 Task: Search one way flight ticket for 3 adults in first from Santa Barbara: Santa Barbara Municipal Airport (santa Barbara Airport) to Indianapolis: Indianapolis International Airport on 8-5-2023. Choice of flights is JetBlue. Number of bags: 1 carry on bag. Price is upto 100000. Outbound departure time preference is 16:15.
Action: Mouse moved to (401, 168)
Screenshot: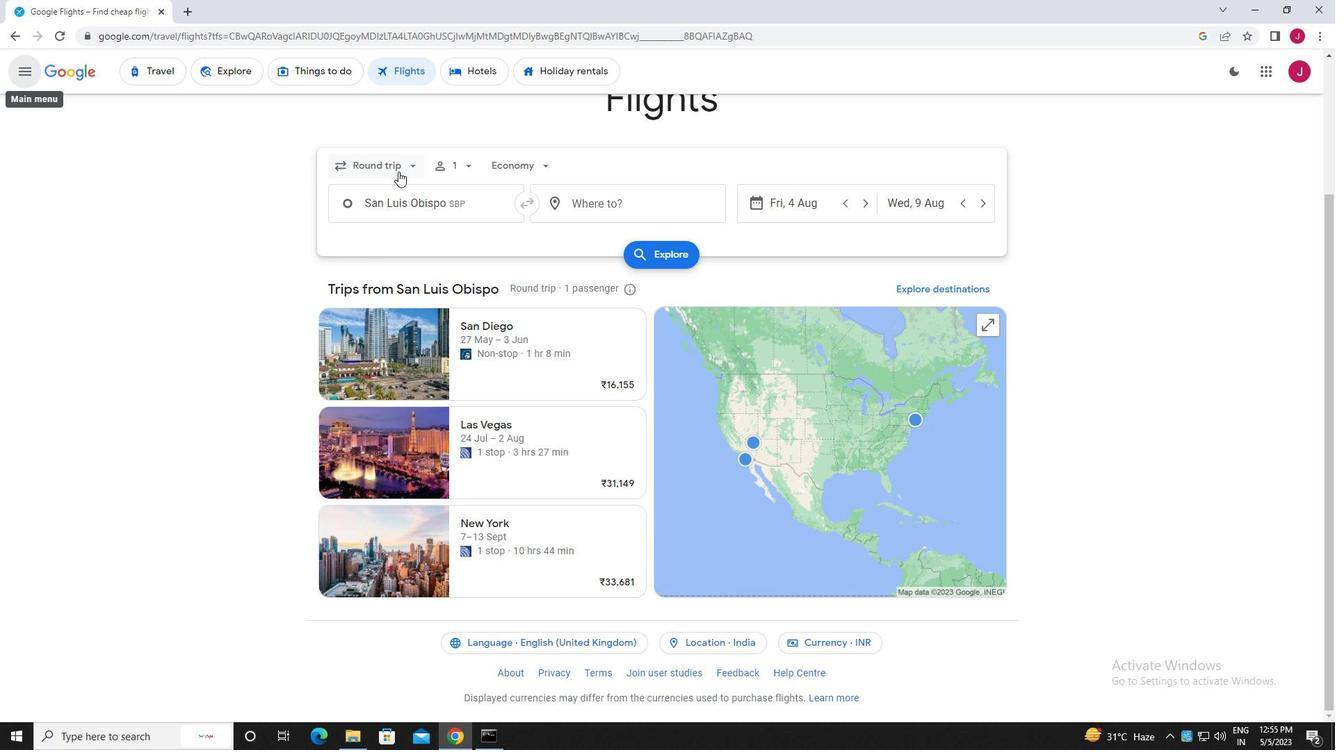 
Action: Mouse pressed left at (401, 168)
Screenshot: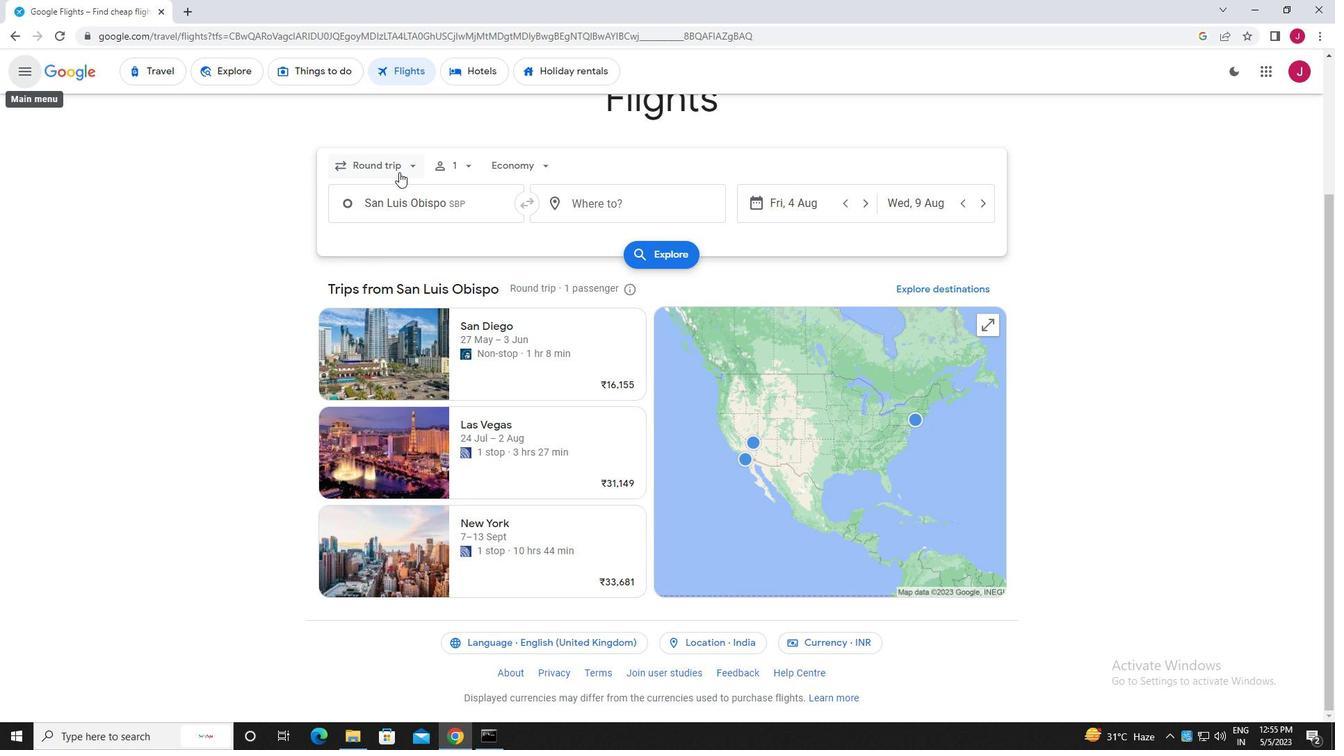 
Action: Mouse moved to (399, 225)
Screenshot: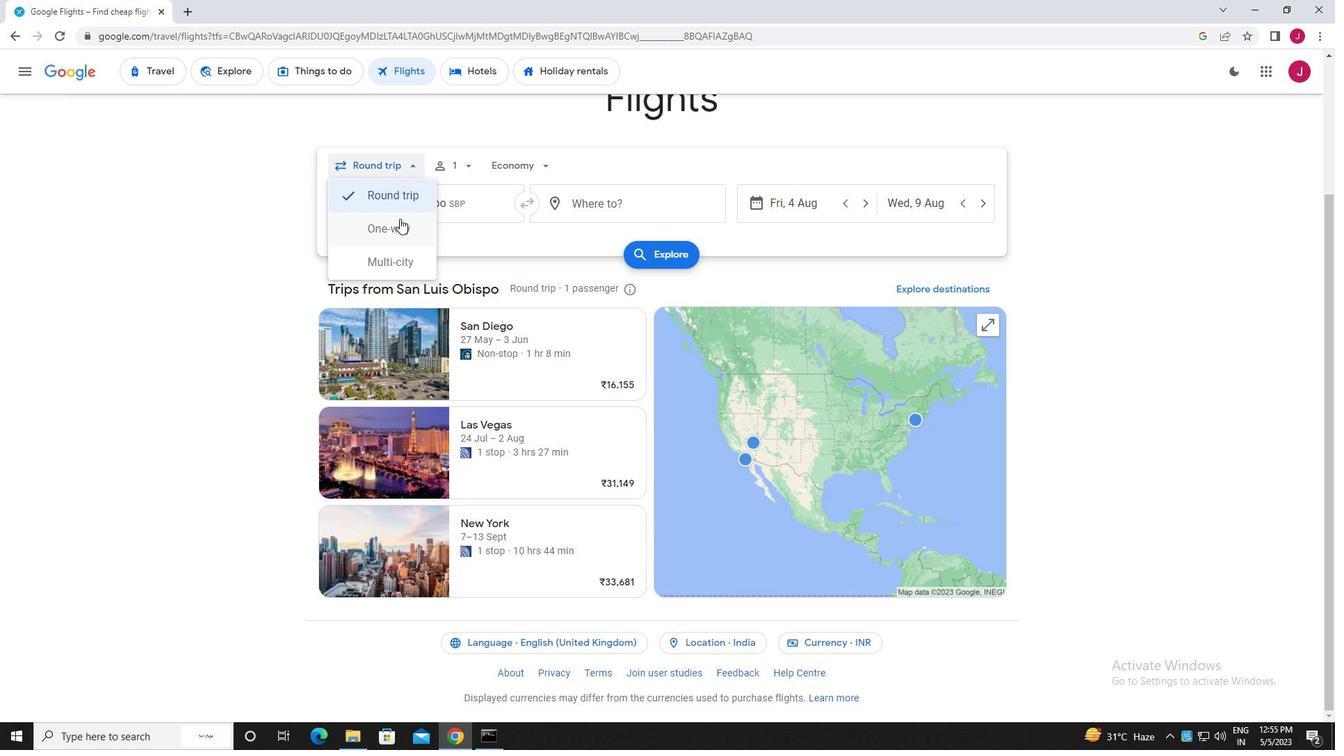 
Action: Mouse pressed left at (399, 225)
Screenshot: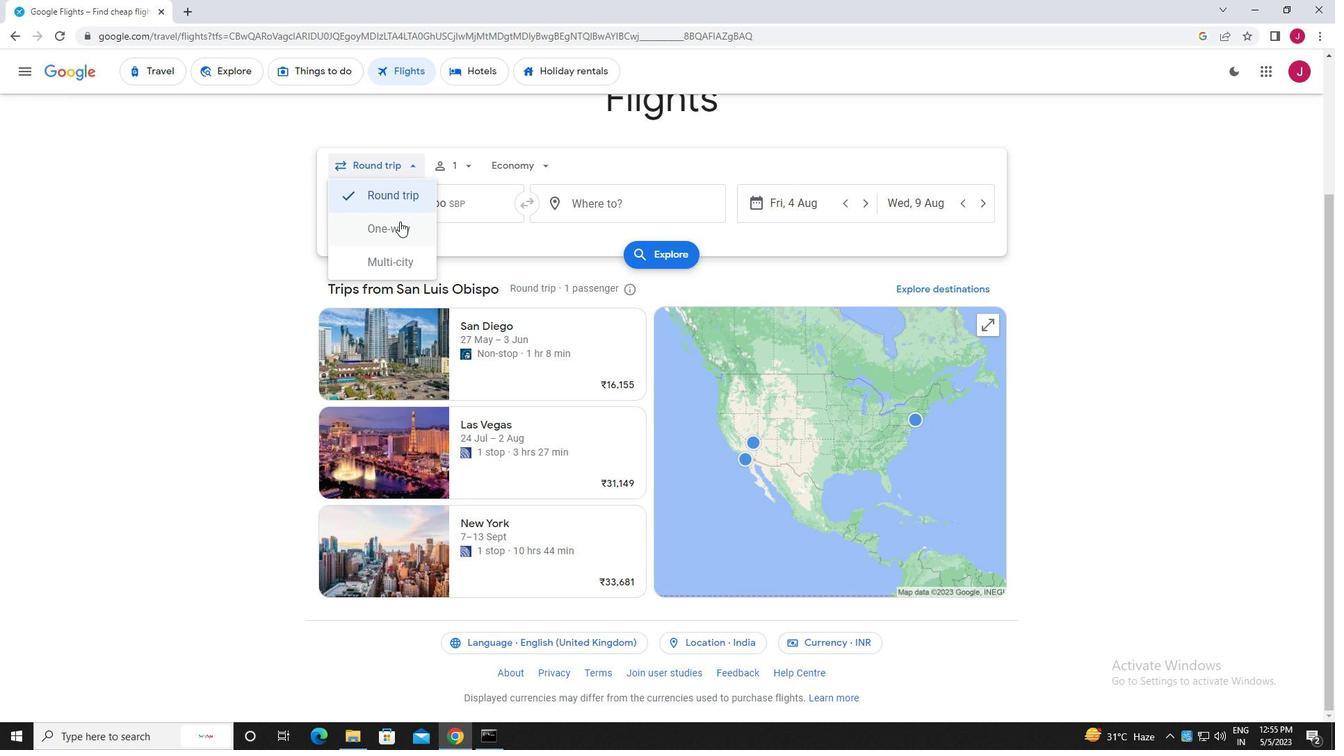 
Action: Mouse moved to (454, 166)
Screenshot: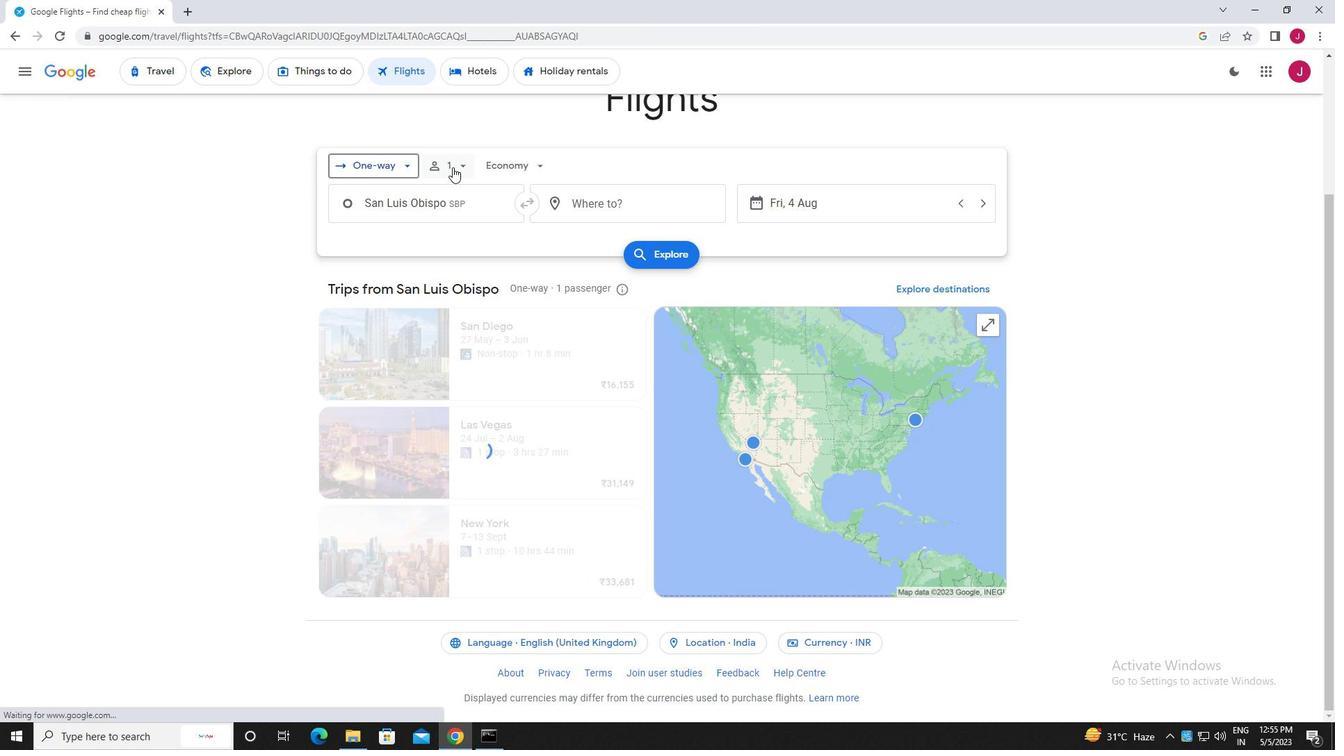 
Action: Mouse pressed left at (454, 166)
Screenshot: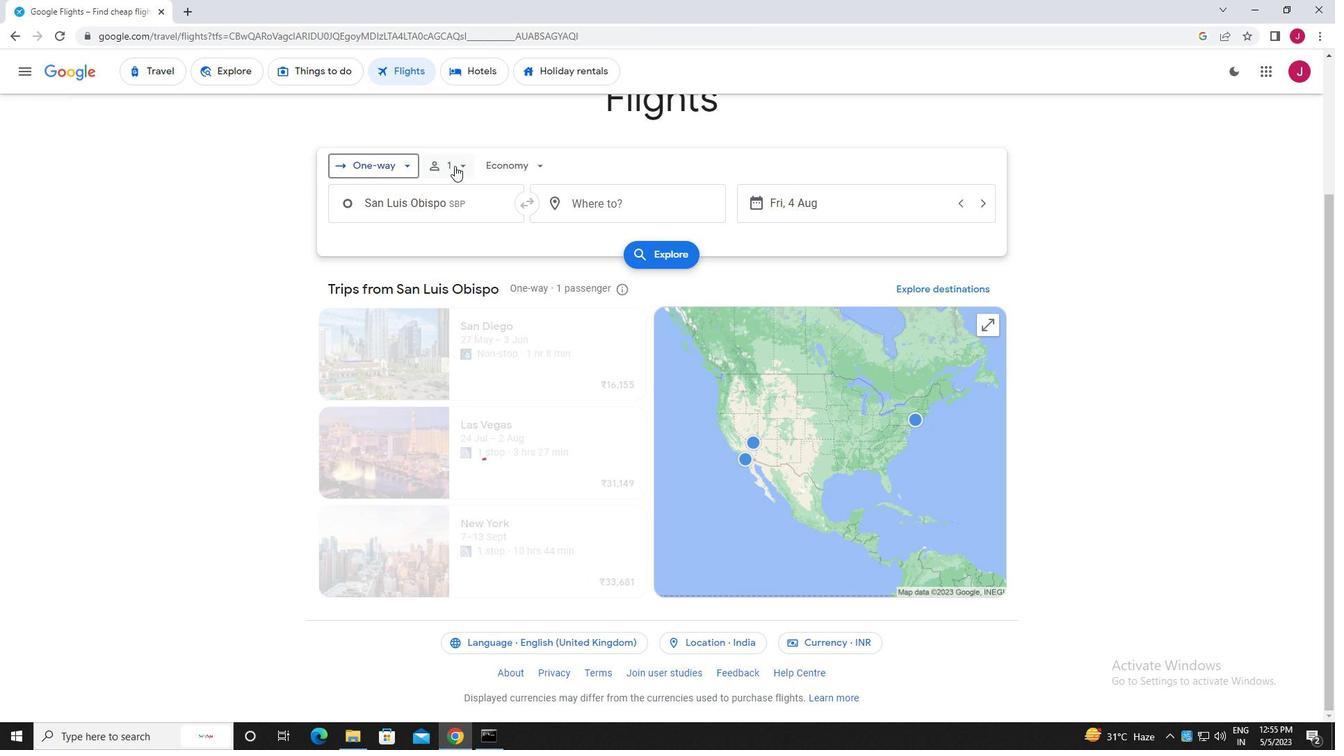 
Action: Mouse moved to (571, 201)
Screenshot: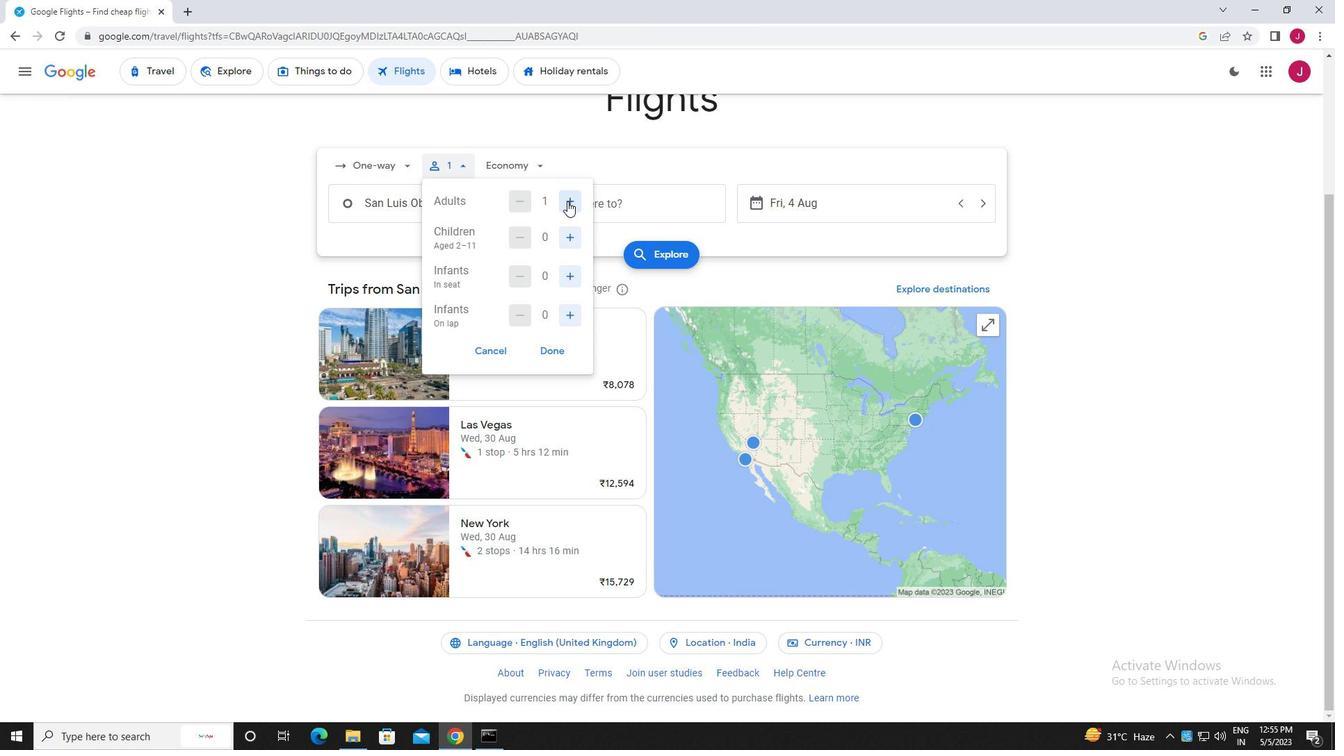 
Action: Mouse pressed left at (571, 201)
Screenshot: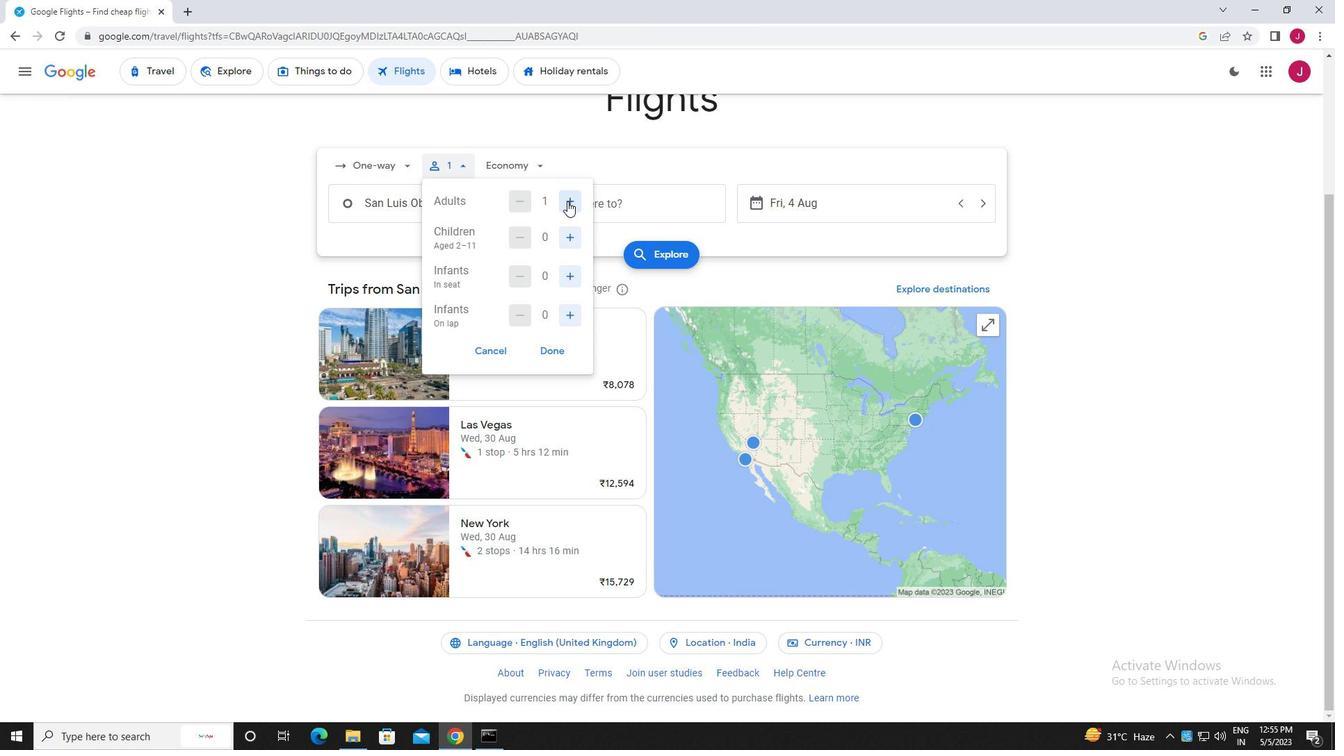 
Action: Mouse pressed left at (571, 201)
Screenshot: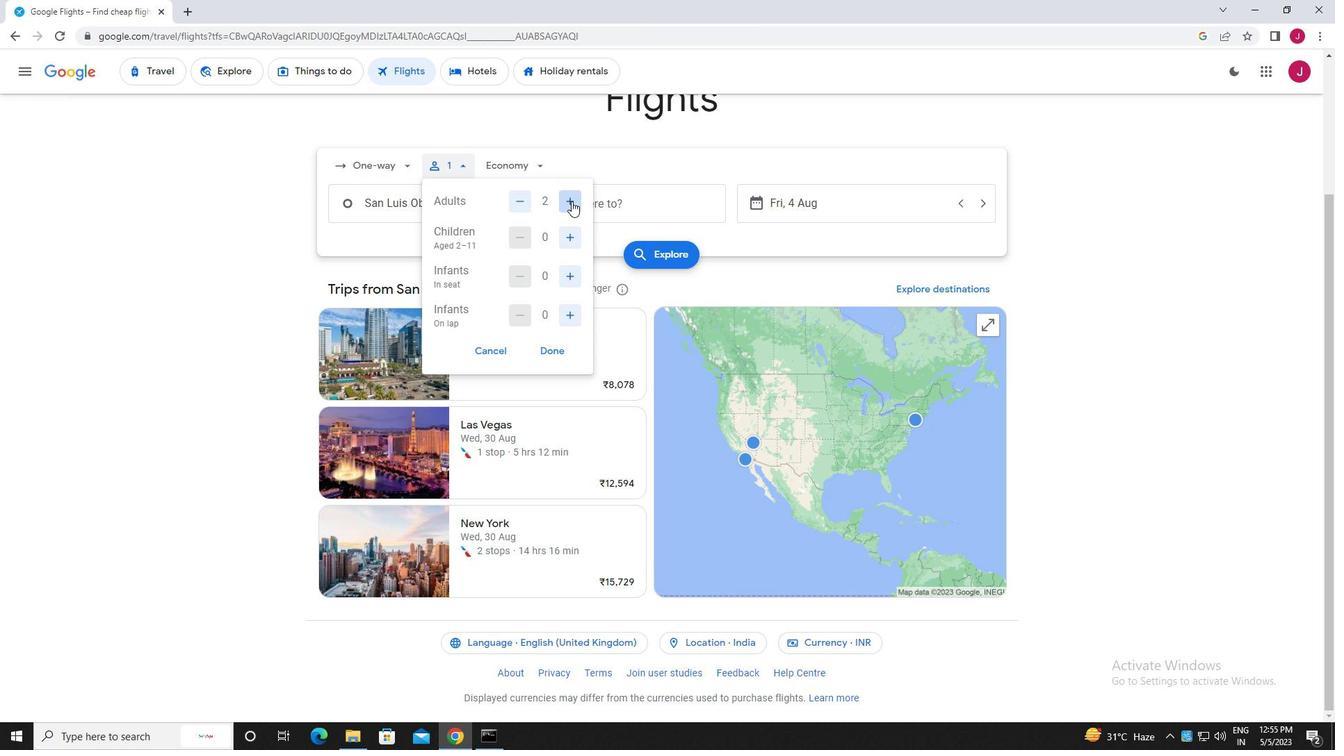 
Action: Mouse moved to (552, 348)
Screenshot: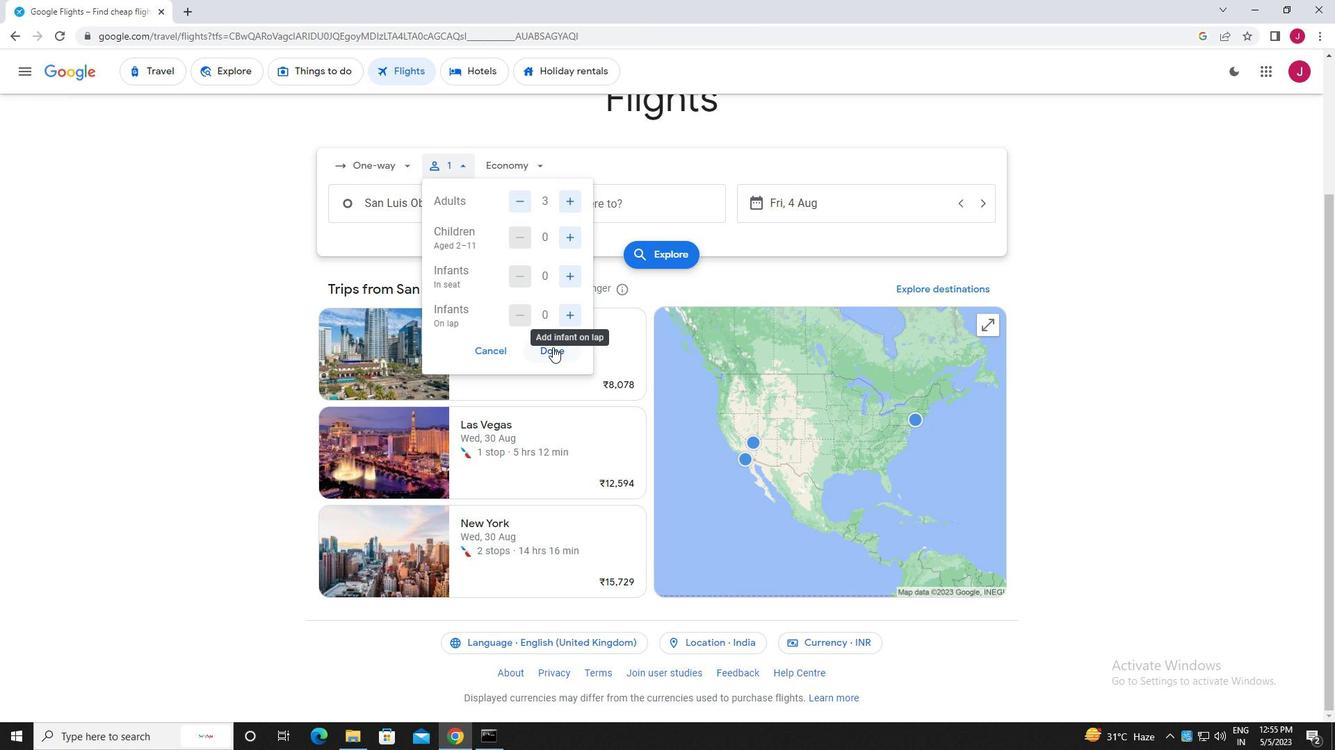 
Action: Mouse pressed left at (552, 348)
Screenshot: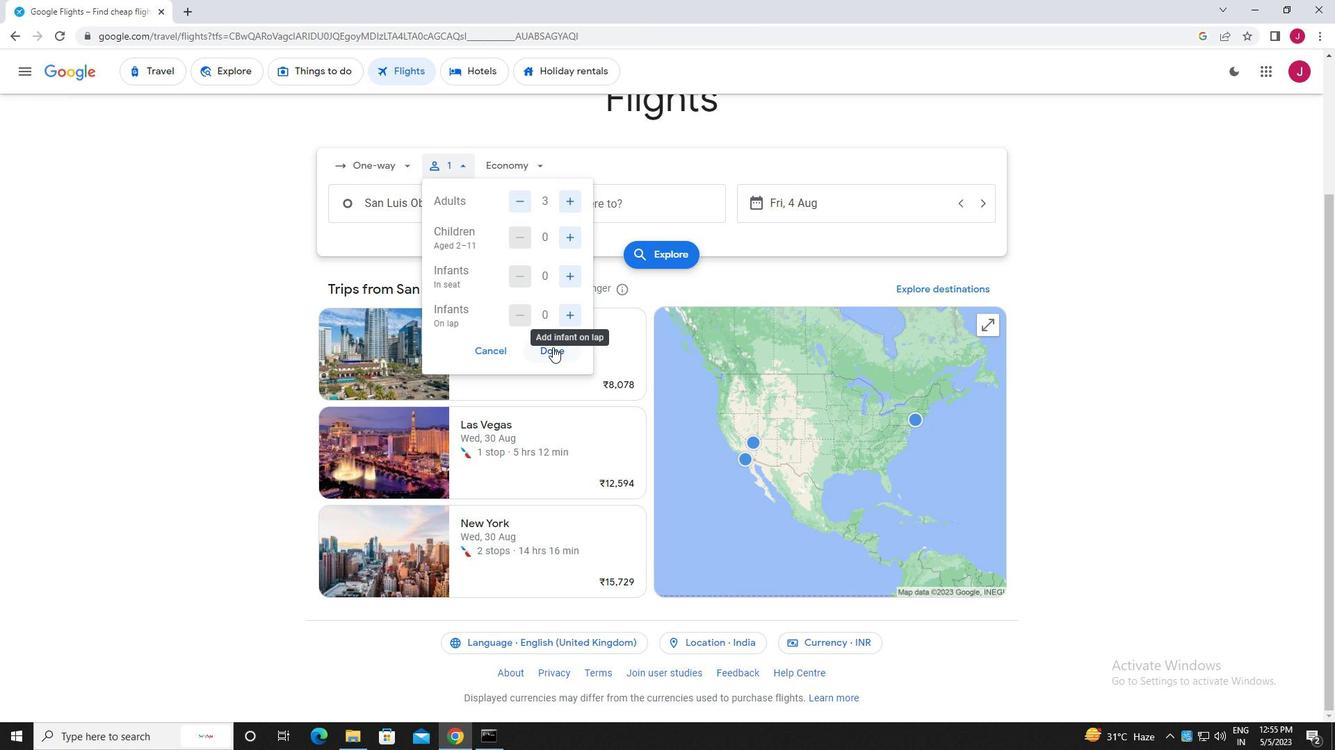 
Action: Mouse moved to (529, 168)
Screenshot: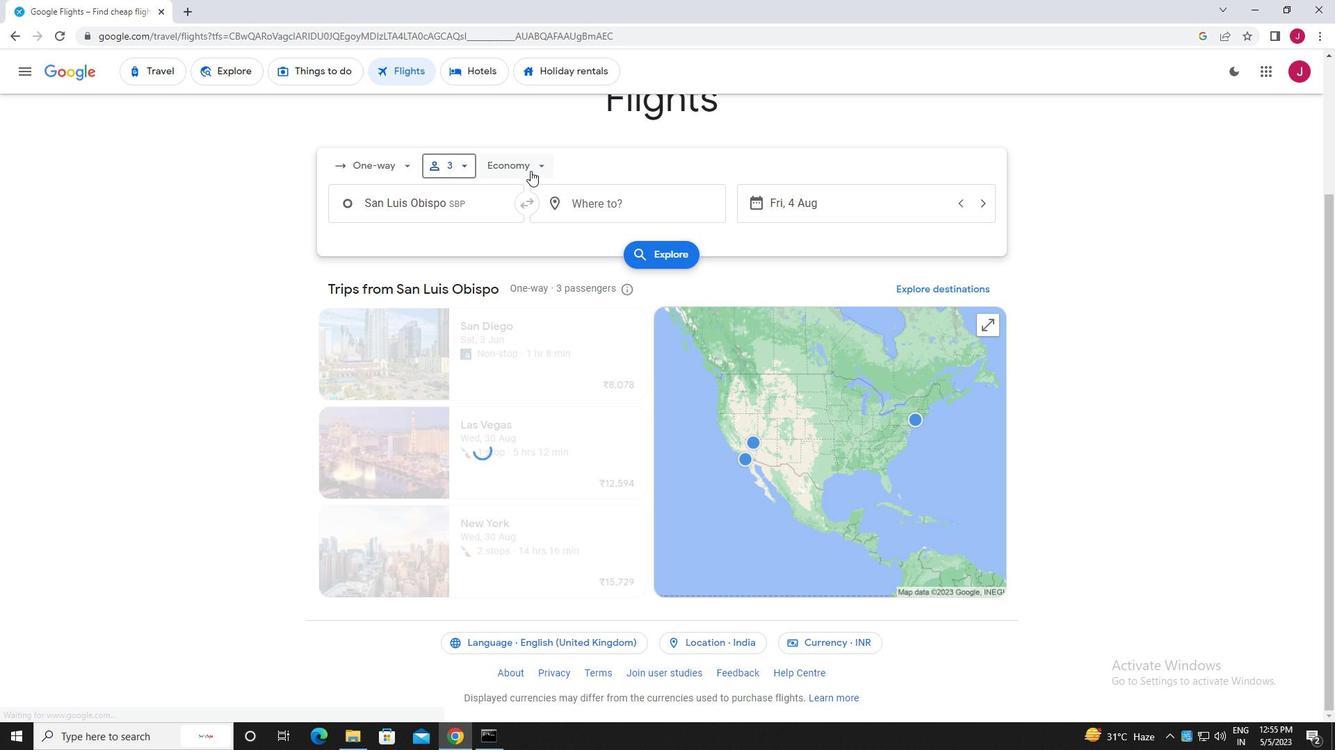 
Action: Mouse pressed left at (529, 168)
Screenshot: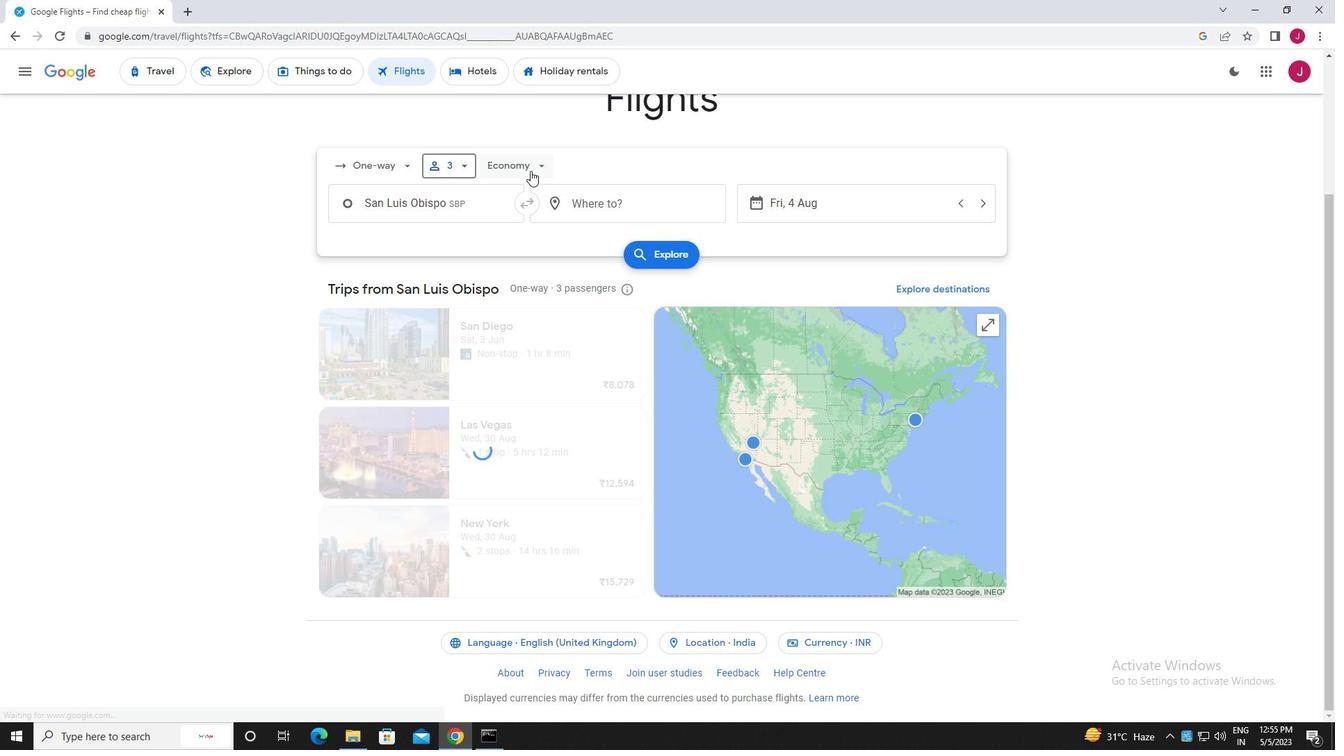 
Action: Mouse moved to (526, 294)
Screenshot: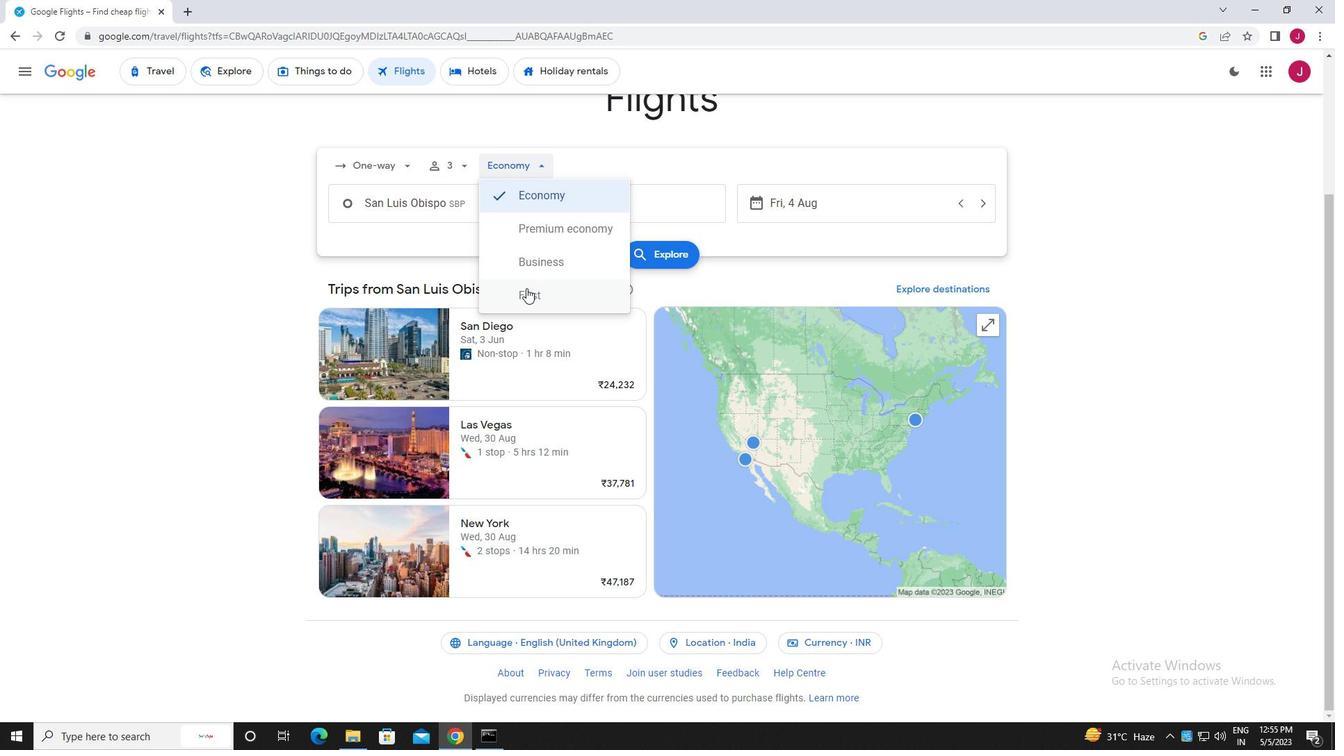
Action: Mouse pressed left at (526, 294)
Screenshot: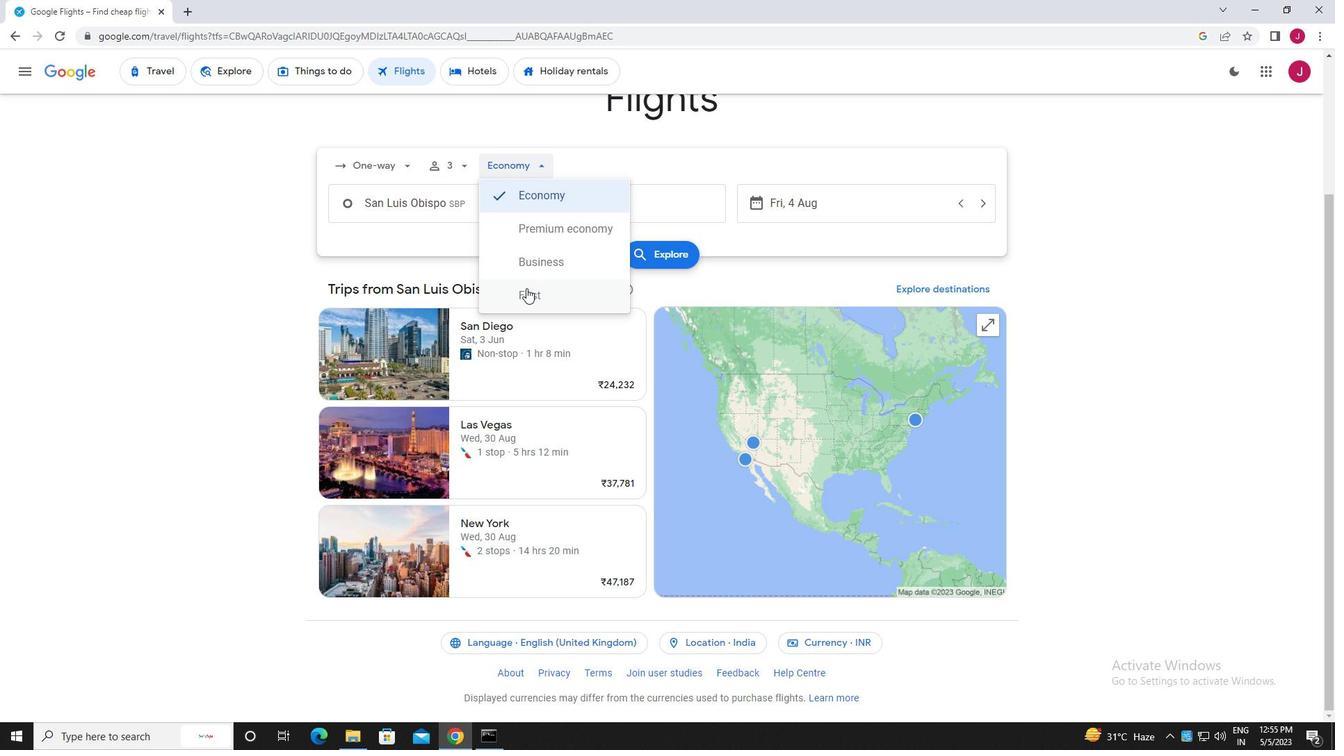 
Action: Mouse moved to (472, 207)
Screenshot: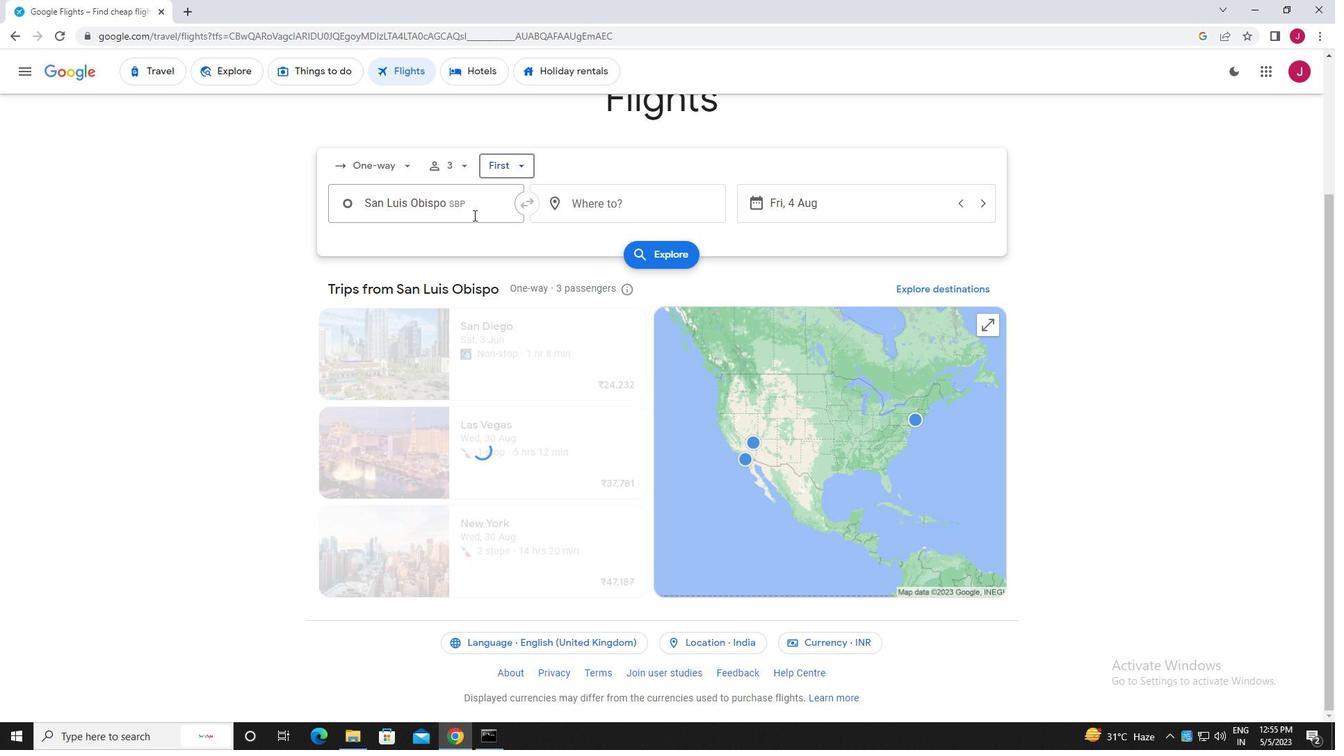 
Action: Mouse pressed left at (472, 207)
Screenshot: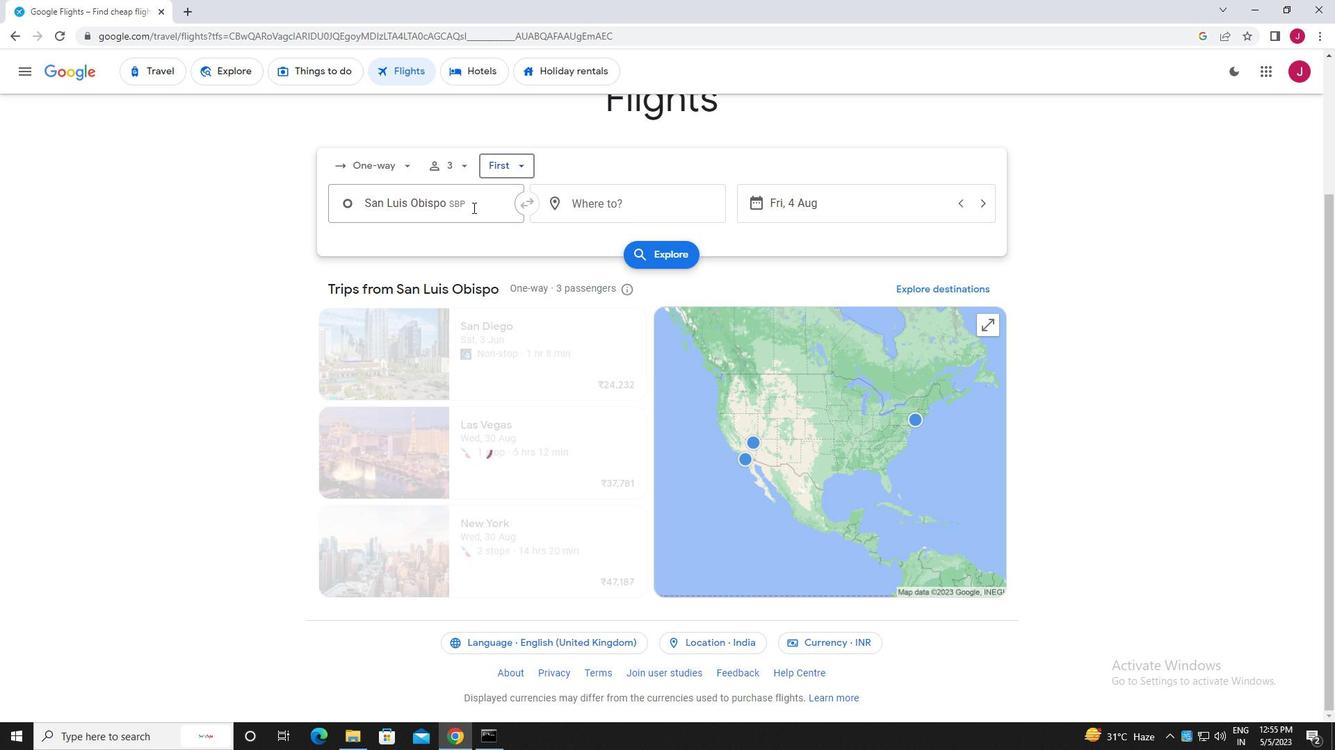 
Action: Key pressed santa<Key.space>barbara<Key.space>mu<Key.space><Key.backspace><Key.backspace><Key.backspace>
Screenshot: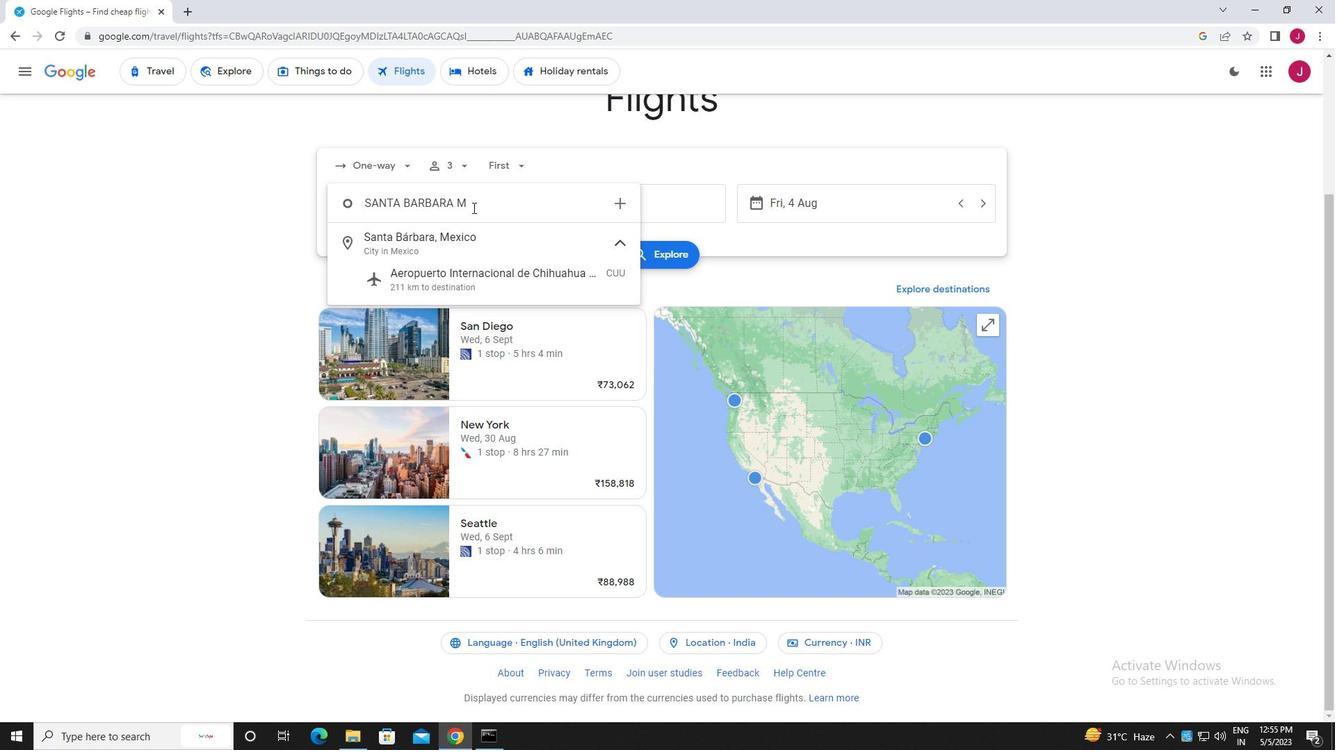 
Action: Mouse moved to (488, 316)
Screenshot: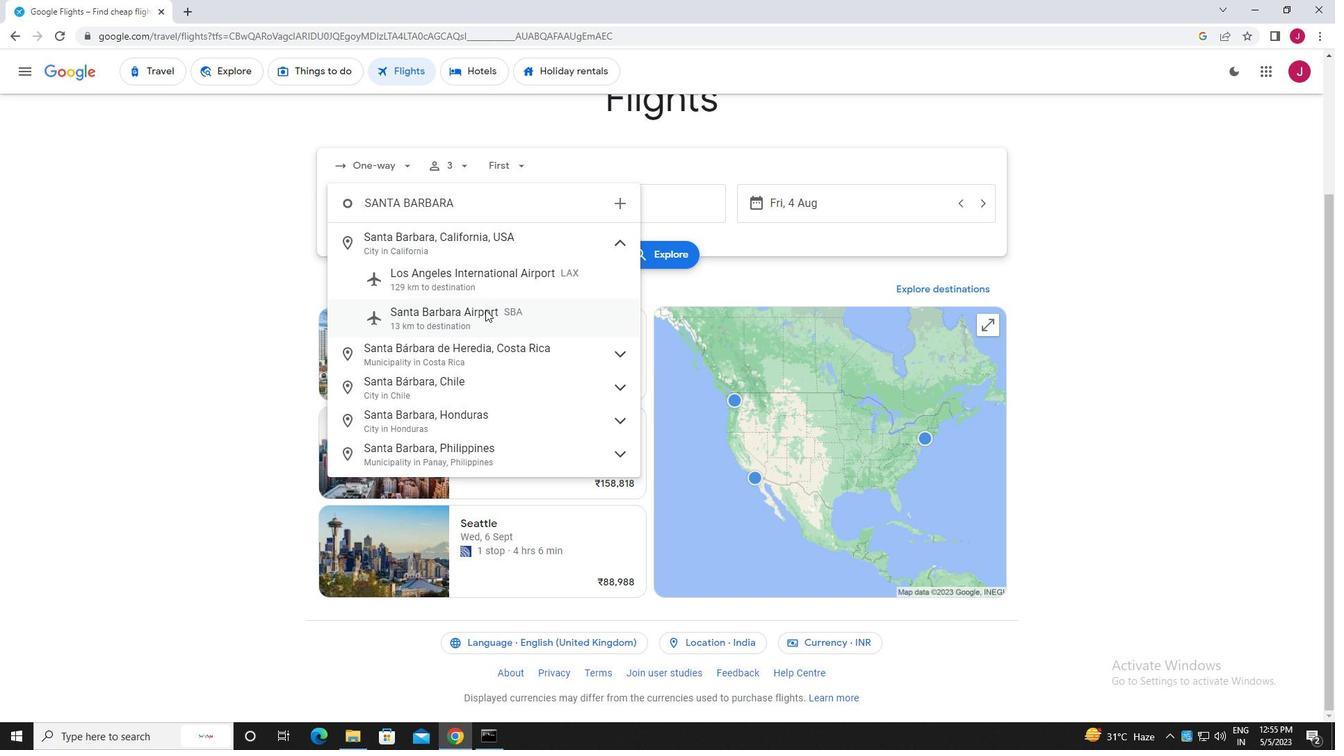 
Action: Mouse pressed left at (488, 316)
Screenshot: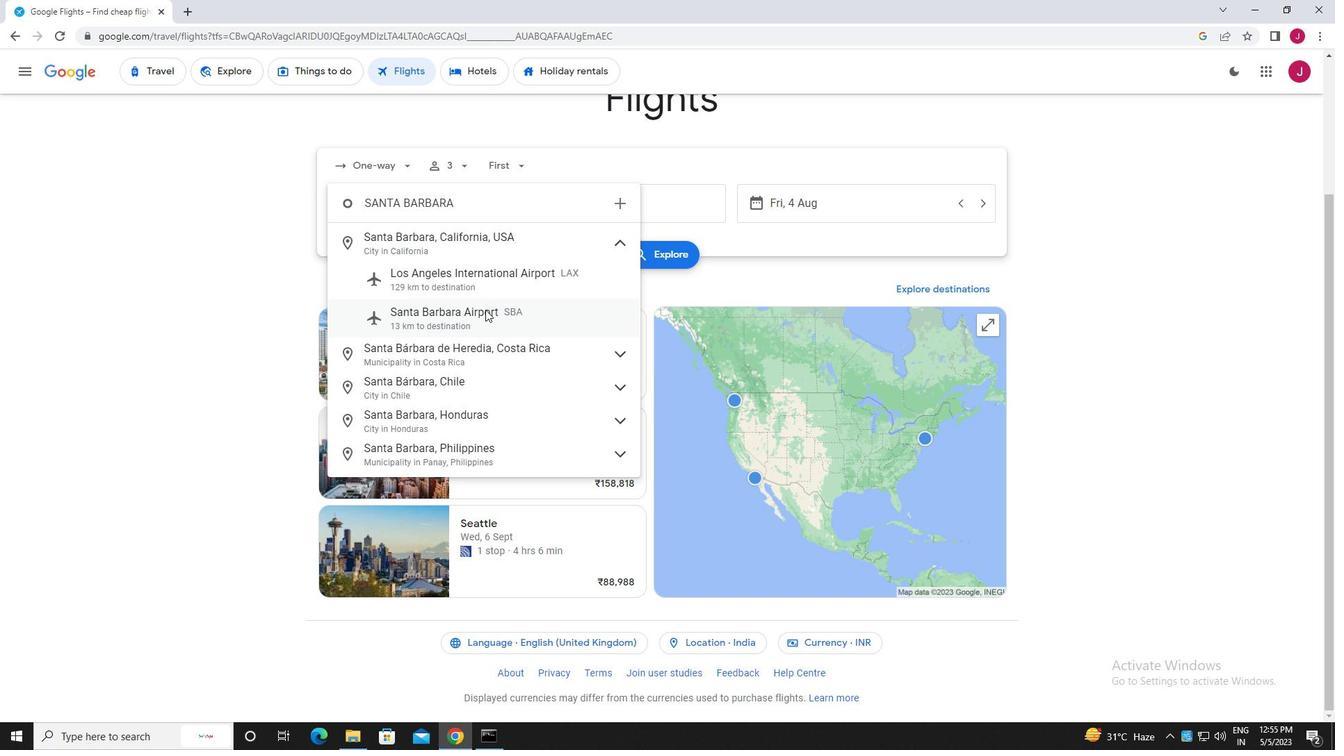 
Action: Mouse moved to (652, 207)
Screenshot: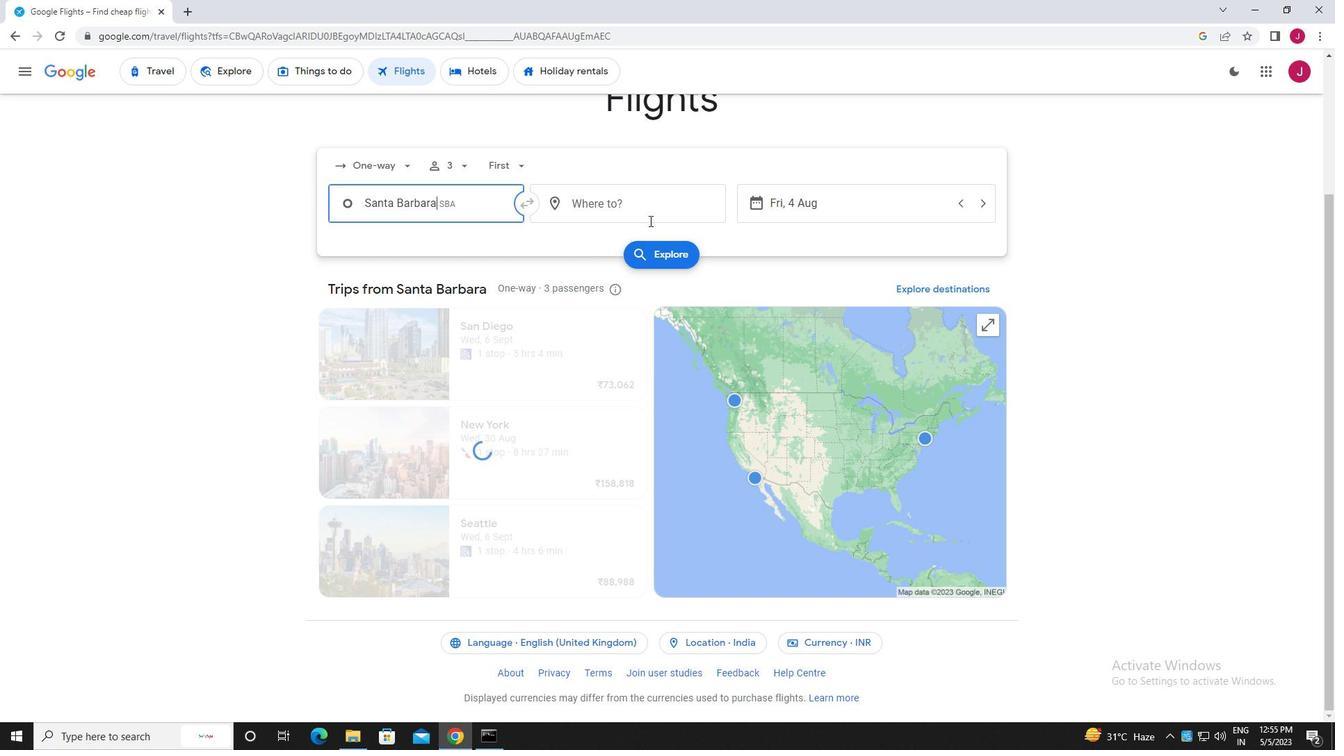 
Action: Mouse pressed left at (652, 207)
Screenshot: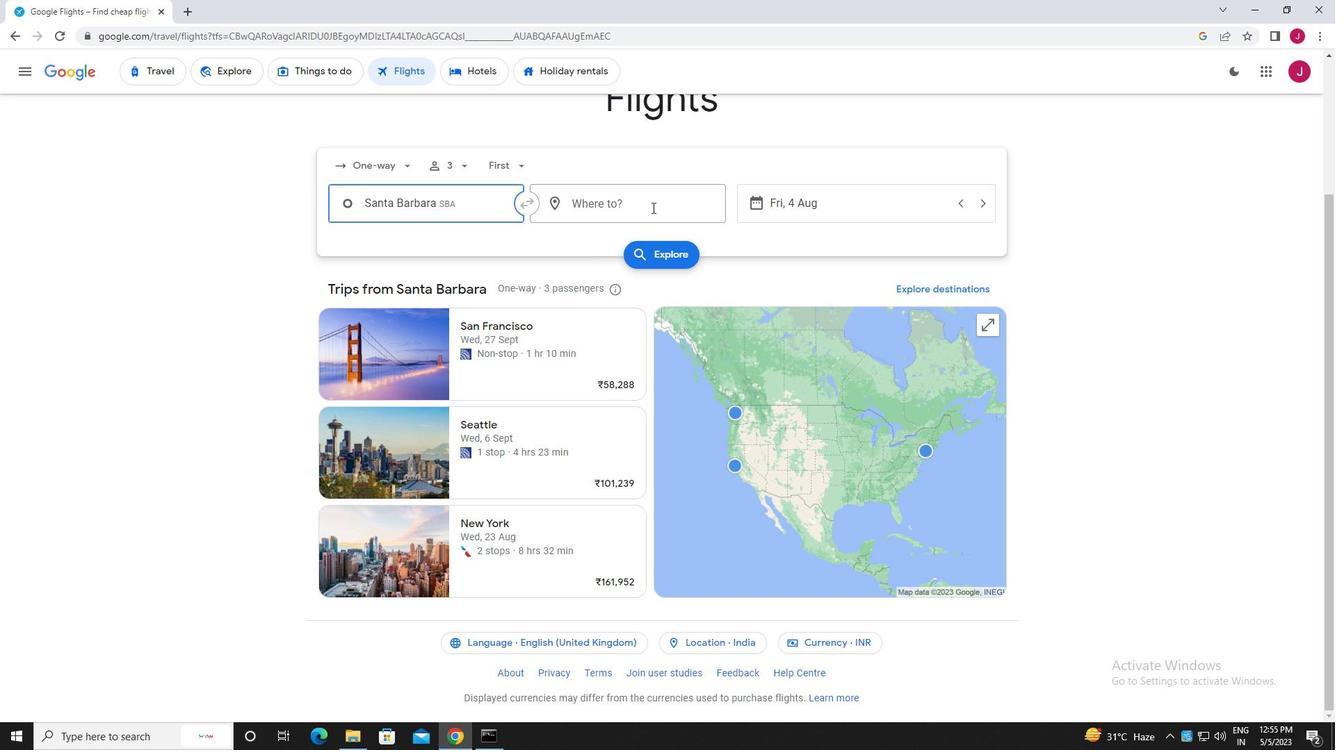 
Action: Mouse moved to (655, 204)
Screenshot: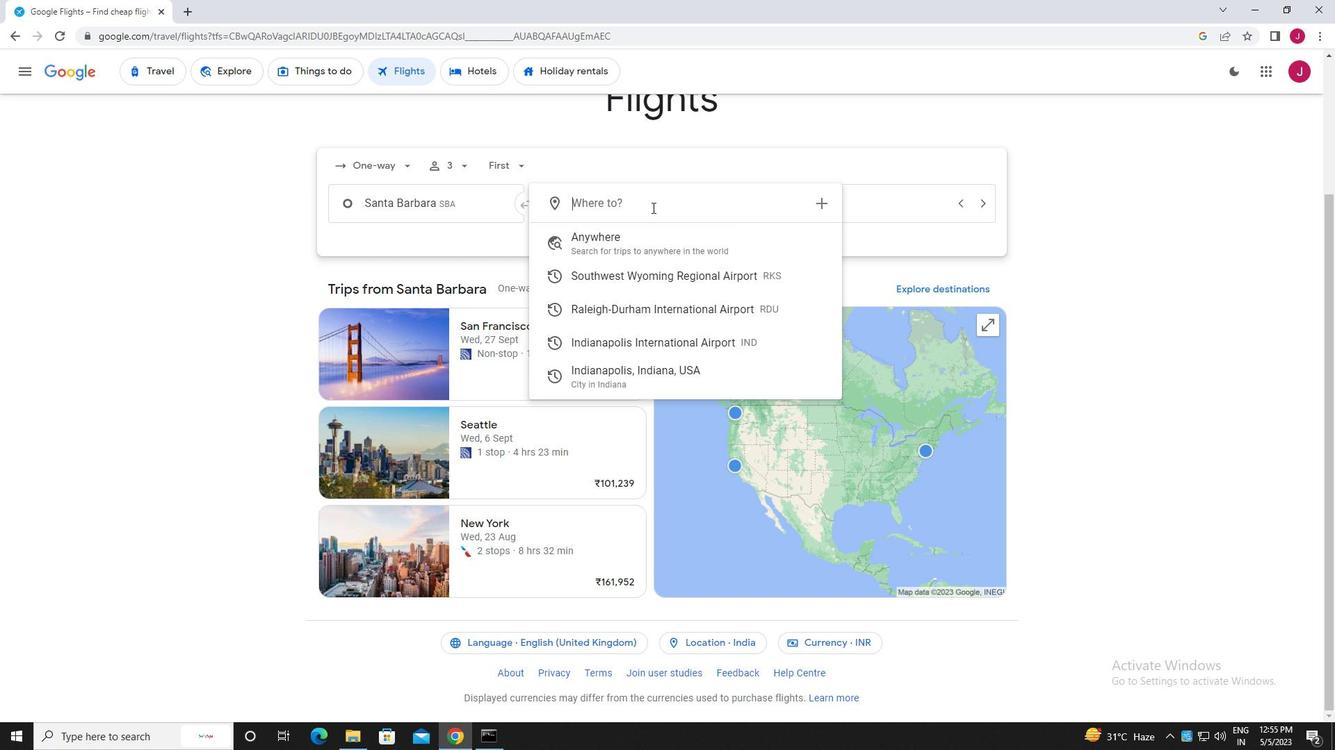 
Action: Key pressed indianalo<Key.backspace><Key.backspace>
Screenshot: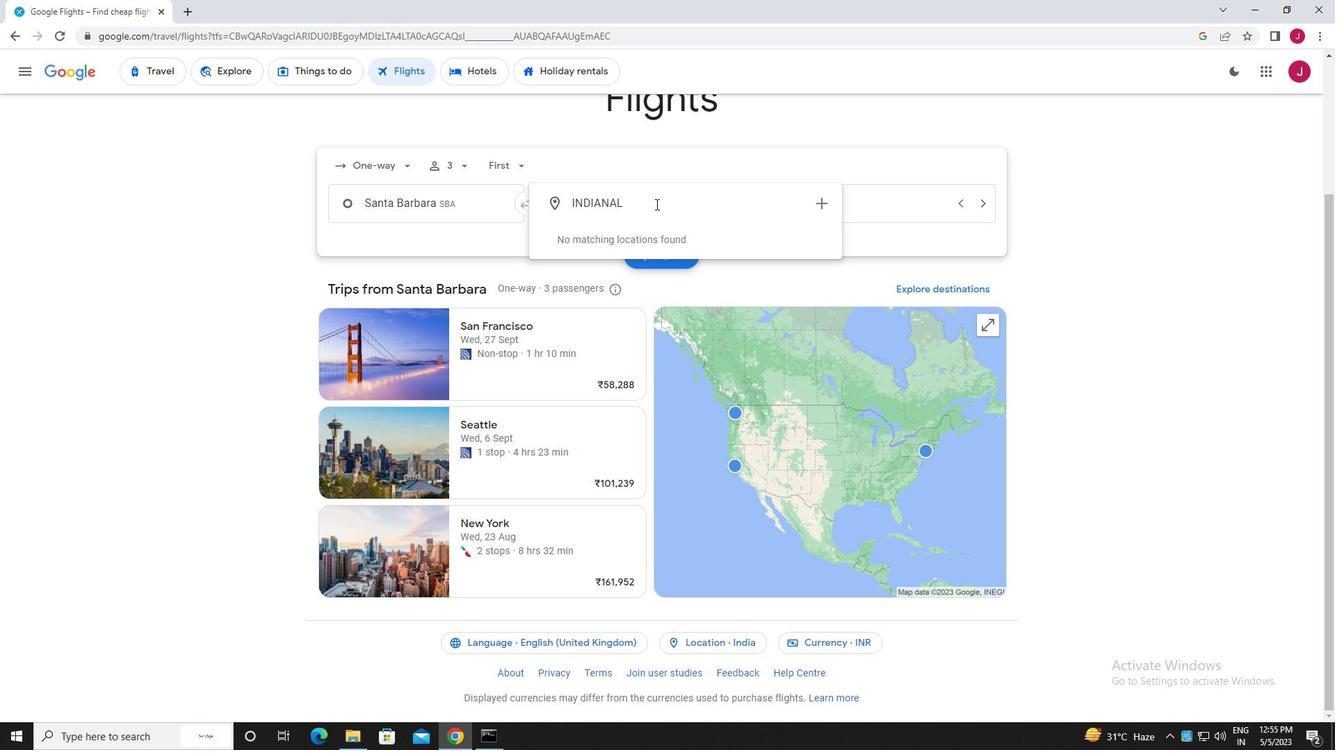 
Action: Mouse moved to (652, 202)
Screenshot: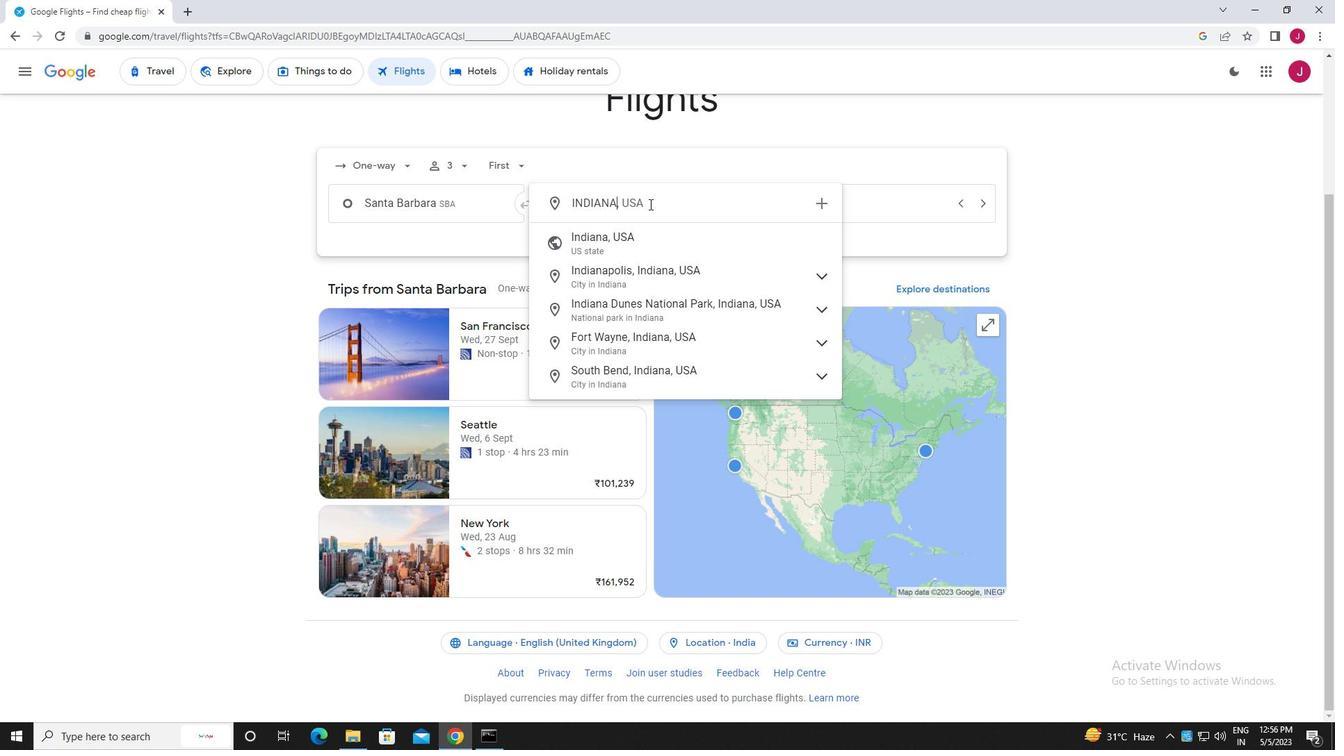 
Action: Key pressed pol
Screenshot: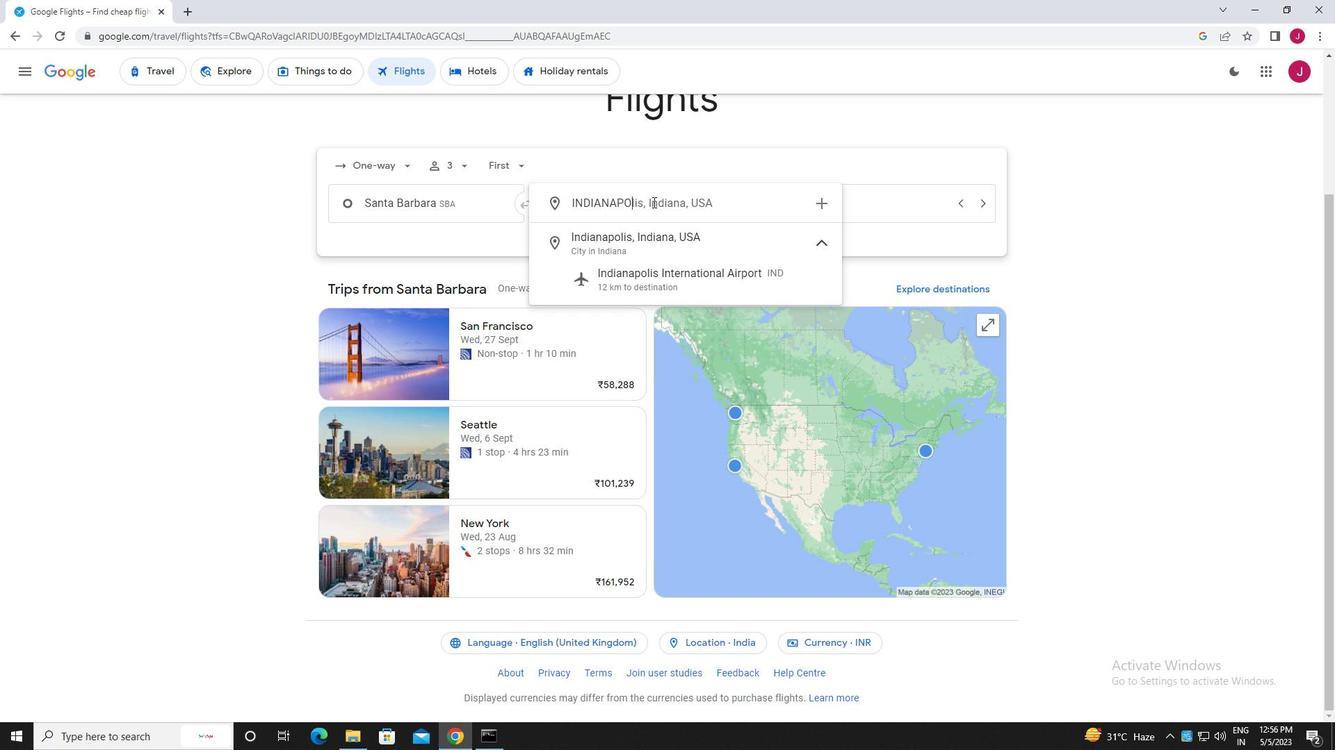 
Action: Mouse moved to (698, 272)
Screenshot: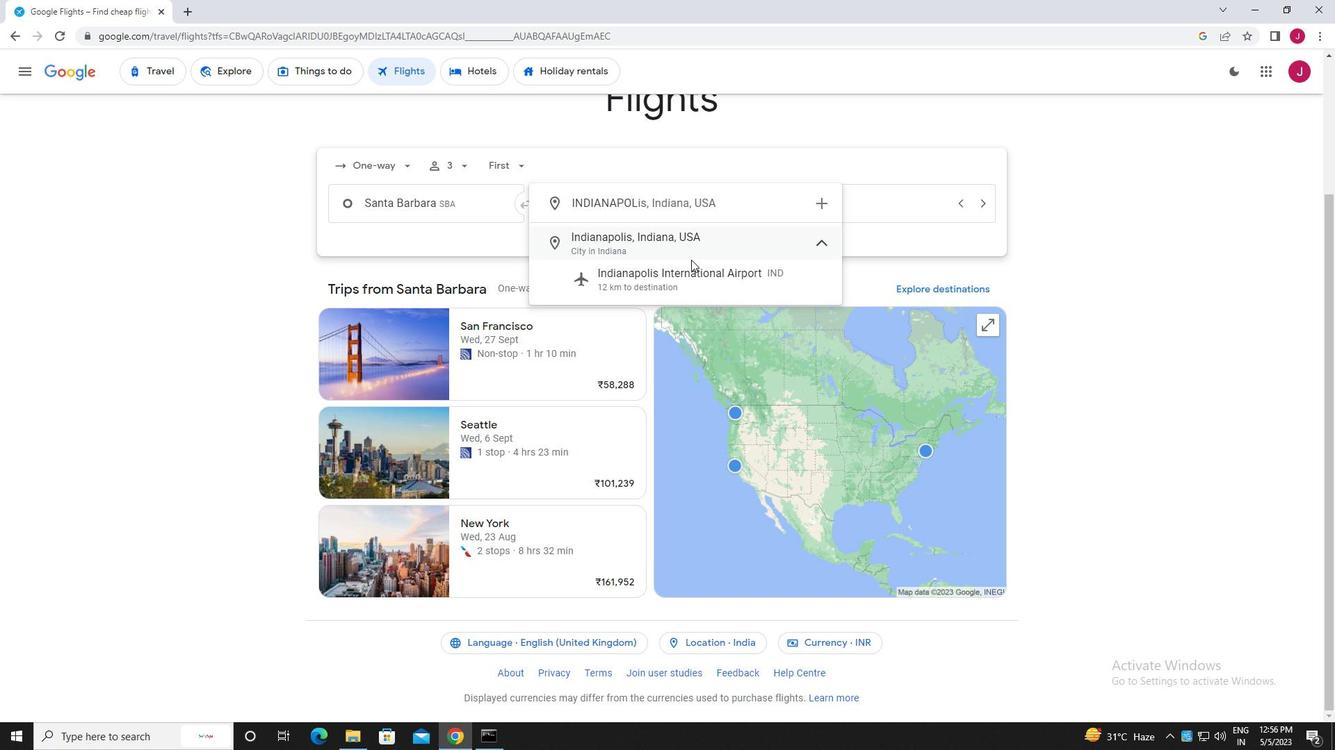 
Action: Mouse pressed left at (698, 272)
Screenshot: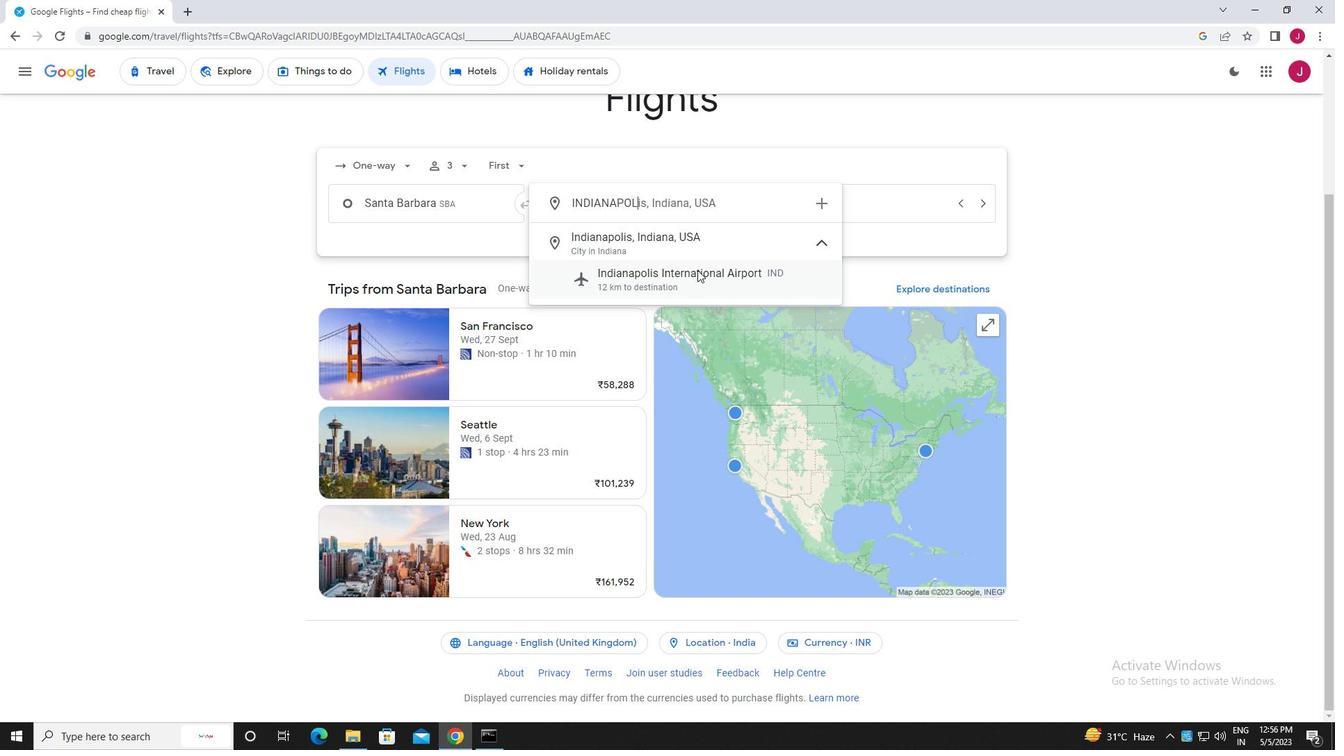 
Action: Mouse moved to (833, 207)
Screenshot: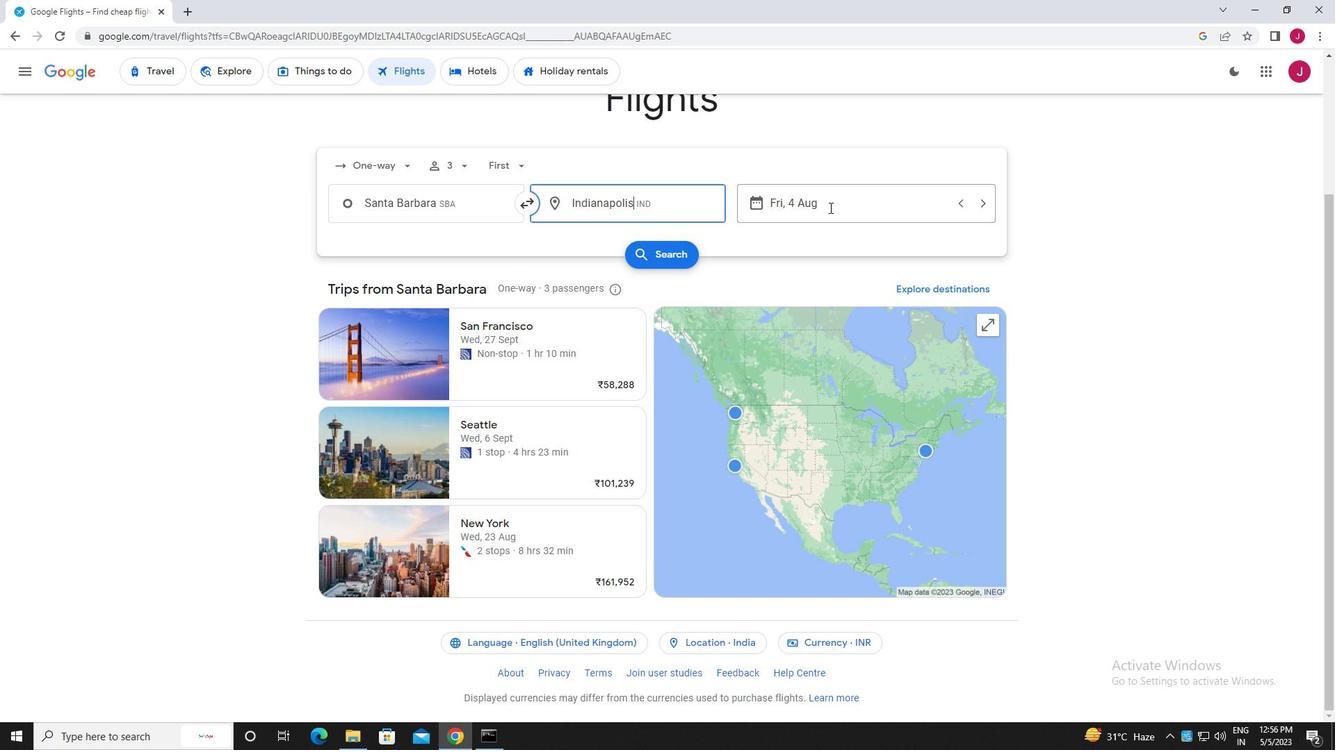 
Action: Mouse pressed left at (833, 207)
Screenshot: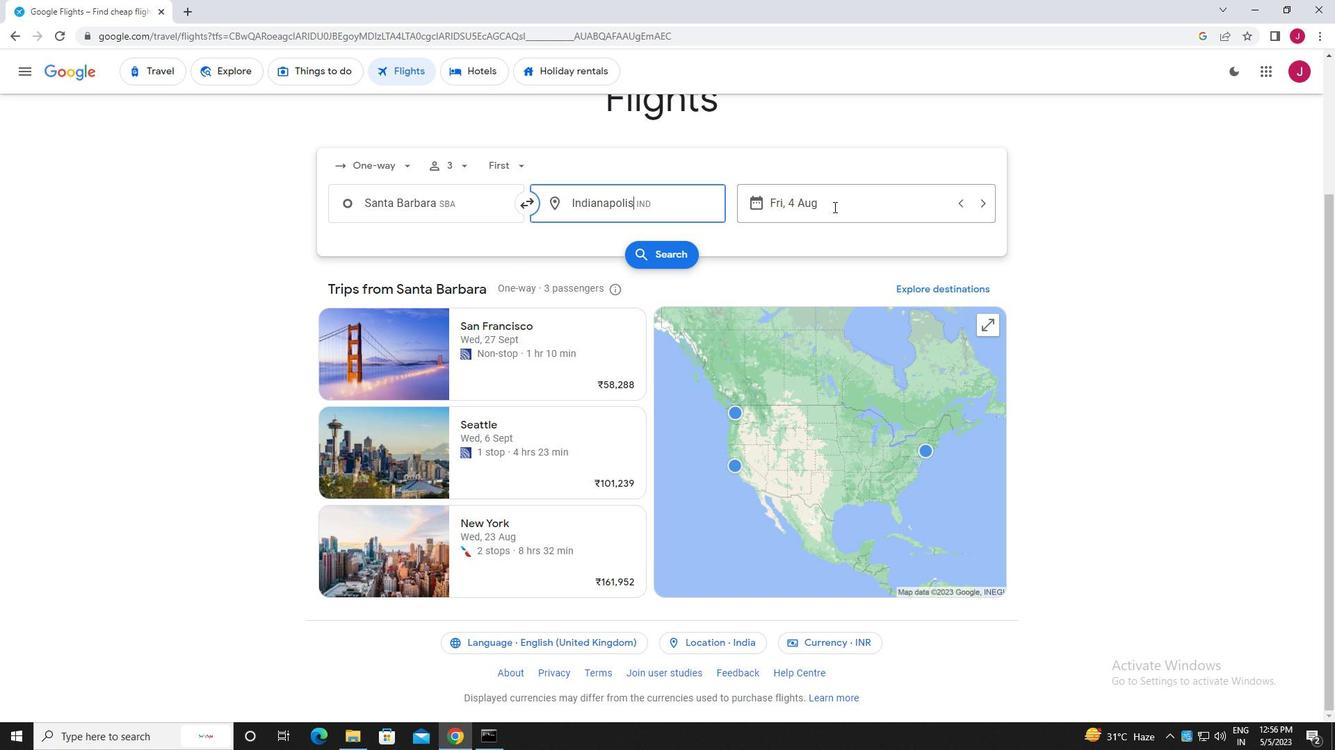 
Action: Mouse moved to (701, 312)
Screenshot: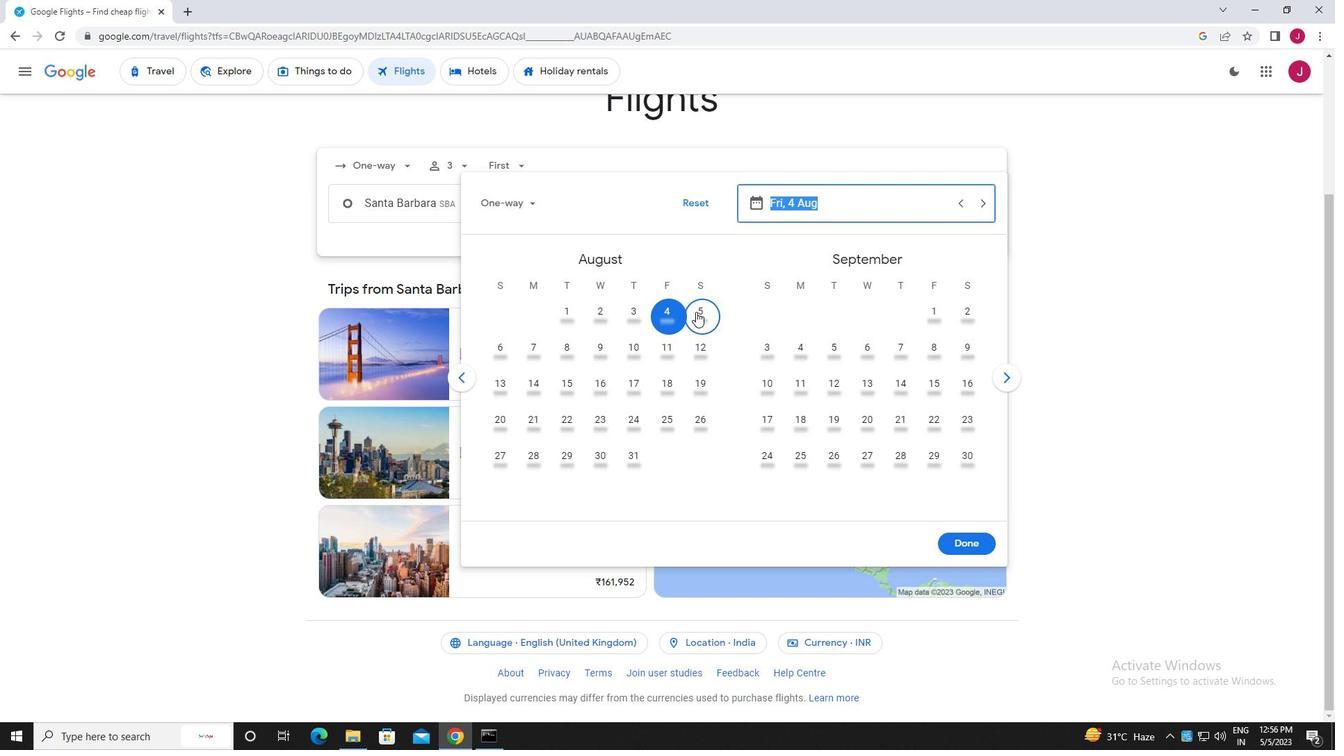 
Action: Mouse pressed left at (701, 312)
Screenshot: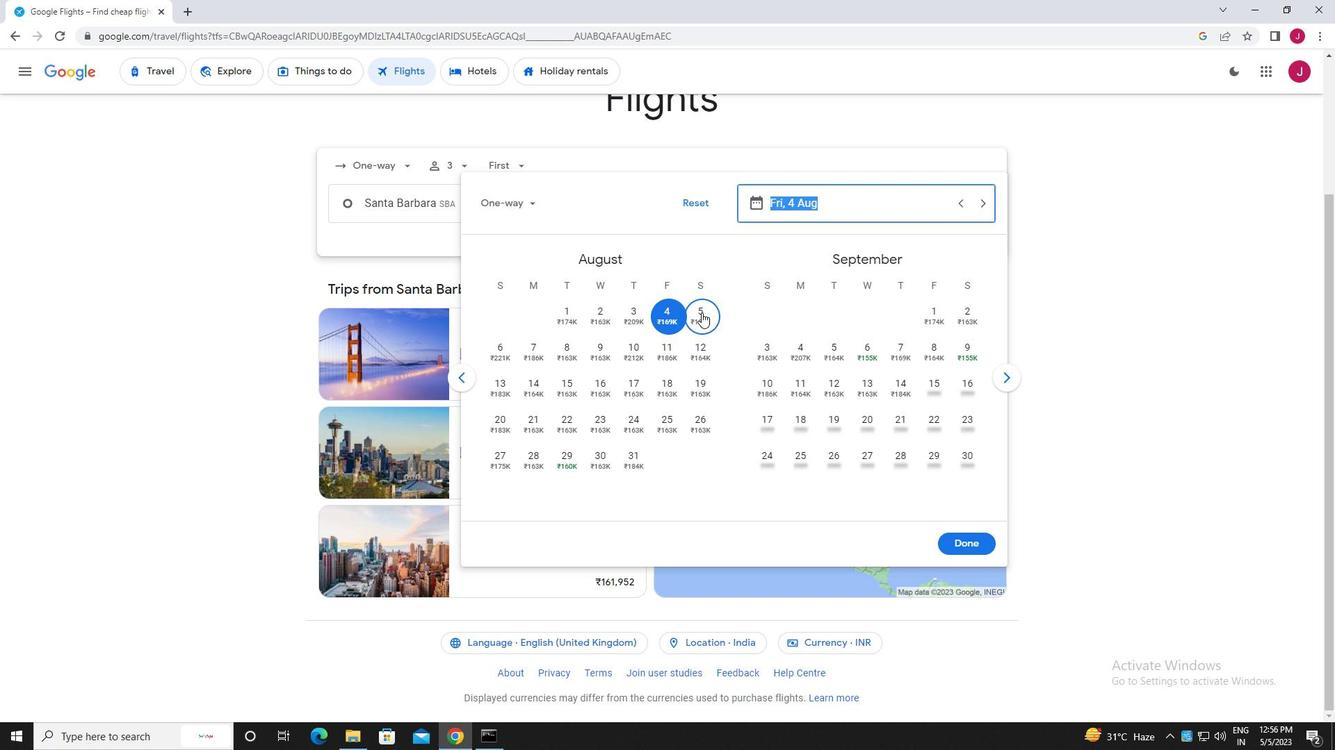 
Action: Mouse moved to (976, 538)
Screenshot: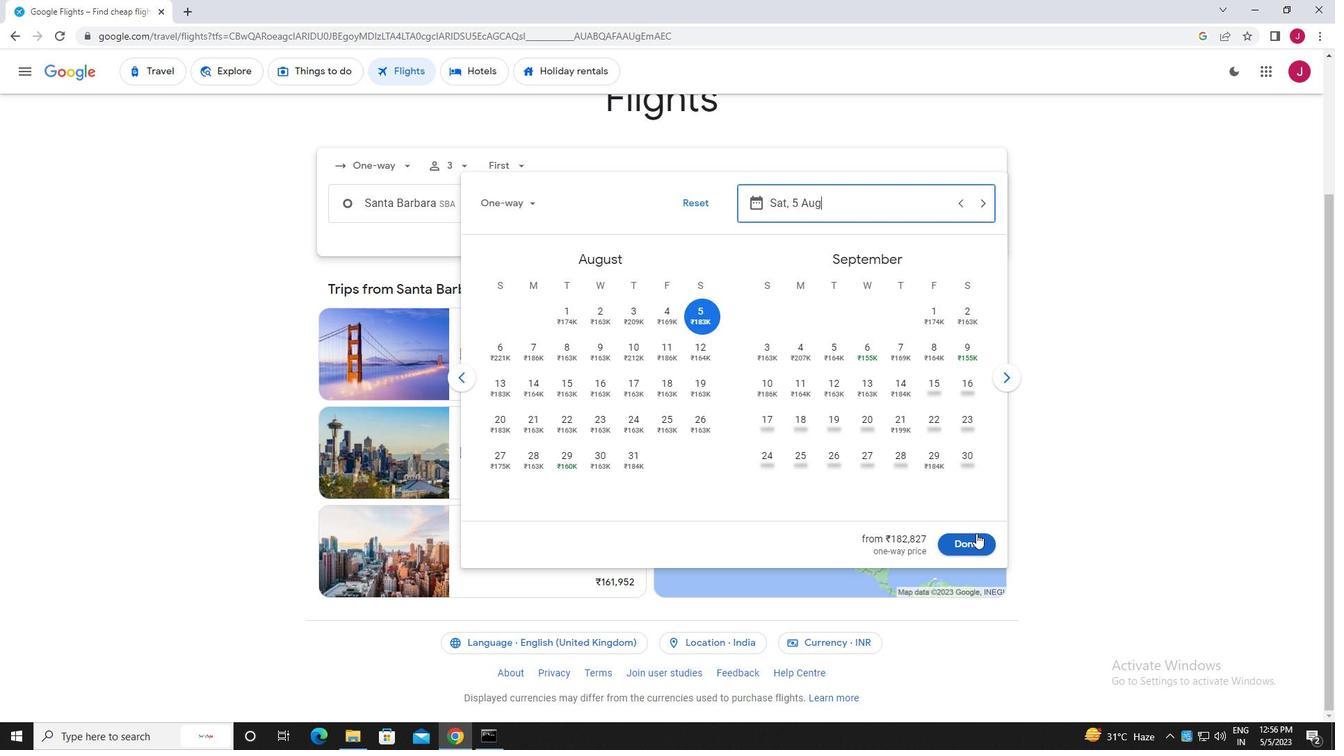 
Action: Mouse pressed left at (976, 538)
Screenshot: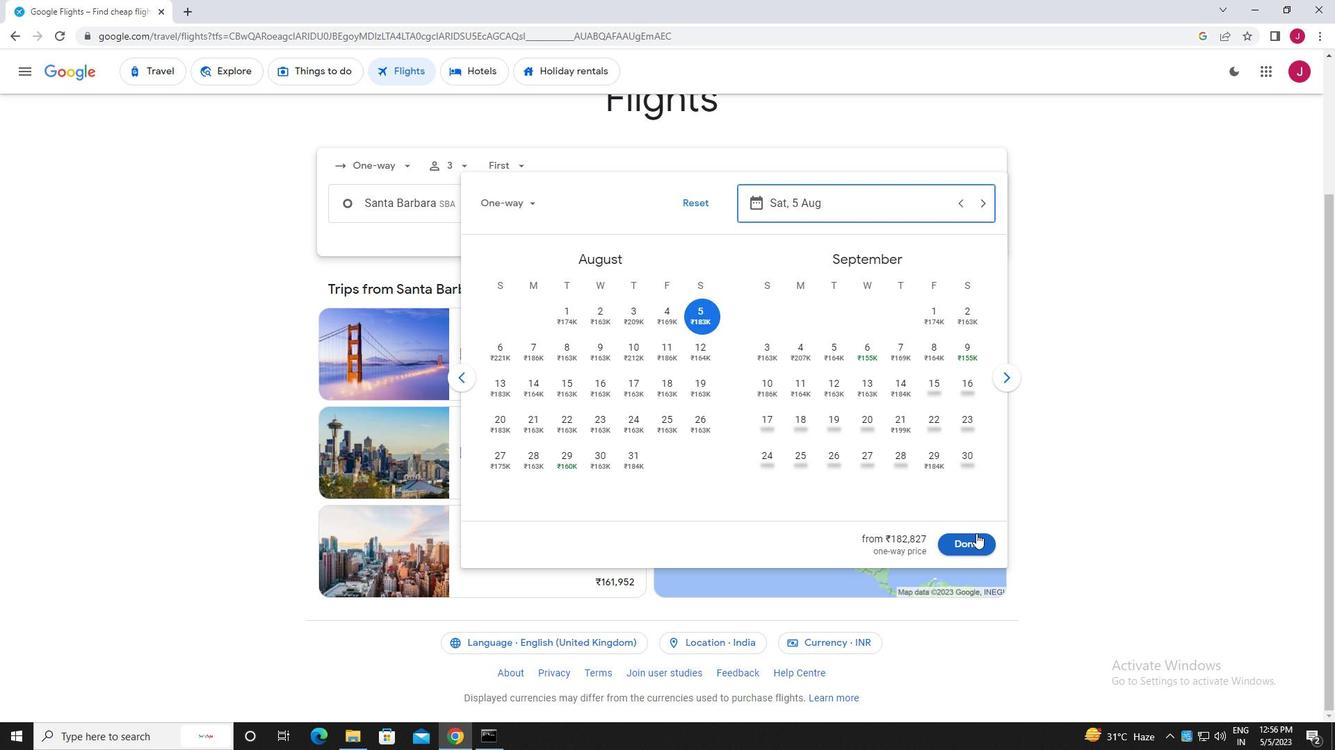 
Action: Mouse moved to (673, 255)
Screenshot: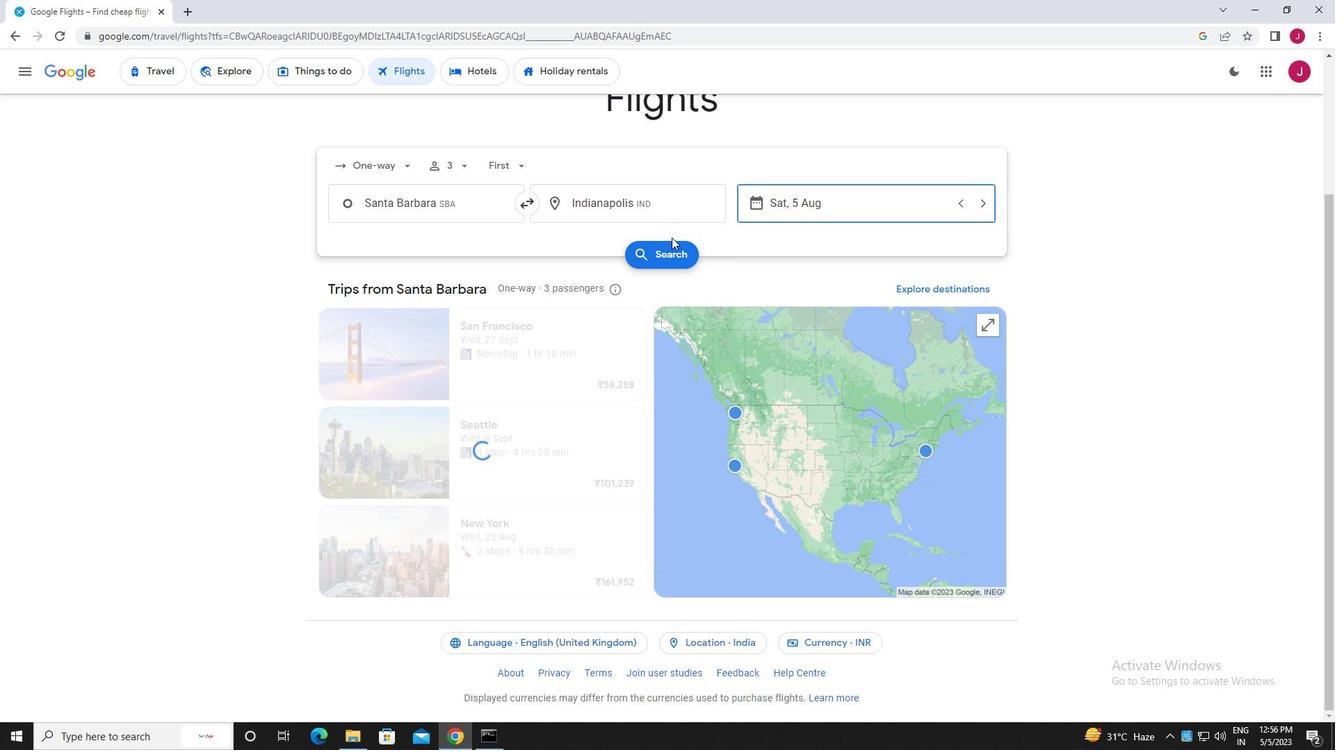 
Action: Mouse pressed left at (673, 255)
Screenshot: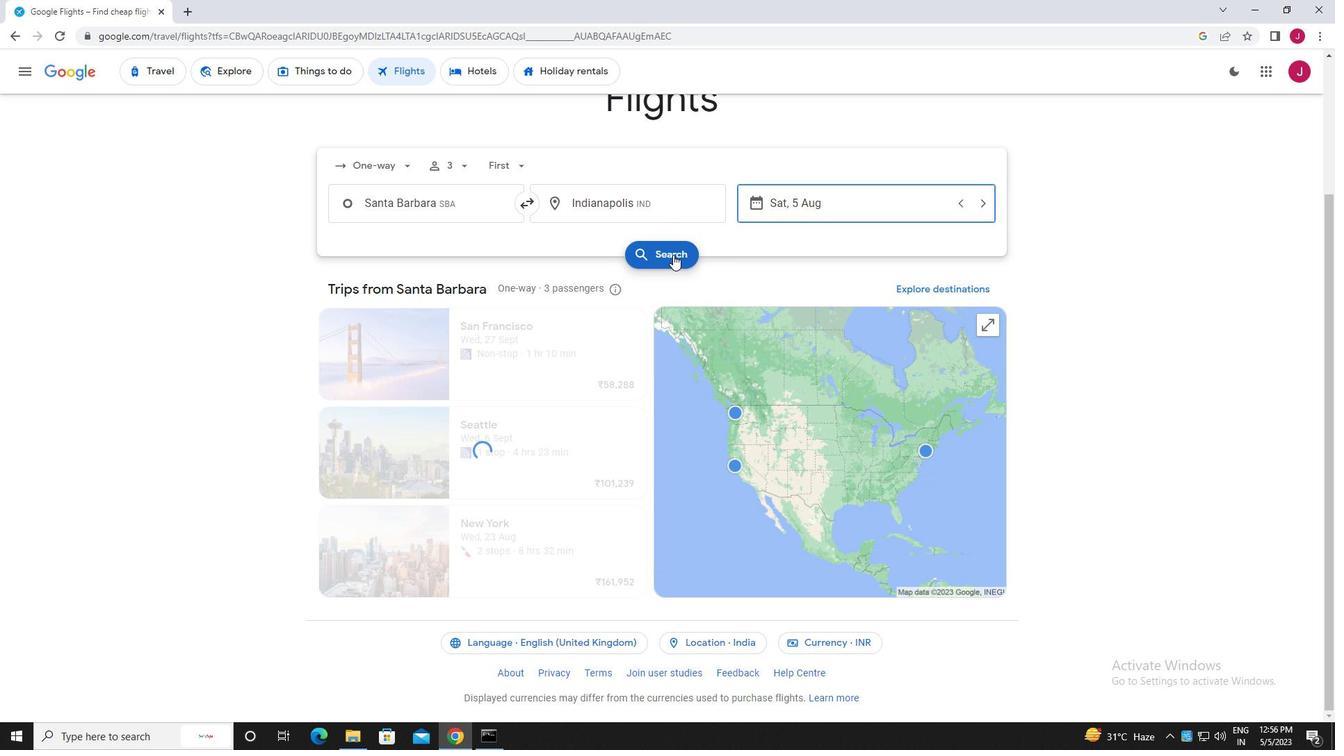 
Action: Mouse moved to (366, 200)
Screenshot: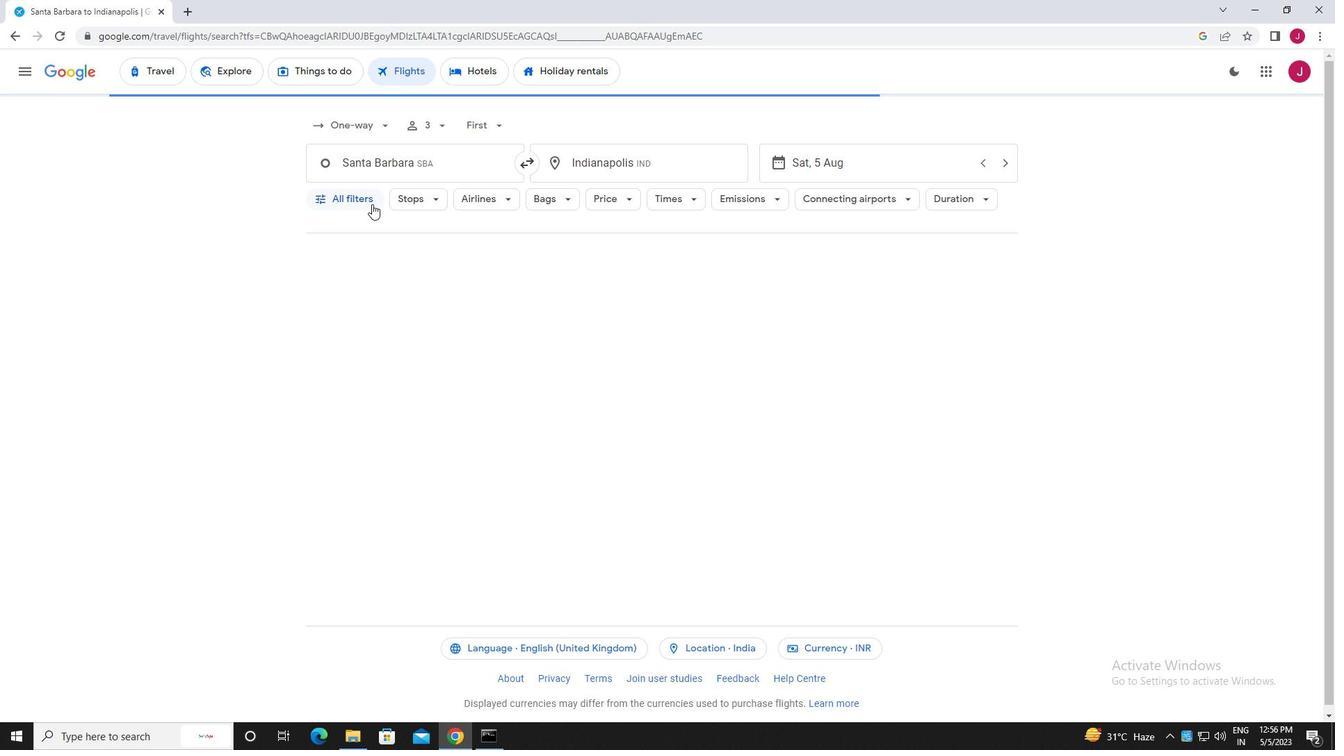 
Action: Mouse pressed left at (366, 200)
Screenshot: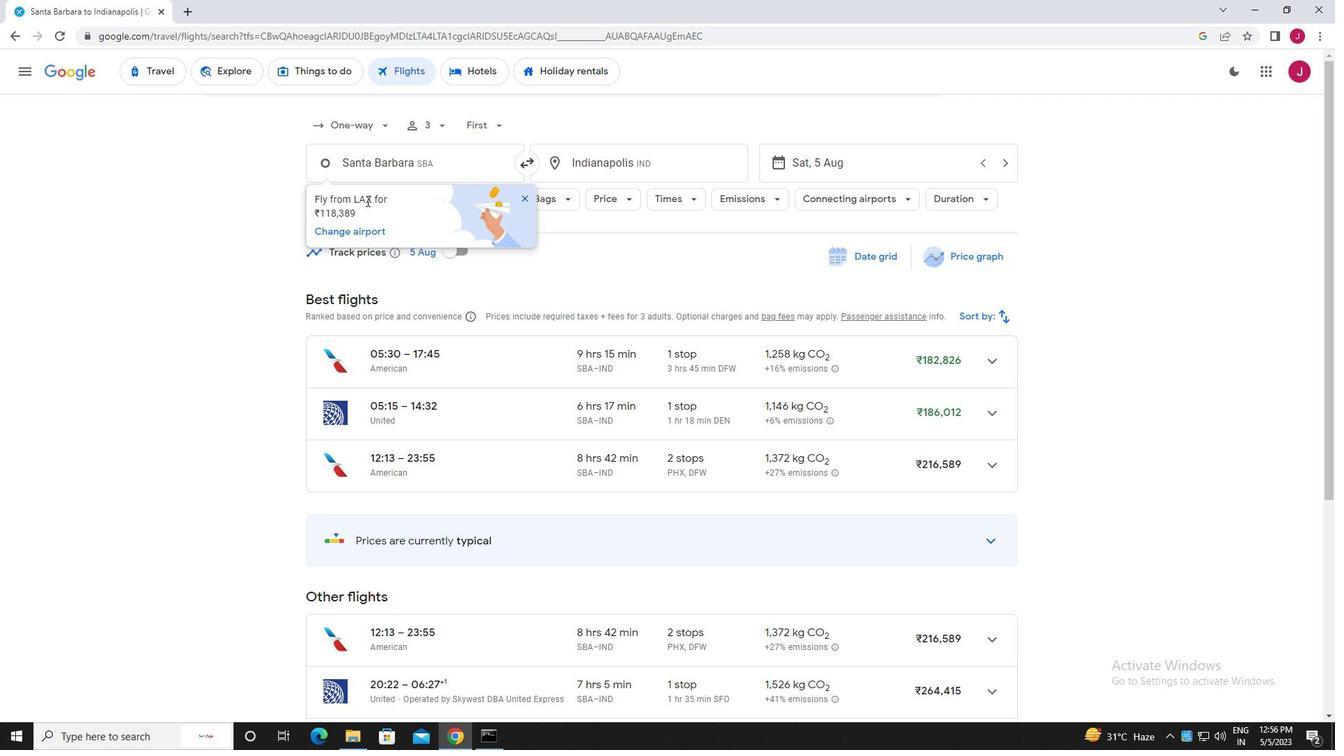 
Action: Mouse moved to (396, 318)
Screenshot: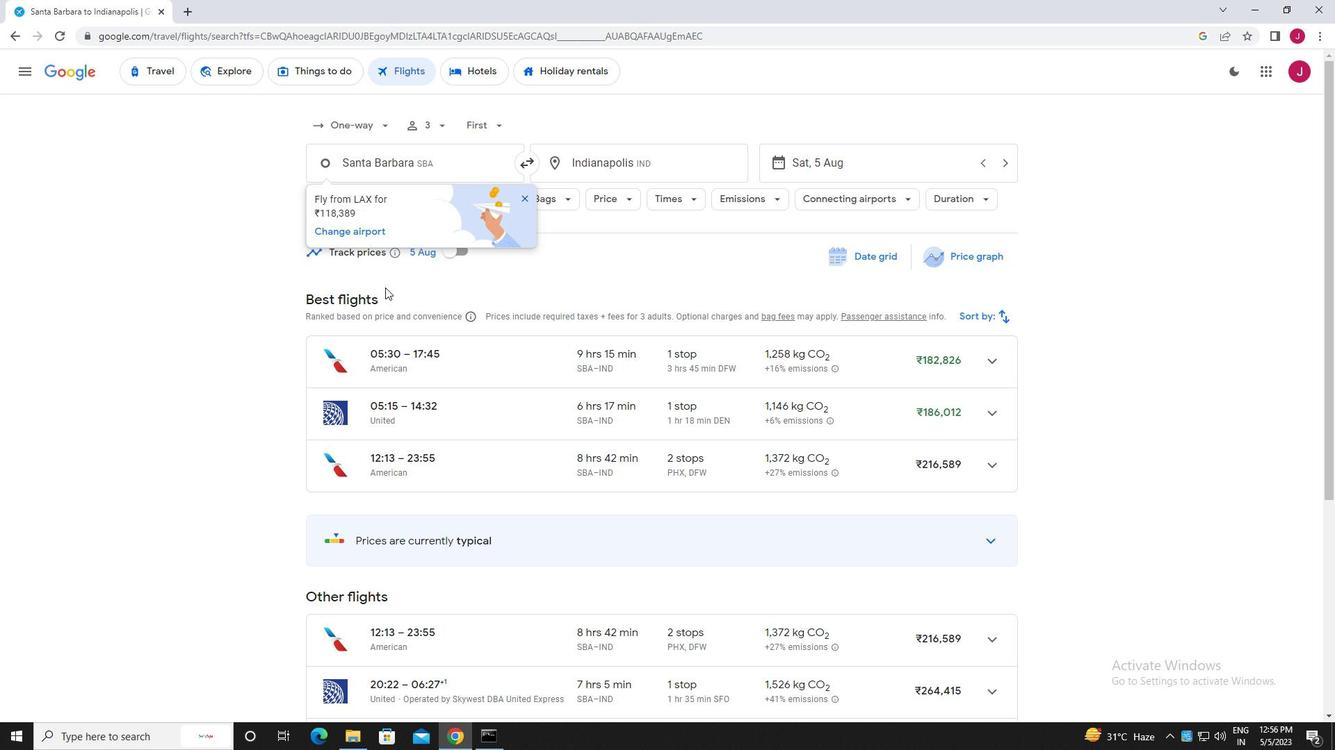 
Action: Mouse scrolled (396, 317) with delta (0, 0)
Screenshot: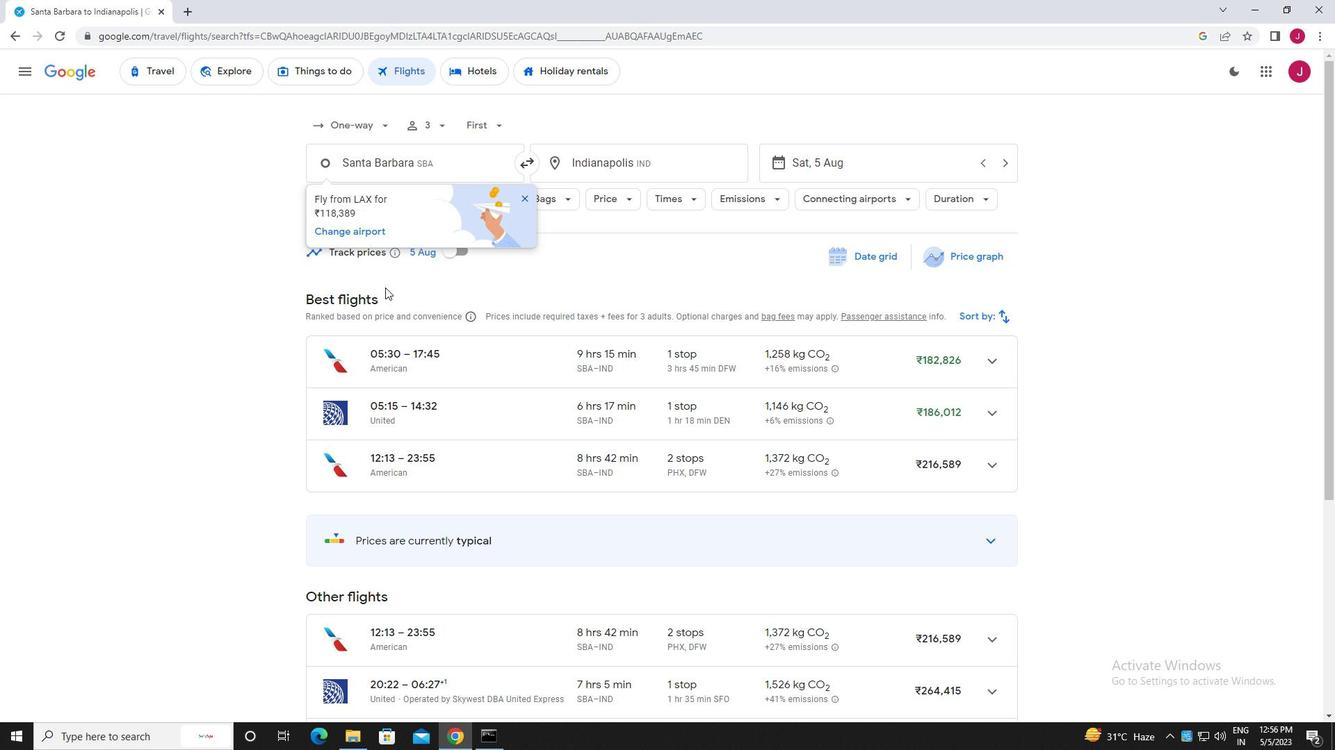
Action: Mouse moved to (397, 319)
Screenshot: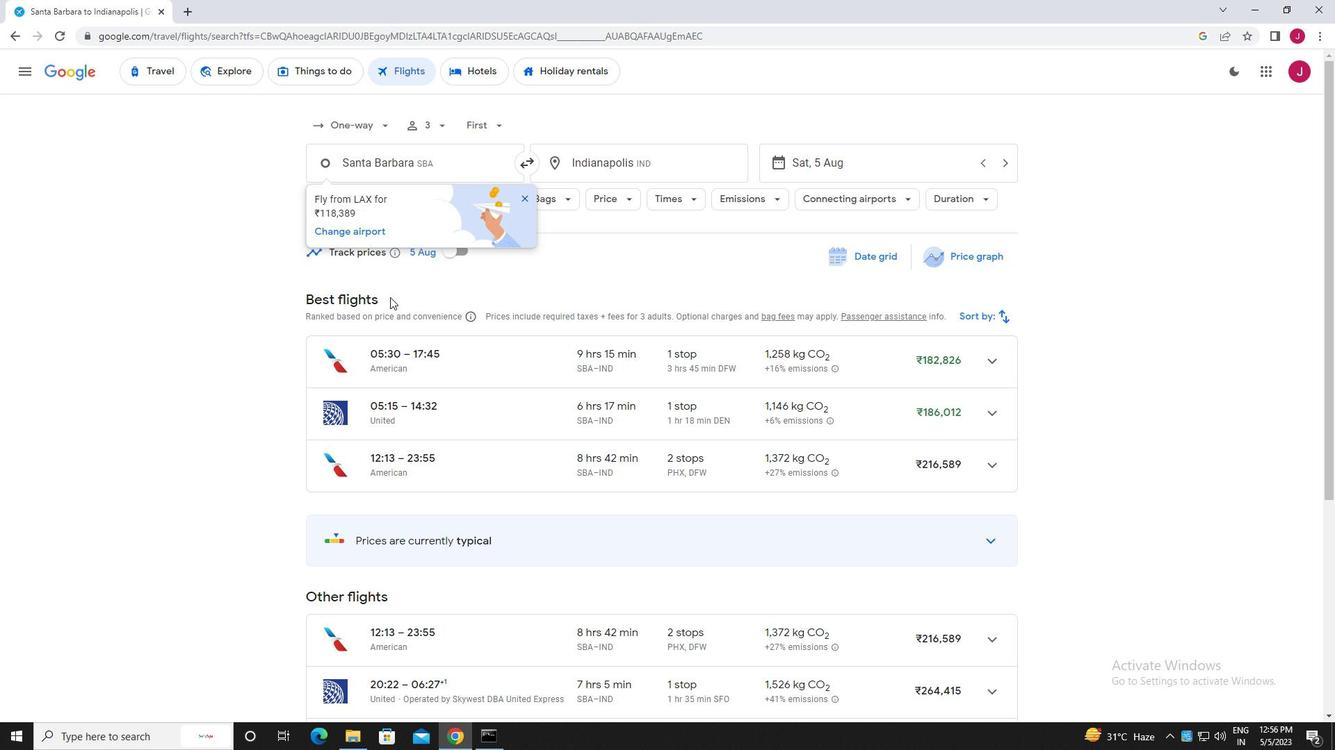 
Action: Mouse scrolled (397, 318) with delta (0, 0)
Screenshot: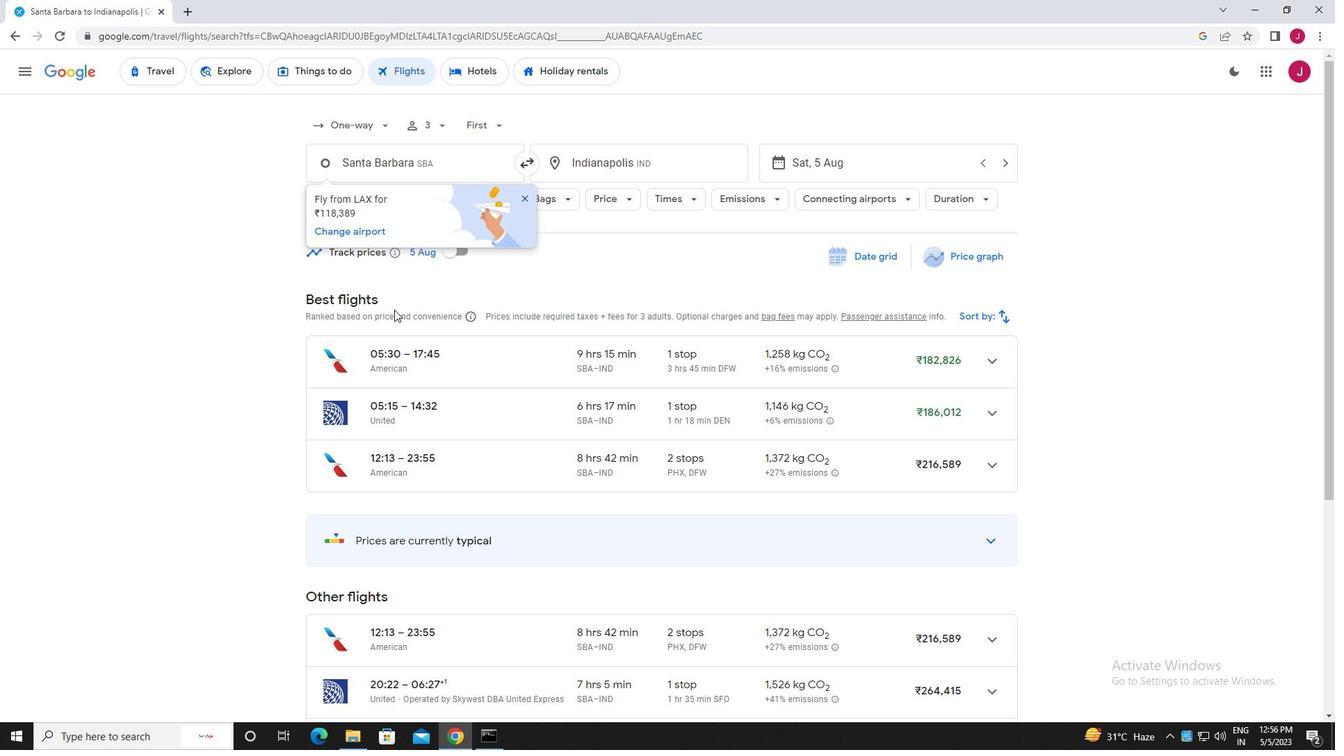 
Action: Mouse moved to (390, 156)
Screenshot: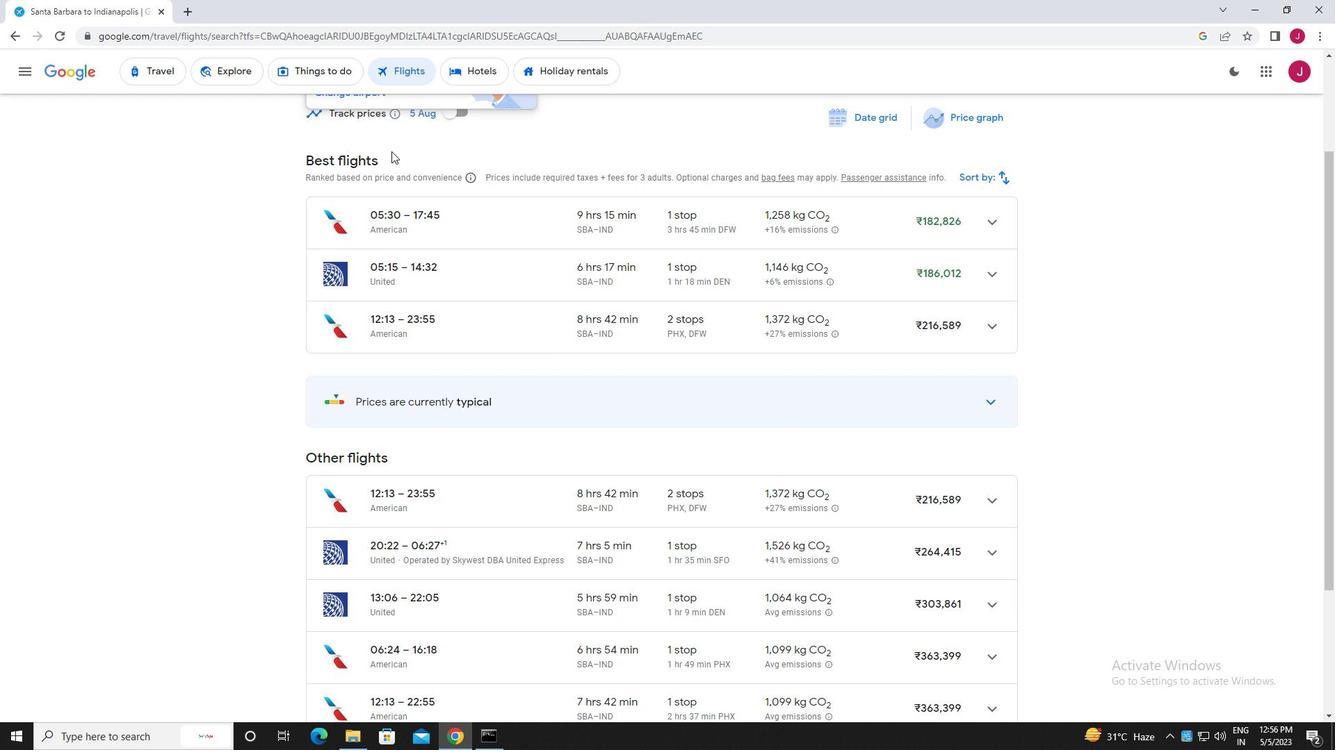 
Action: Mouse scrolled (390, 157) with delta (0, 0)
Screenshot: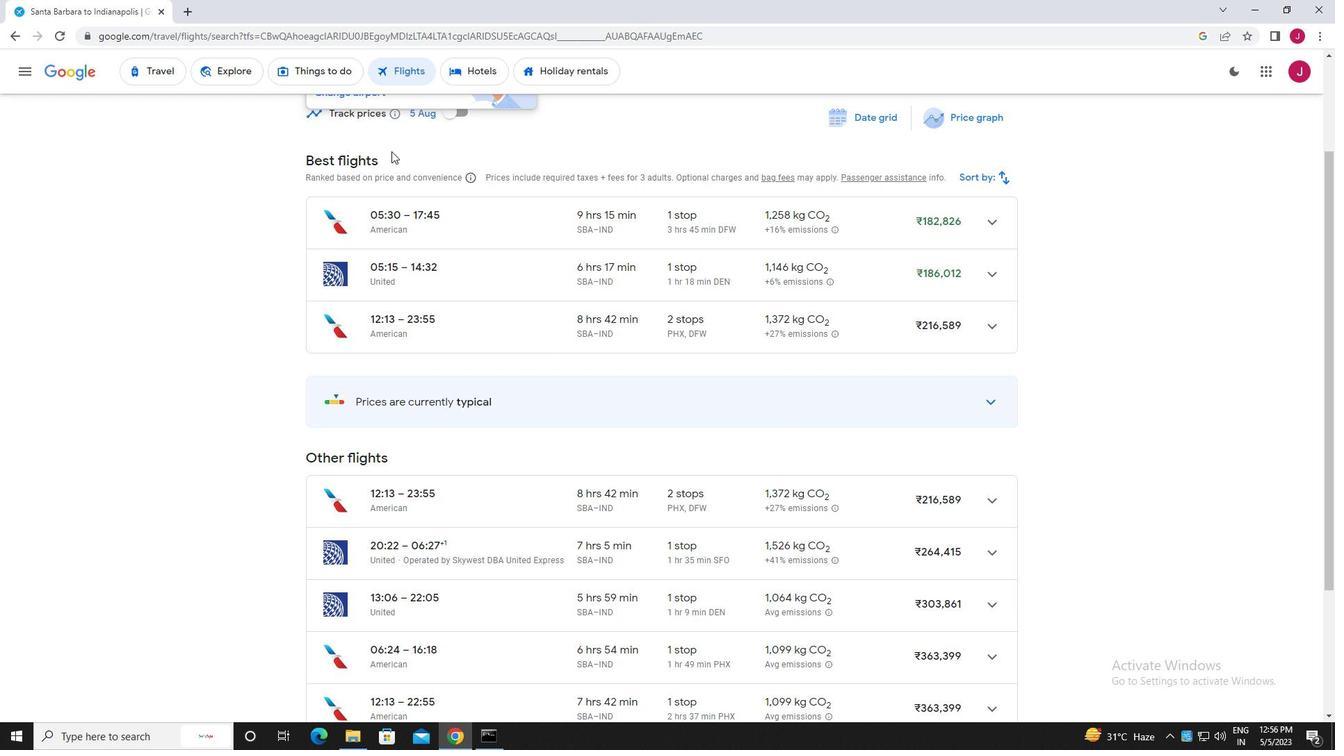 
Action: Mouse moved to (367, 216)
Screenshot: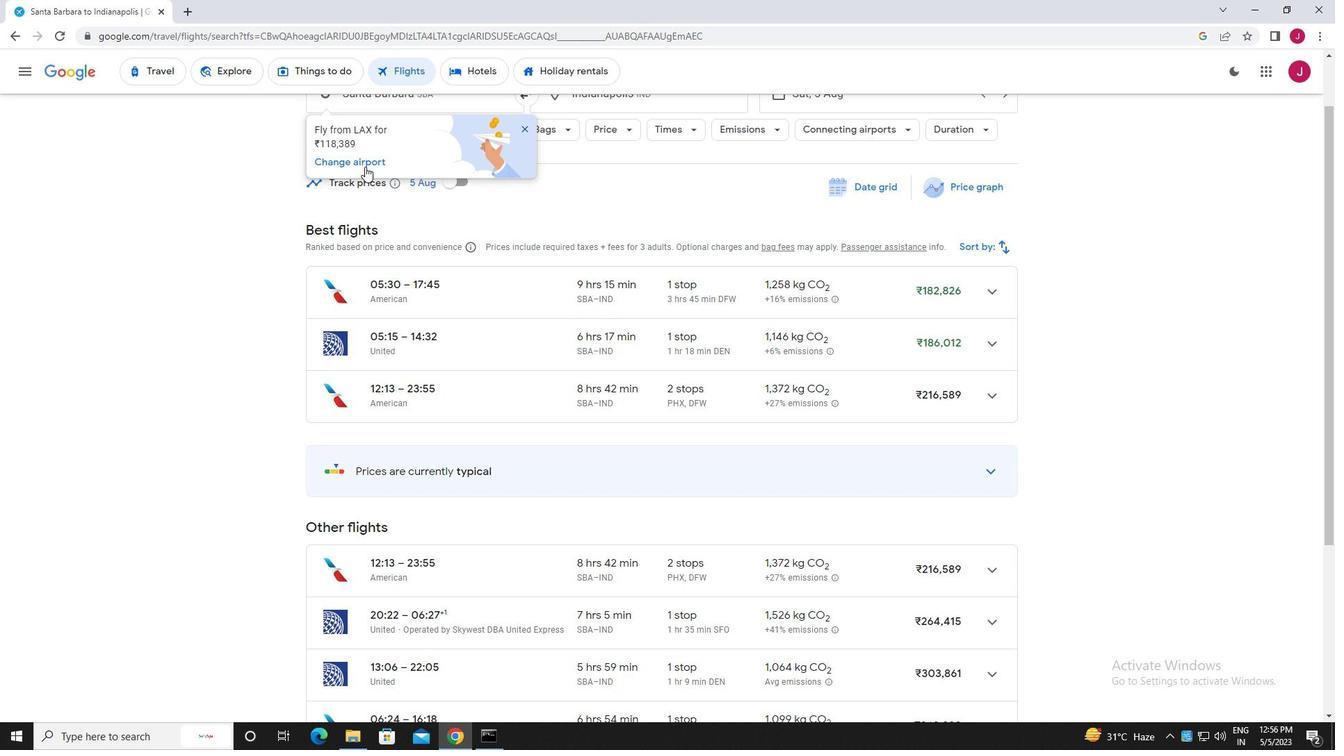 
Action: Mouse scrolled (367, 217) with delta (0, 0)
Screenshot: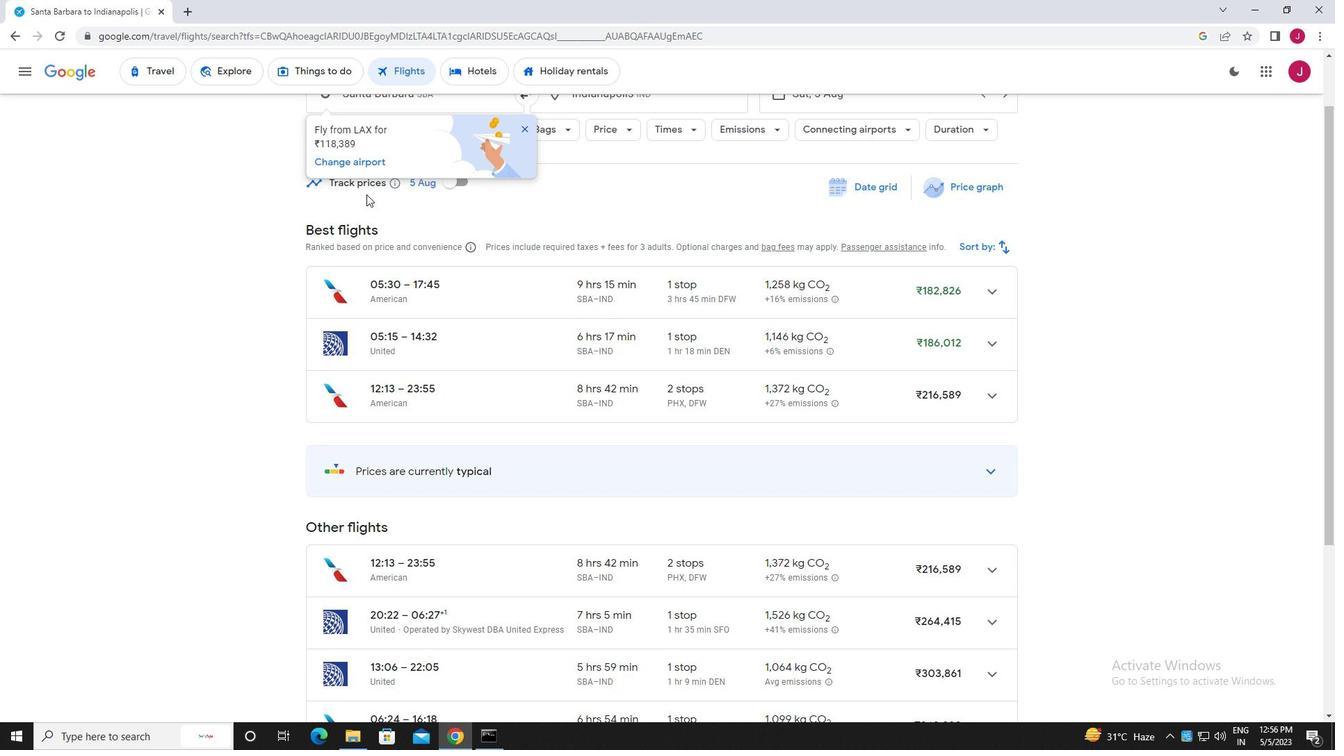 
Action: Mouse scrolled (367, 217) with delta (0, 0)
Screenshot: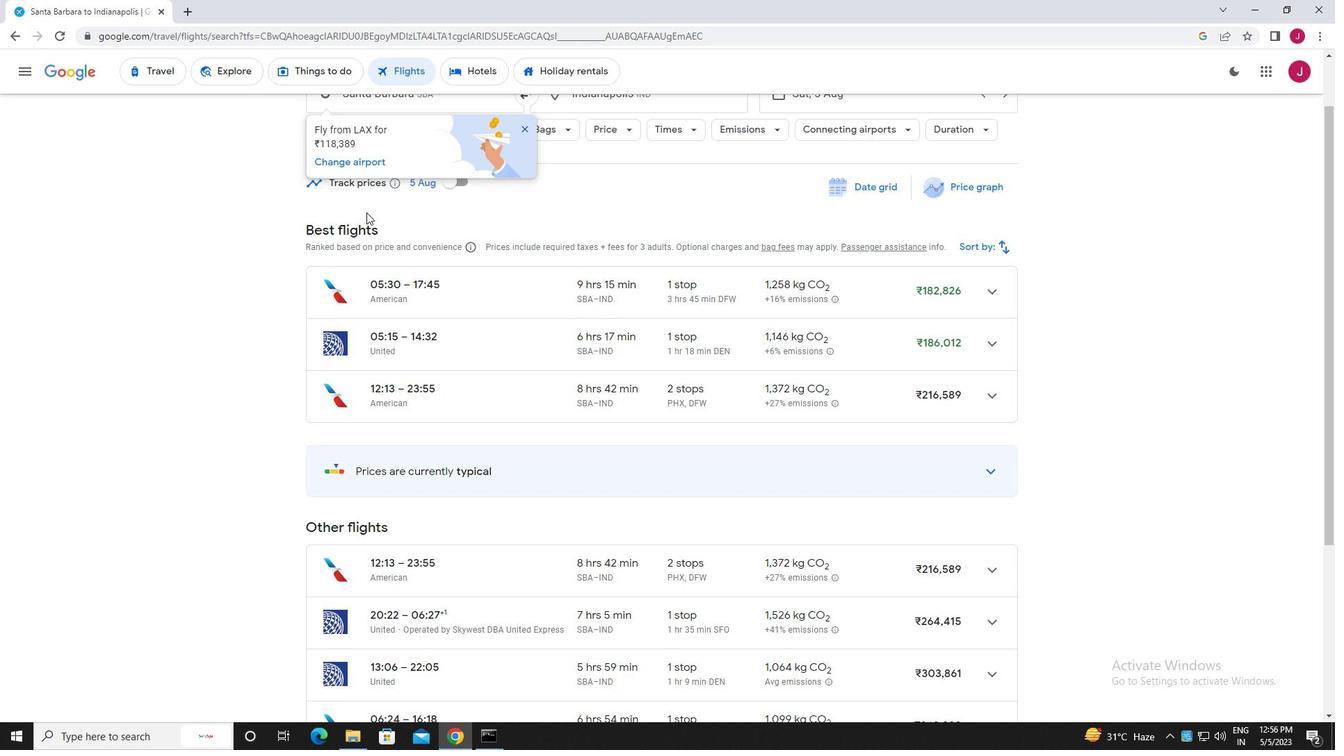 
Action: Mouse moved to (361, 182)
Screenshot: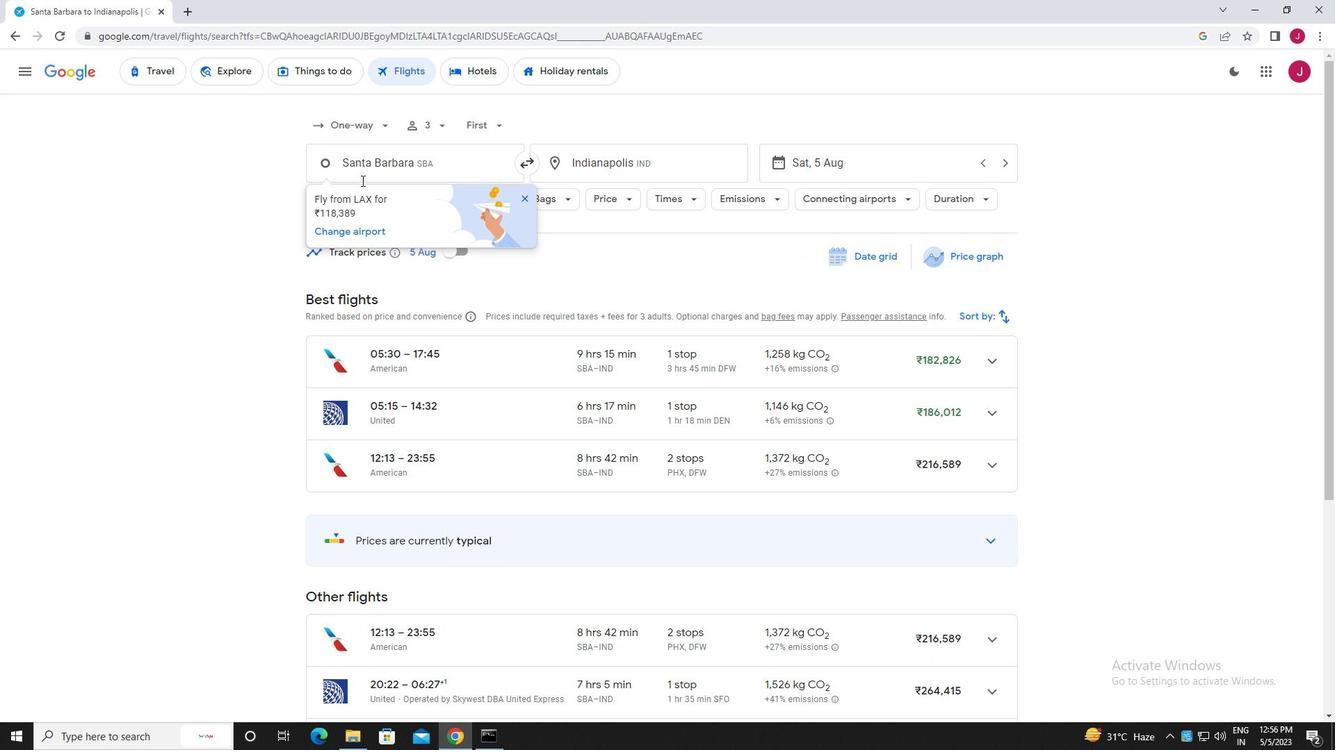 
Action: Mouse scrolled (361, 182) with delta (0, 0)
Screenshot: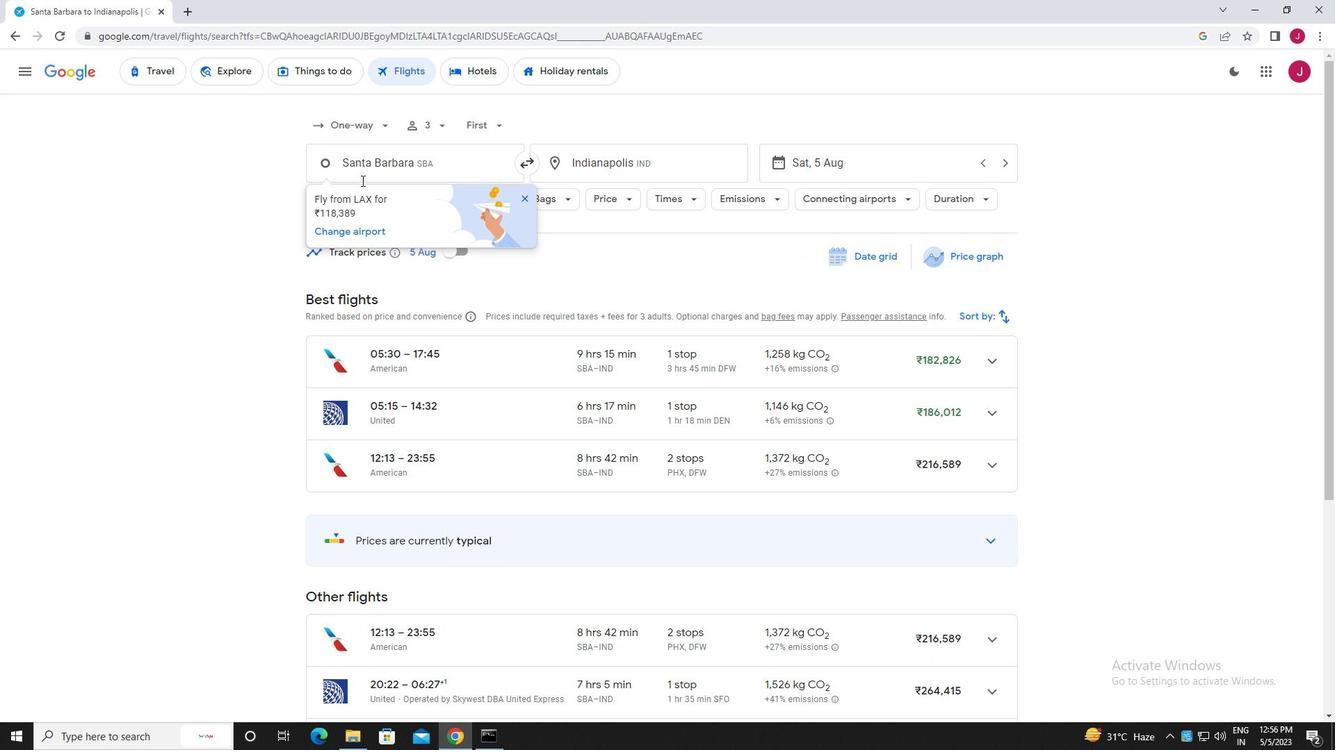 
Action: Mouse scrolled (361, 182) with delta (0, 0)
Screenshot: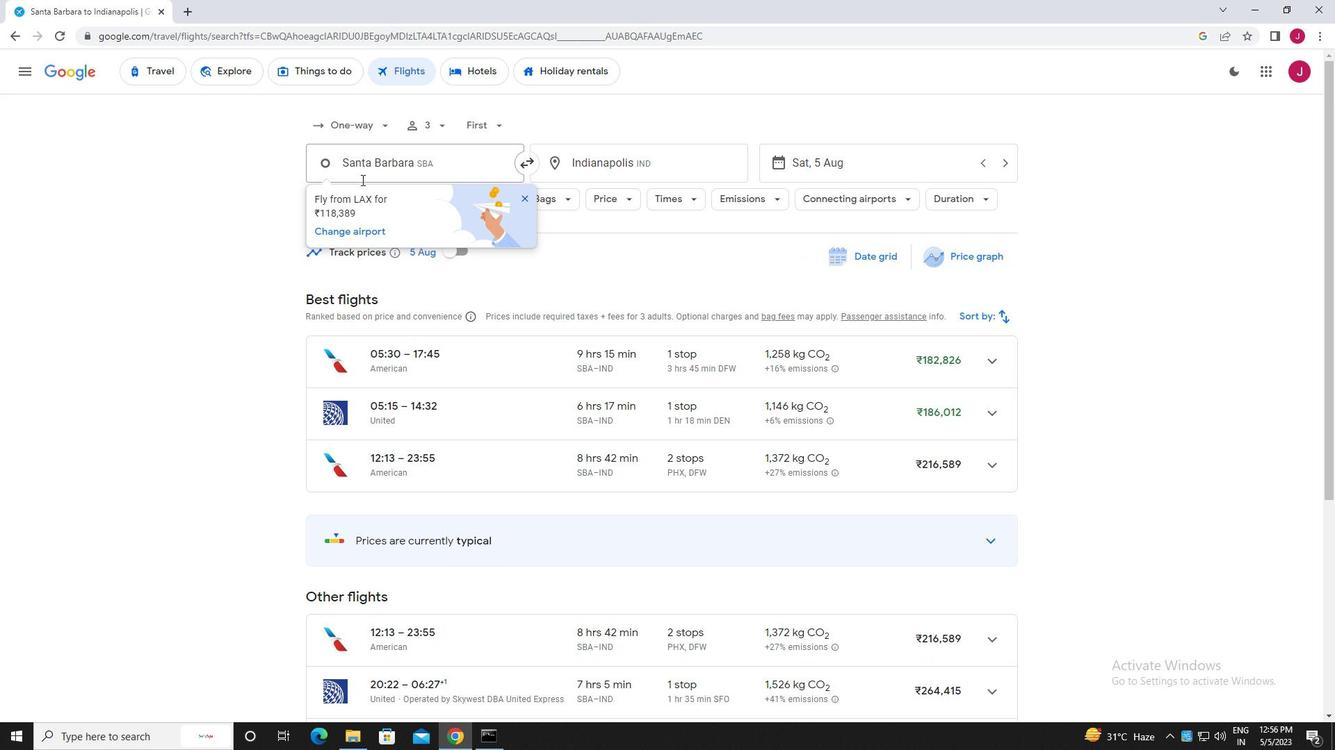 
Action: Mouse moved to (527, 196)
Screenshot: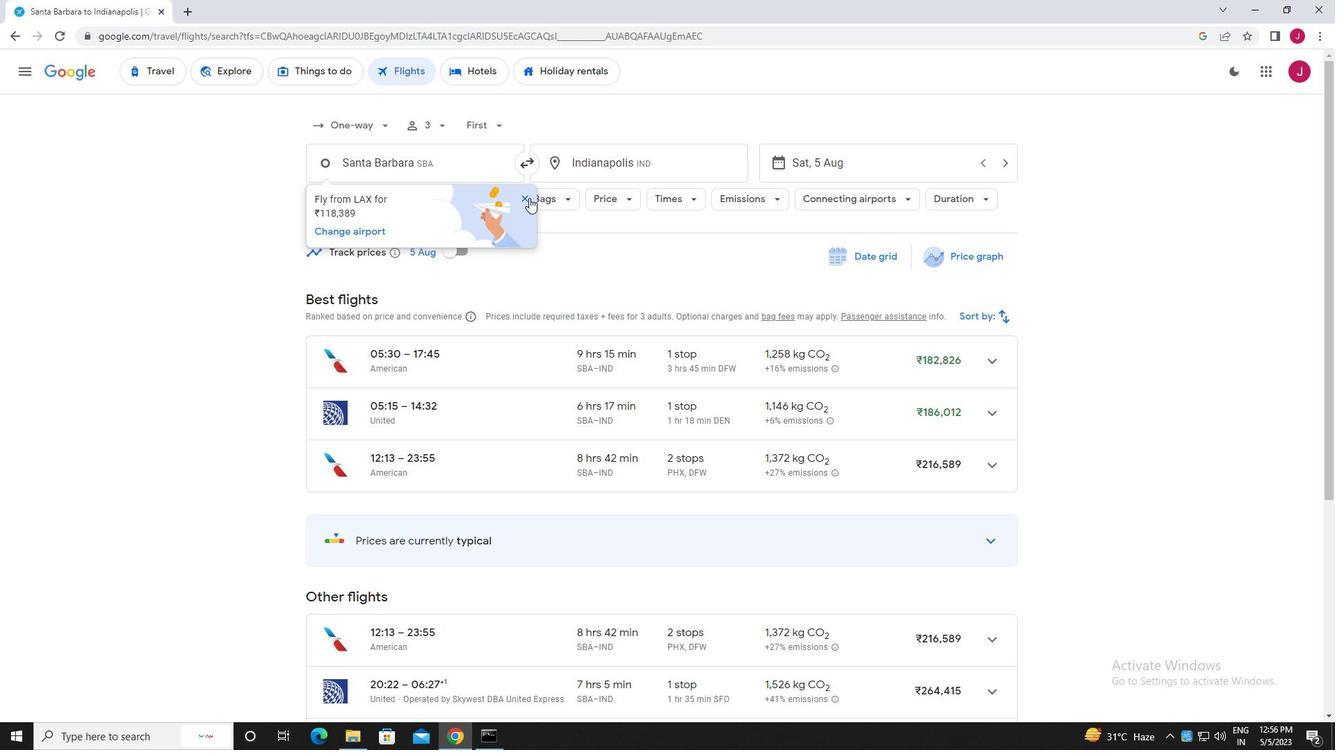
Action: Mouse pressed left at (527, 196)
Screenshot: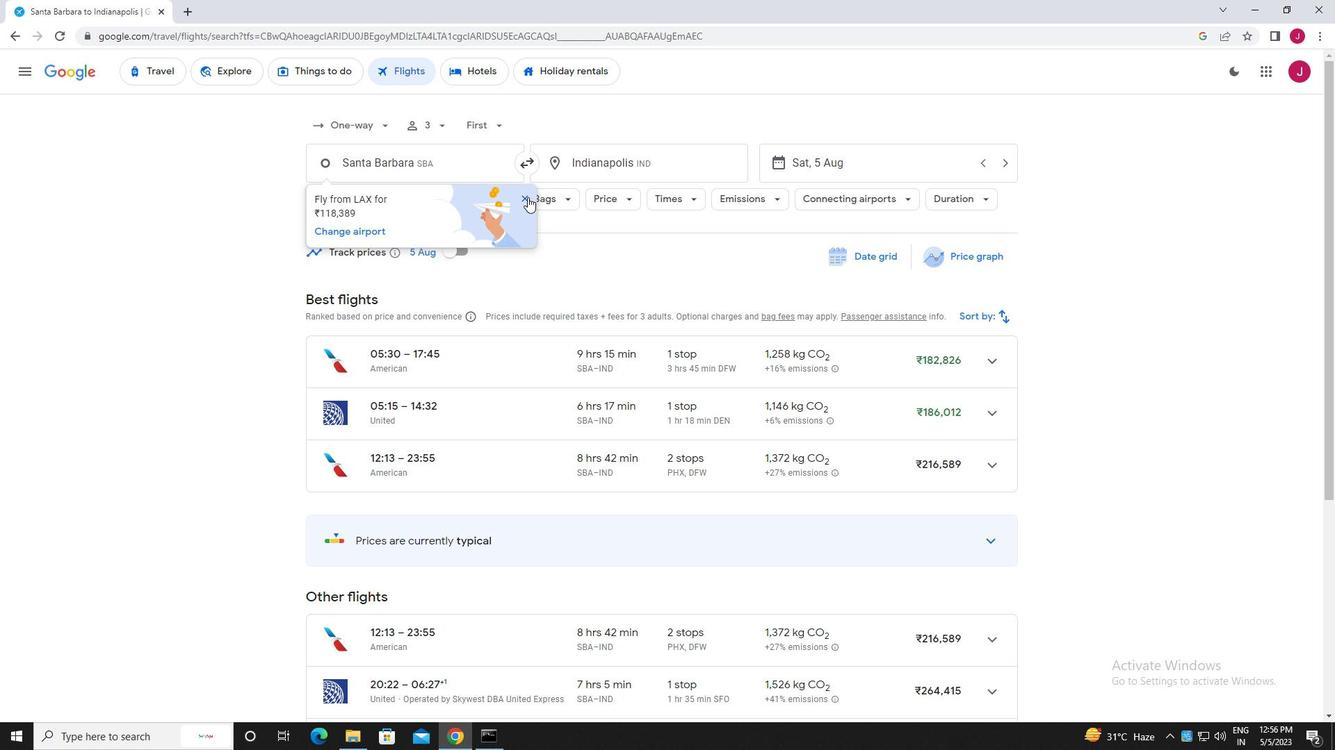 
Action: Mouse moved to (367, 198)
Screenshot: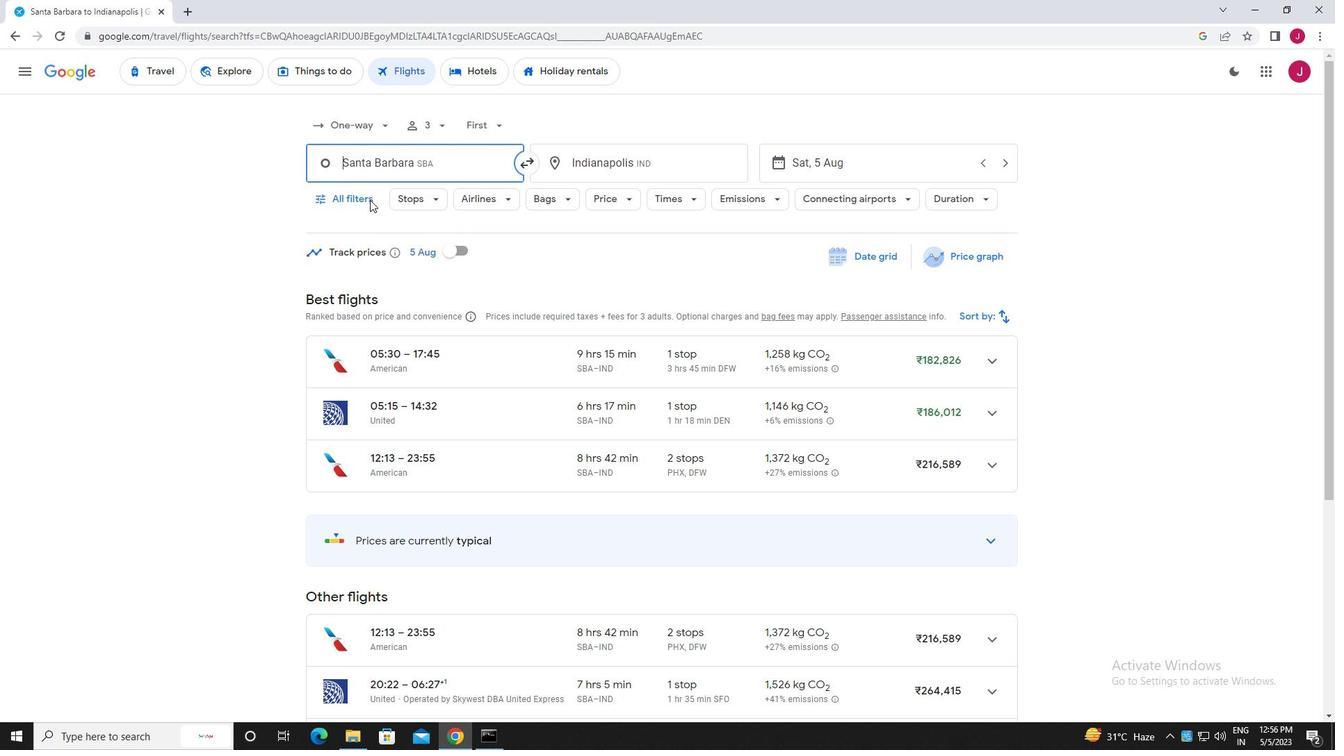 
Action: Mouse pressed left at (367, 198)
Screenshot: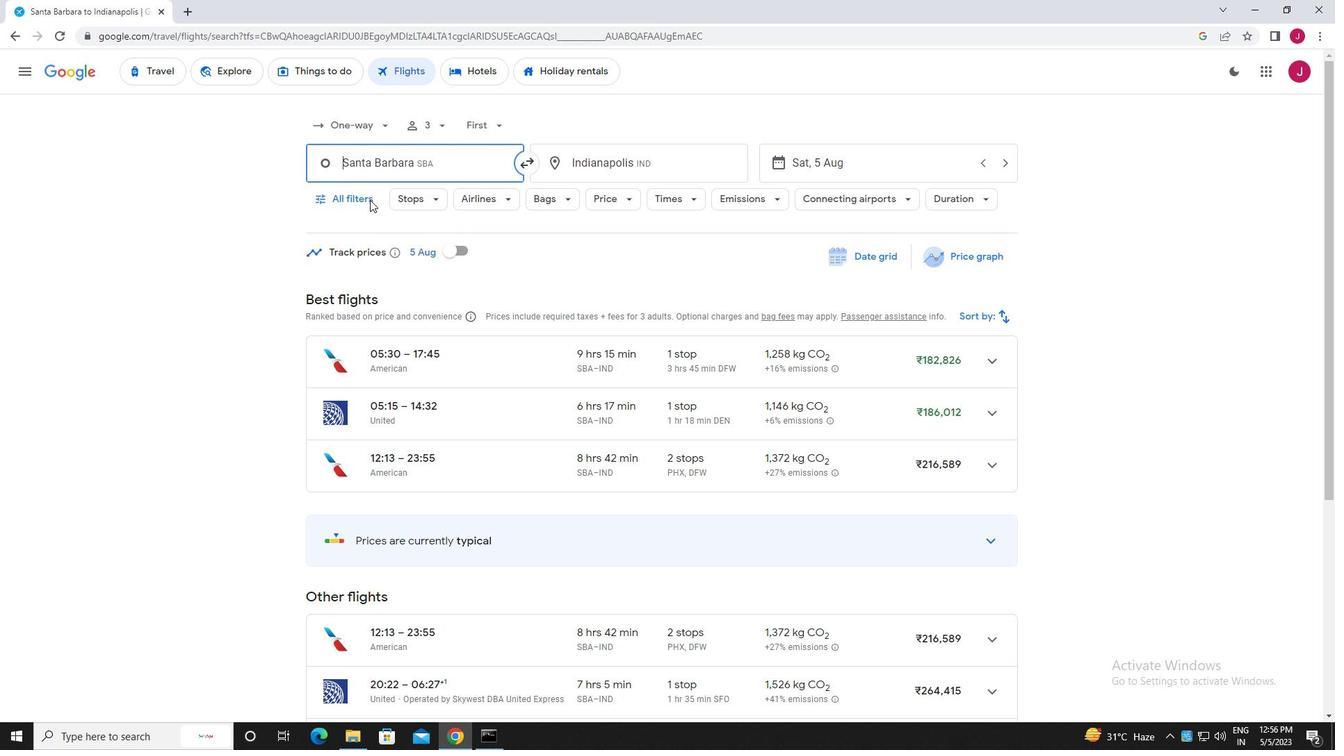 
Action: Mouse moved to (409, 280)
Screenshot: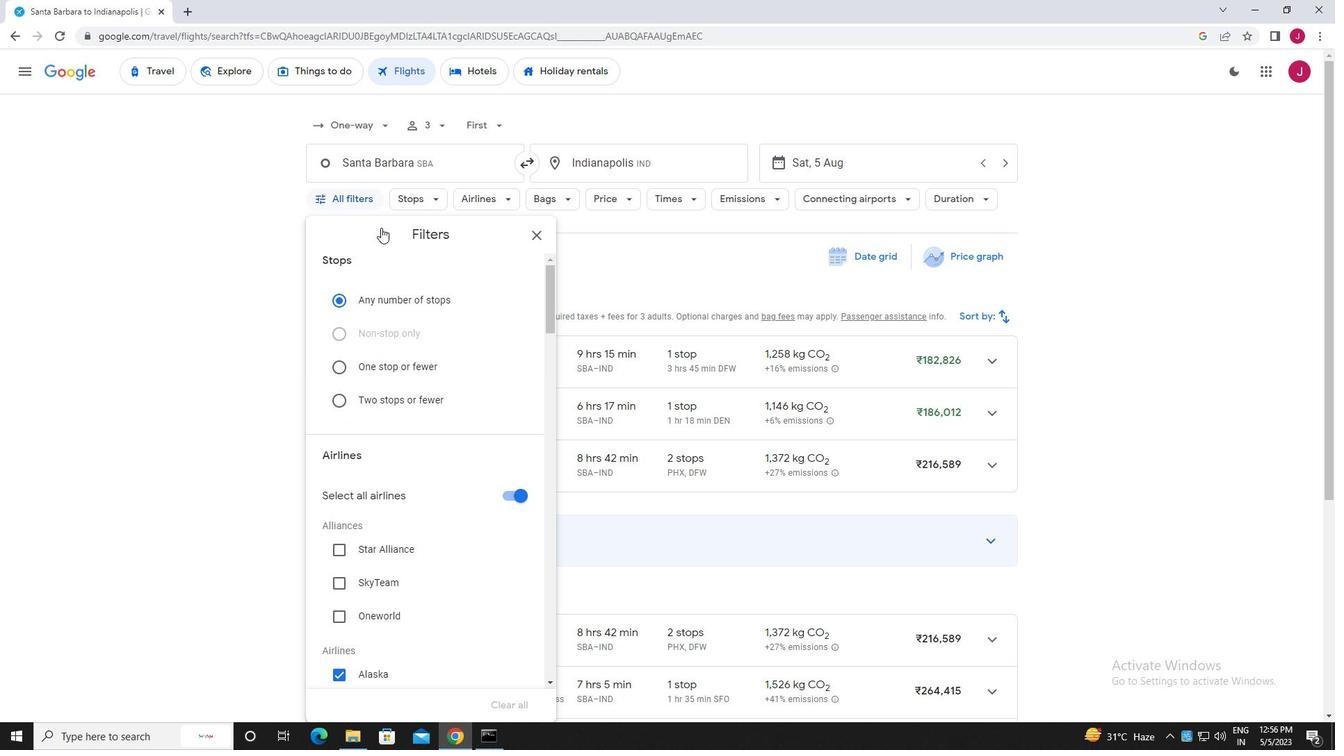 
Action: Mouse scrolled (409, 279) with delta (0, 0)
Screenshot: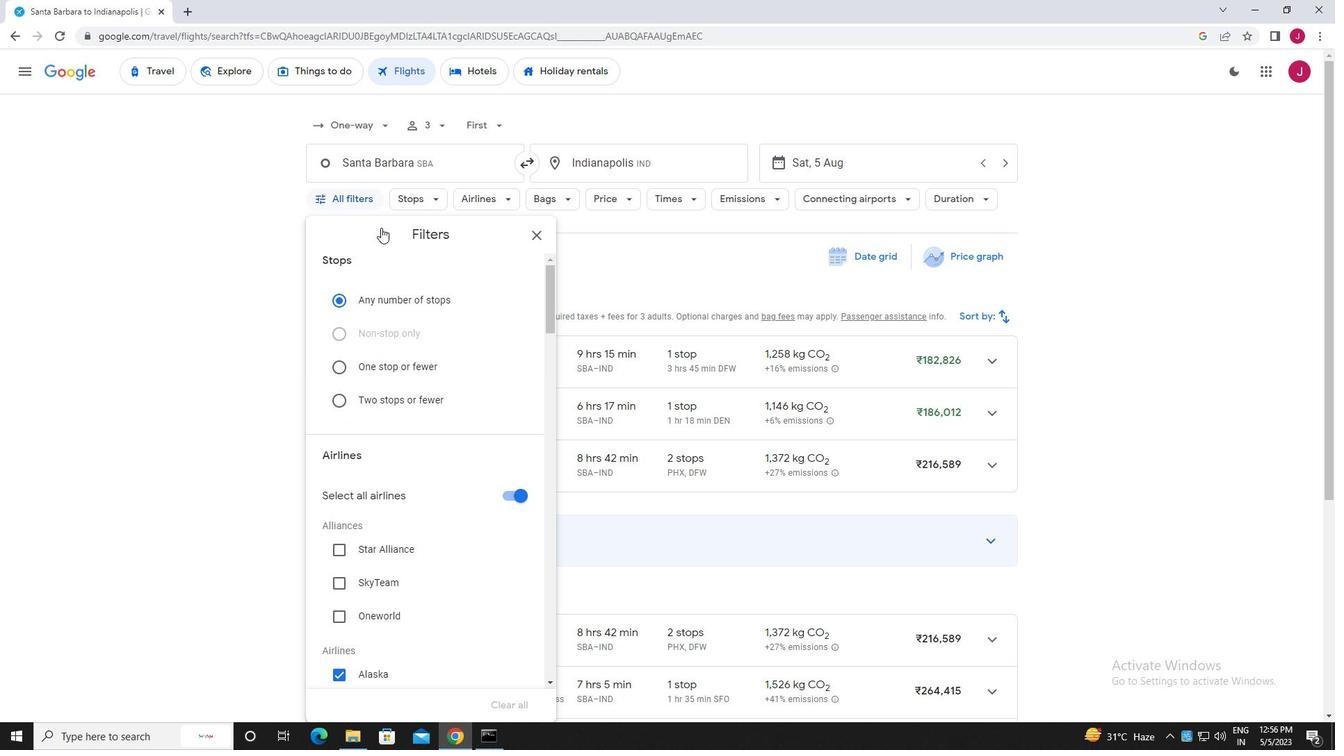 
Action: Mouse moved to (409, 280)
Screenshot: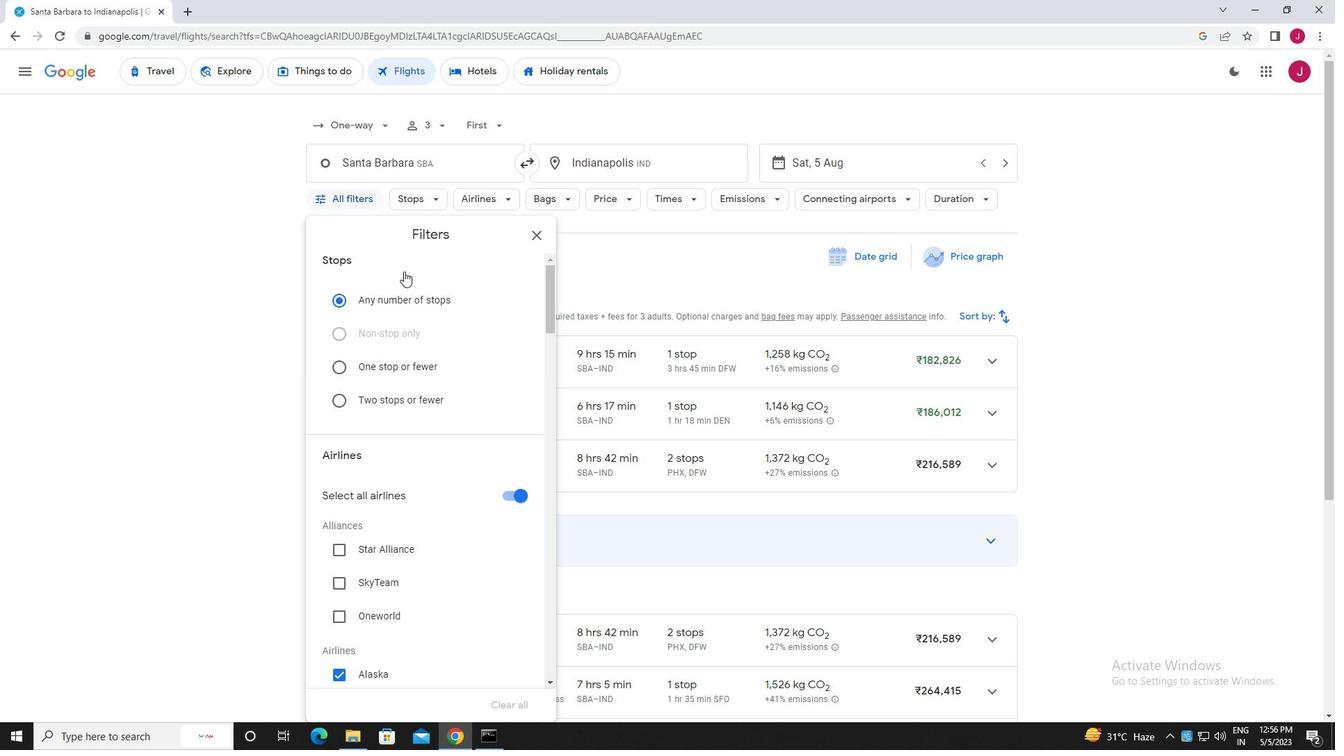 
Action: Mouse scrolled (409, 280) with delta (0, 0)
Screenshot: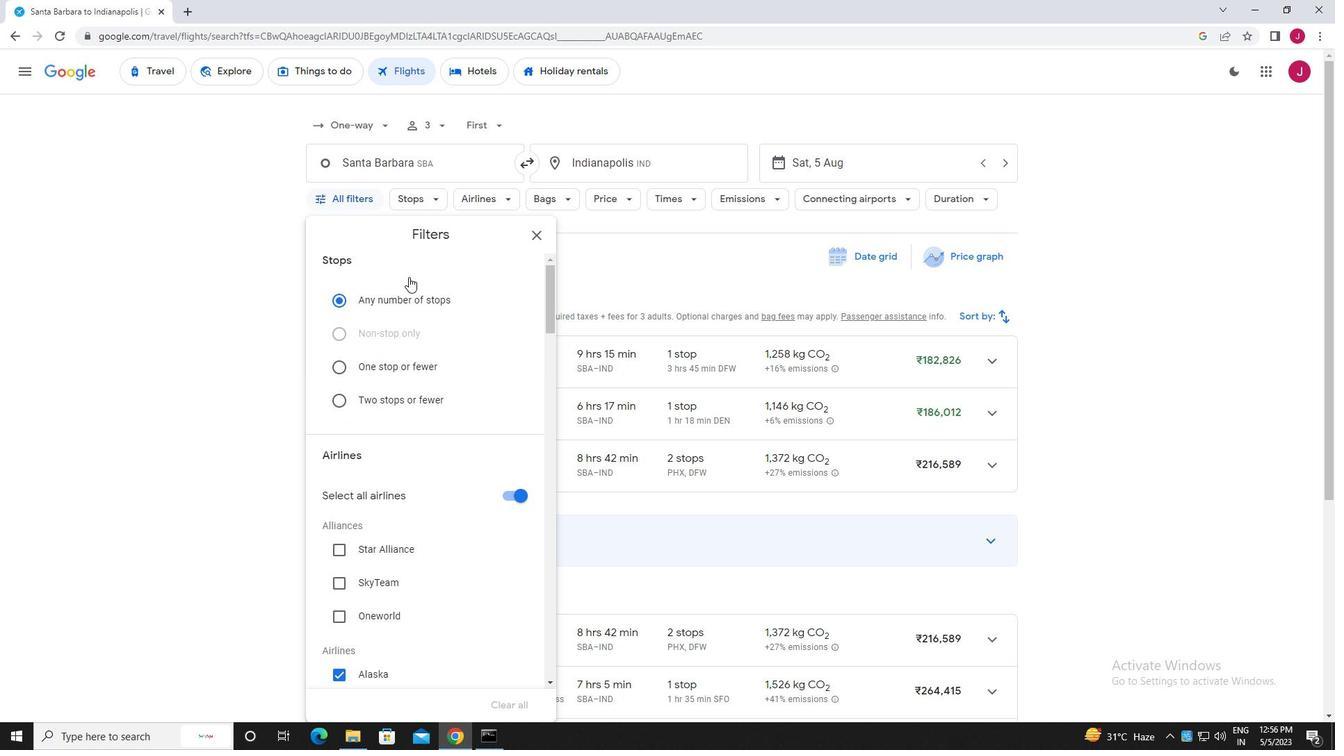 
Action: Mouse moved to (513, 356)
Screenshot: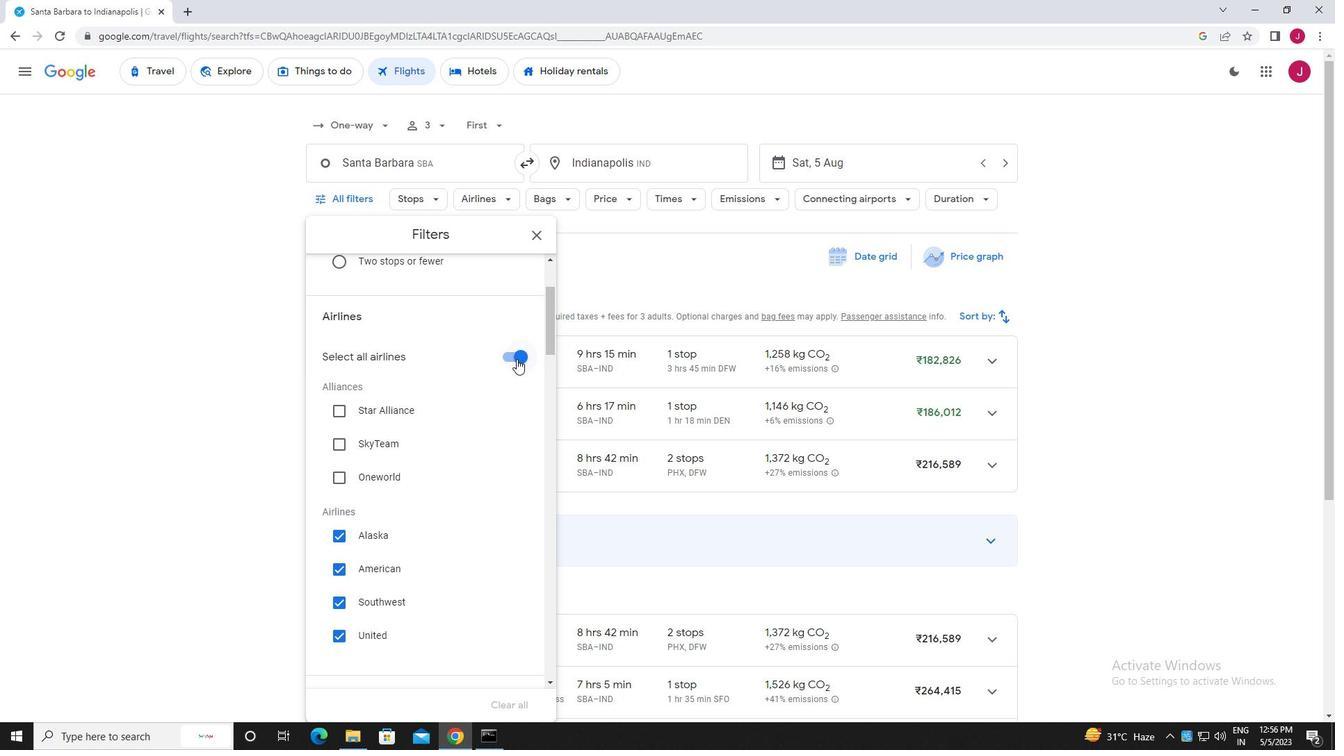 
Action: Mouse pressed left at (513, 356)
Screenshot: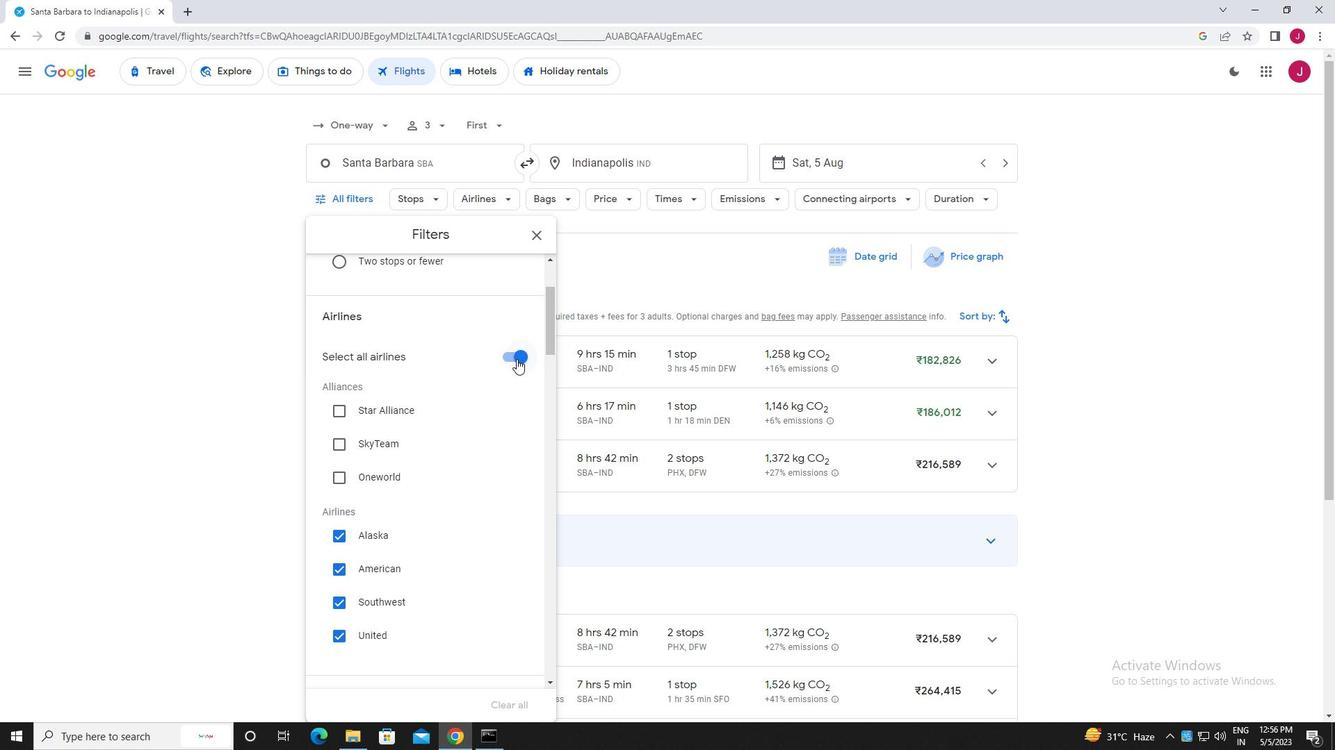 
Action: Mouse moved to (442, 355)
Screenshot: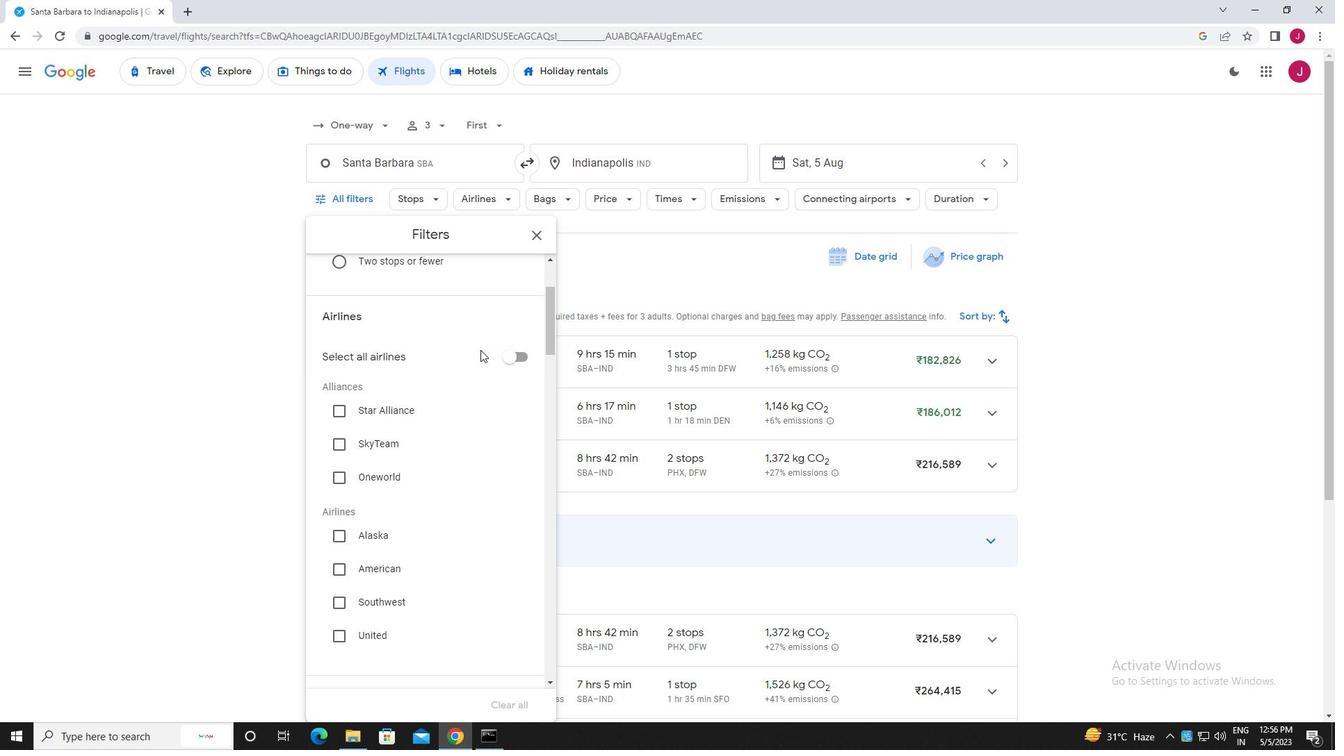 
Action: Mouse scrolled (442, 354) with delta (0, 0)
Screenshot: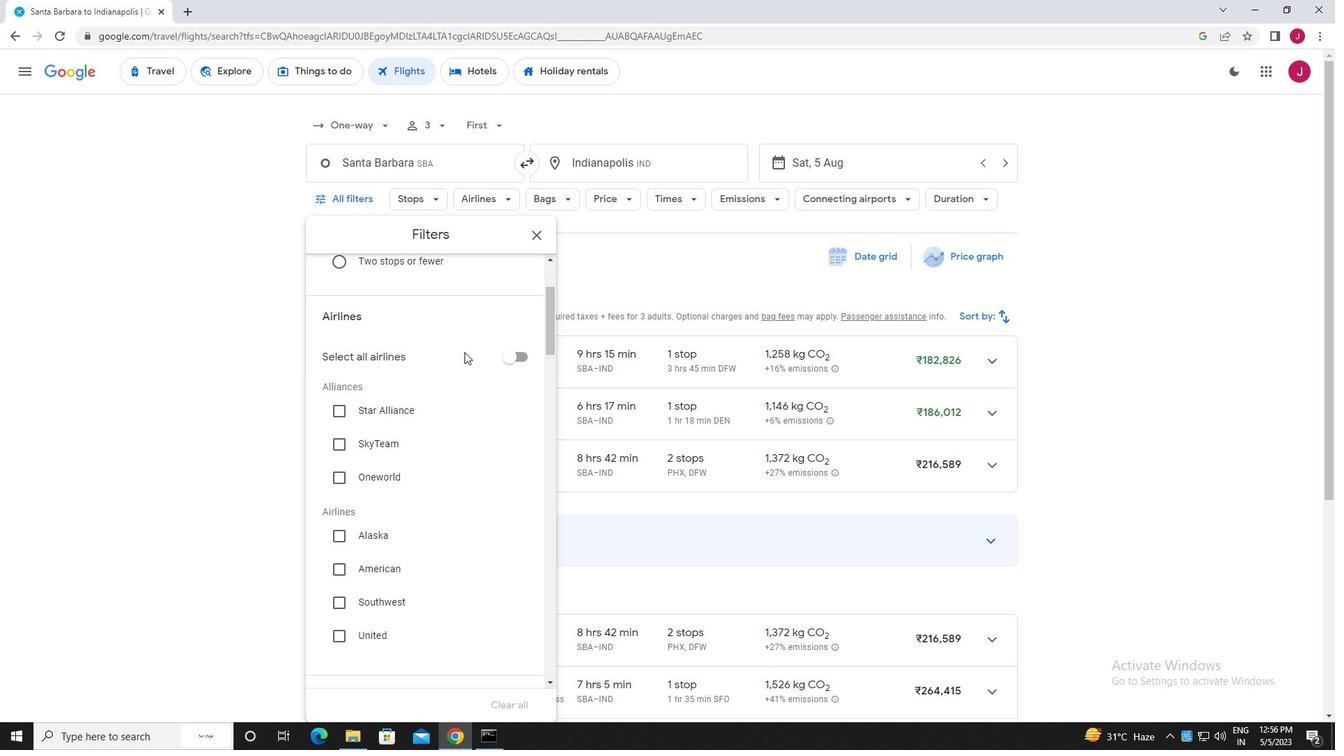 
Action: Mouse scrolled (442, 354) with delta (0, 0)
Screenshot: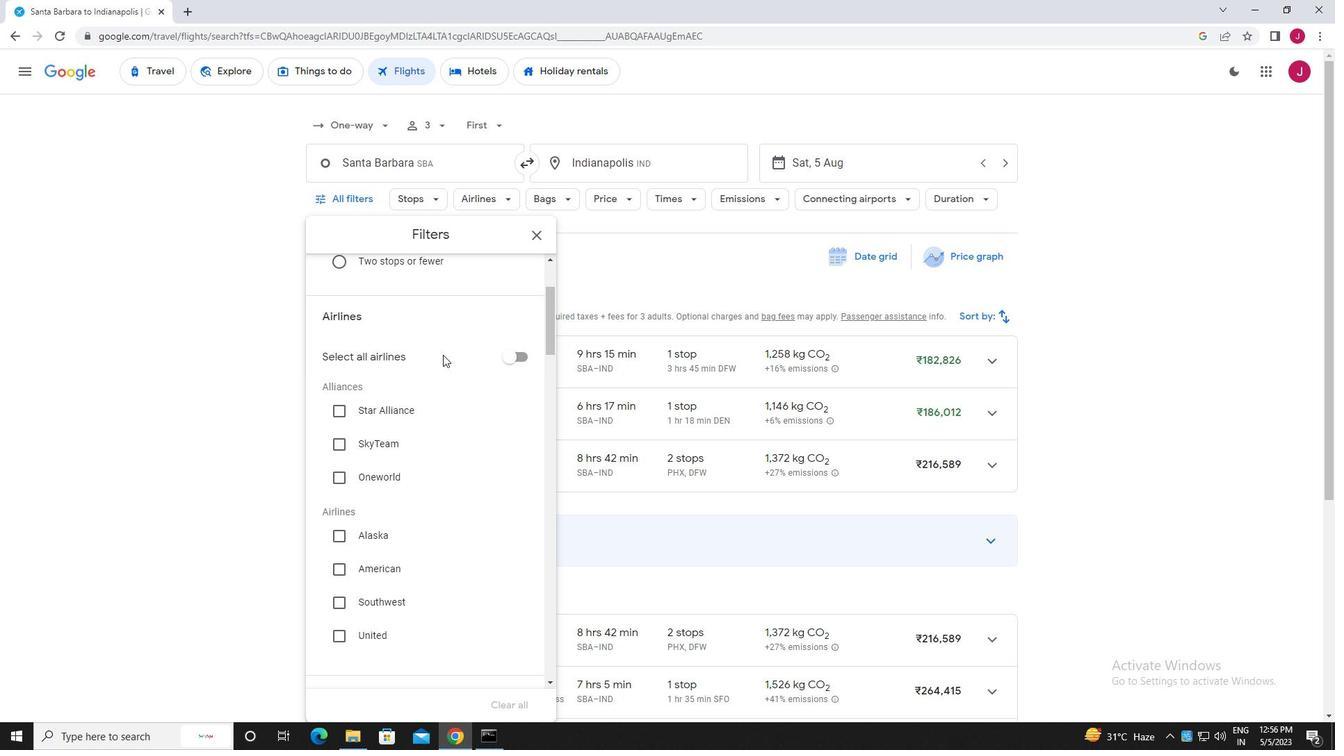 
Action: Mouse scrolled (442, 354) with delta (0, 0)
Screenshot: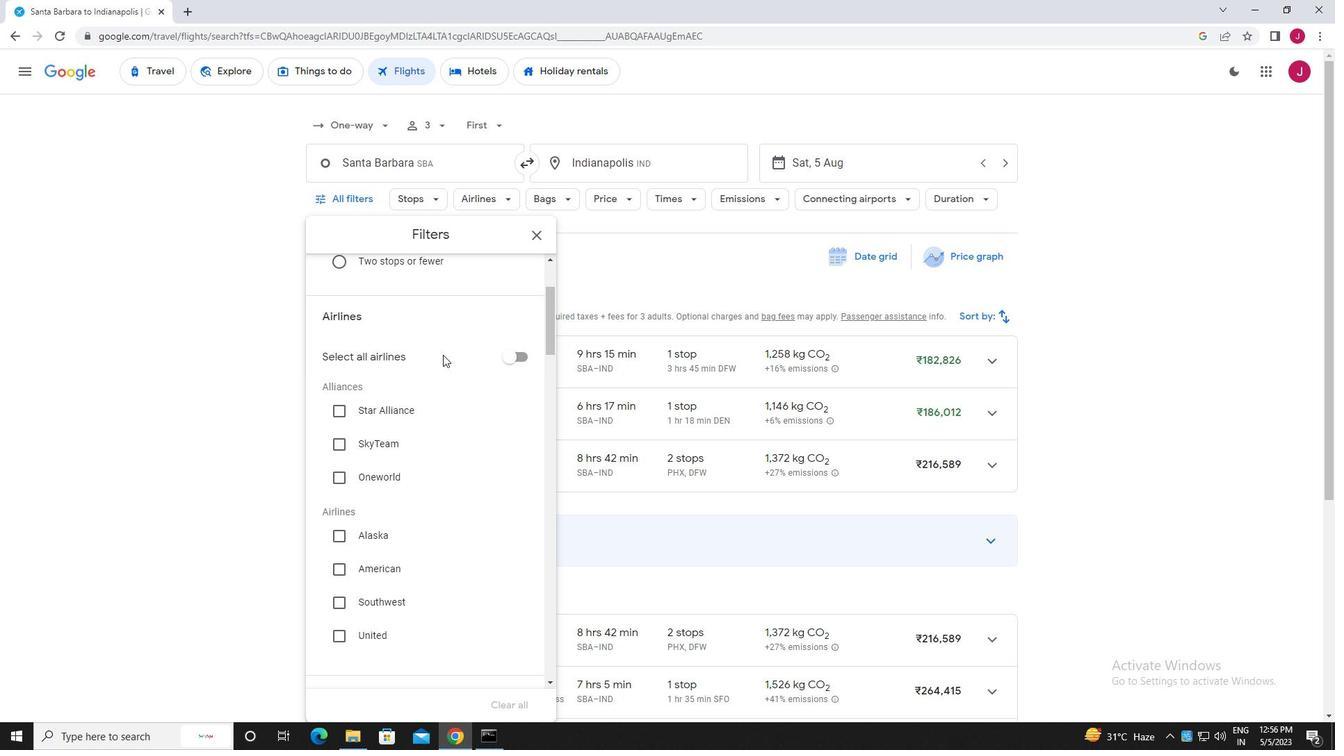 
Action: Mouse moved to (397, 372)
Screenshot: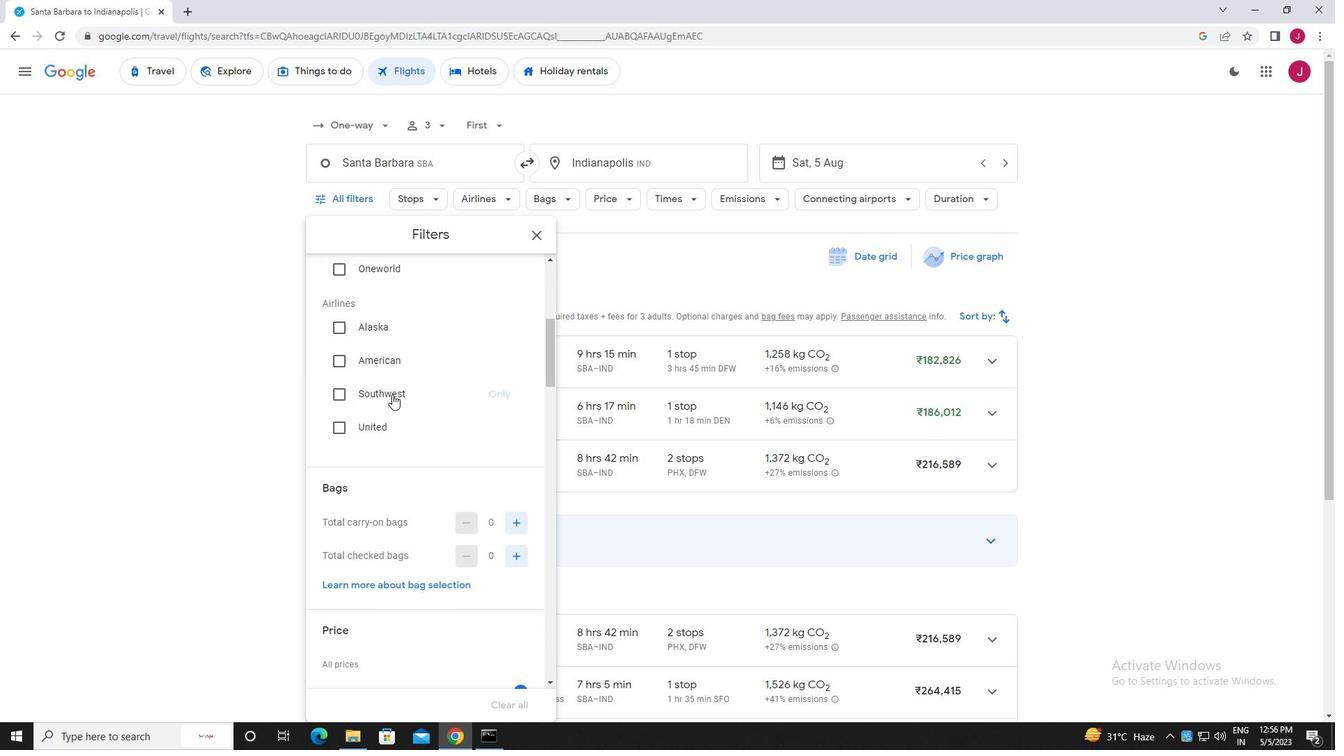 
Action: Mouse scrolled (397, 371) with delta (0, 0)
Screenshot: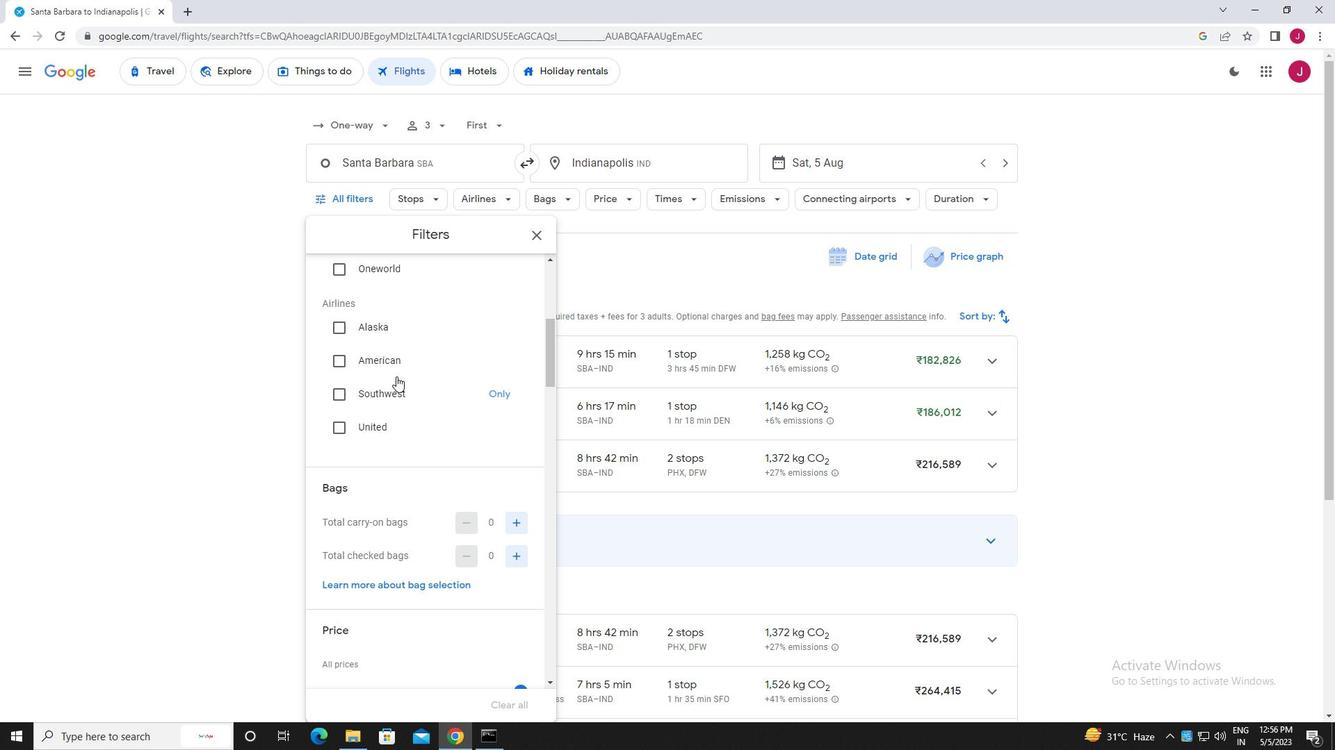 
Action: Mouse scrolled (397, 371) with delta (0, 0)
Screenshot: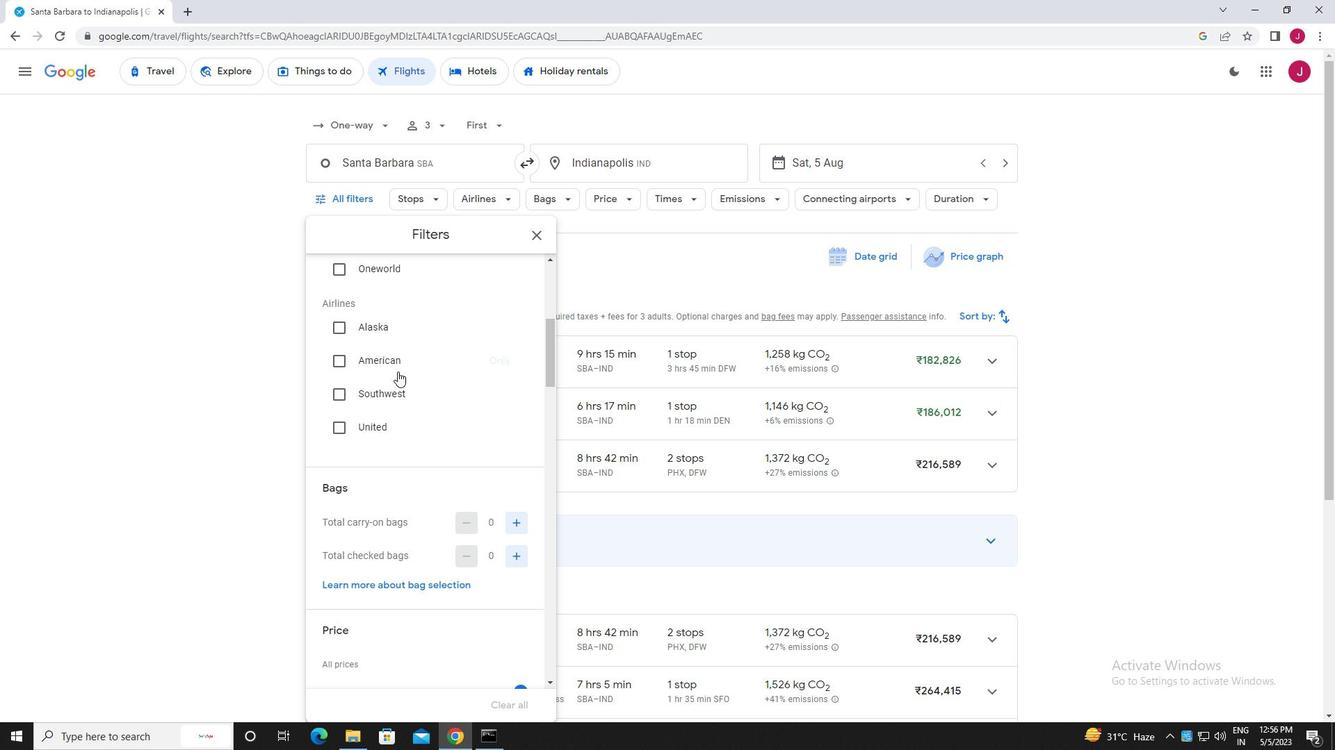 
Action: Mouse scrolled (397, 371) with delta (0, 0)
Screenshot: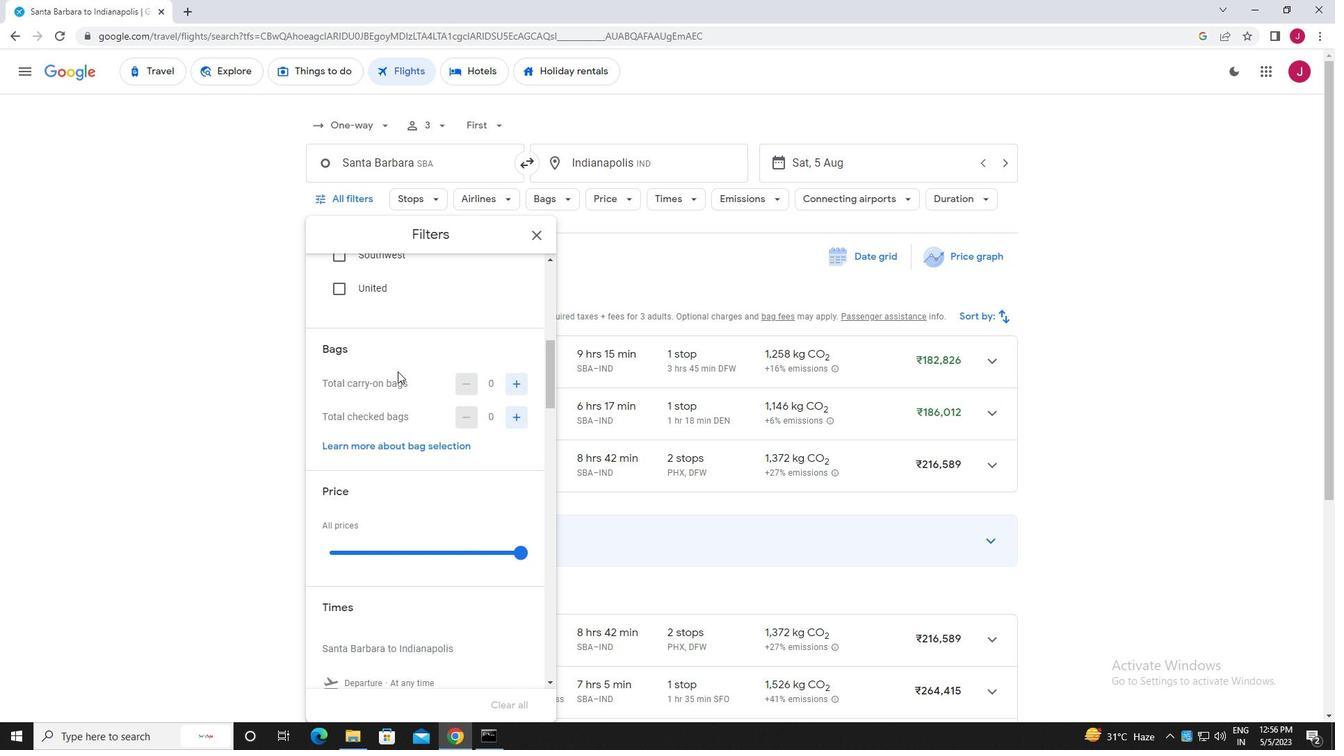 
Action: Mouse moved to (520, 317)
Screenshot: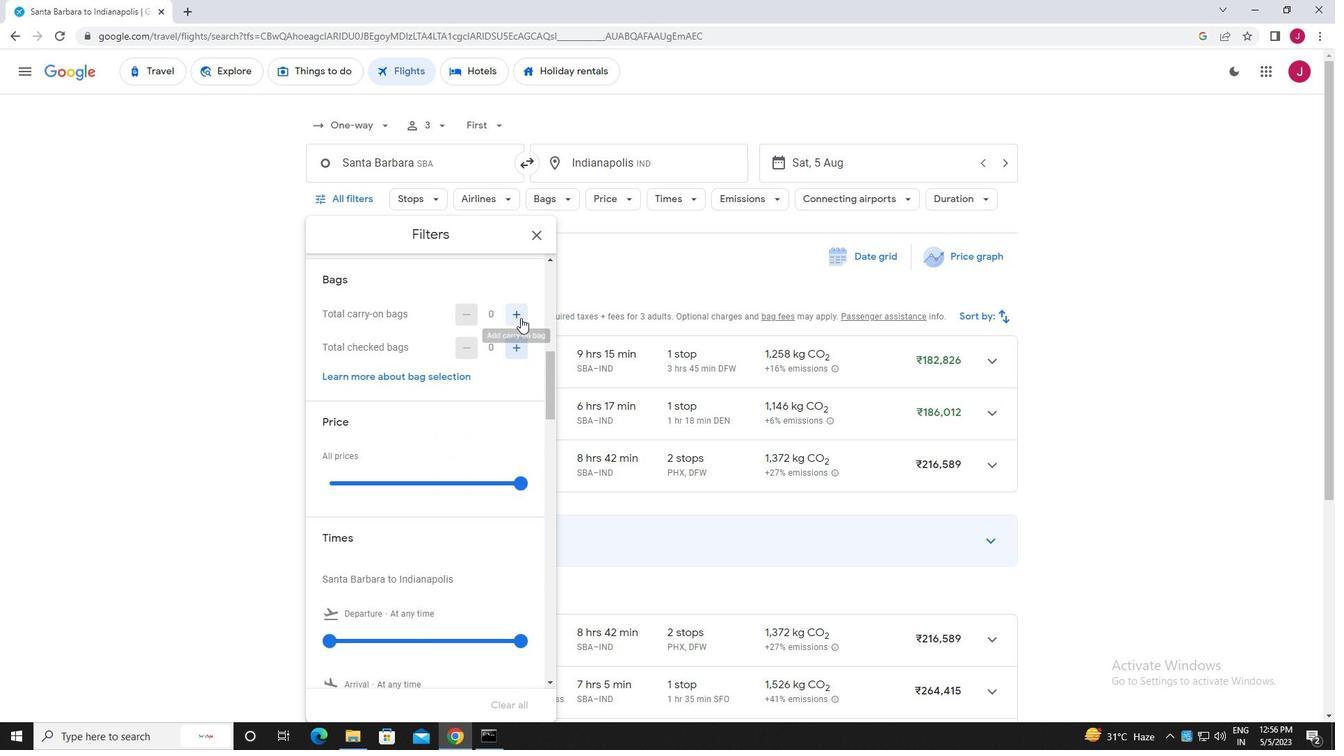 
Action: Mouse pressed left at (520, 317)
Screenshot: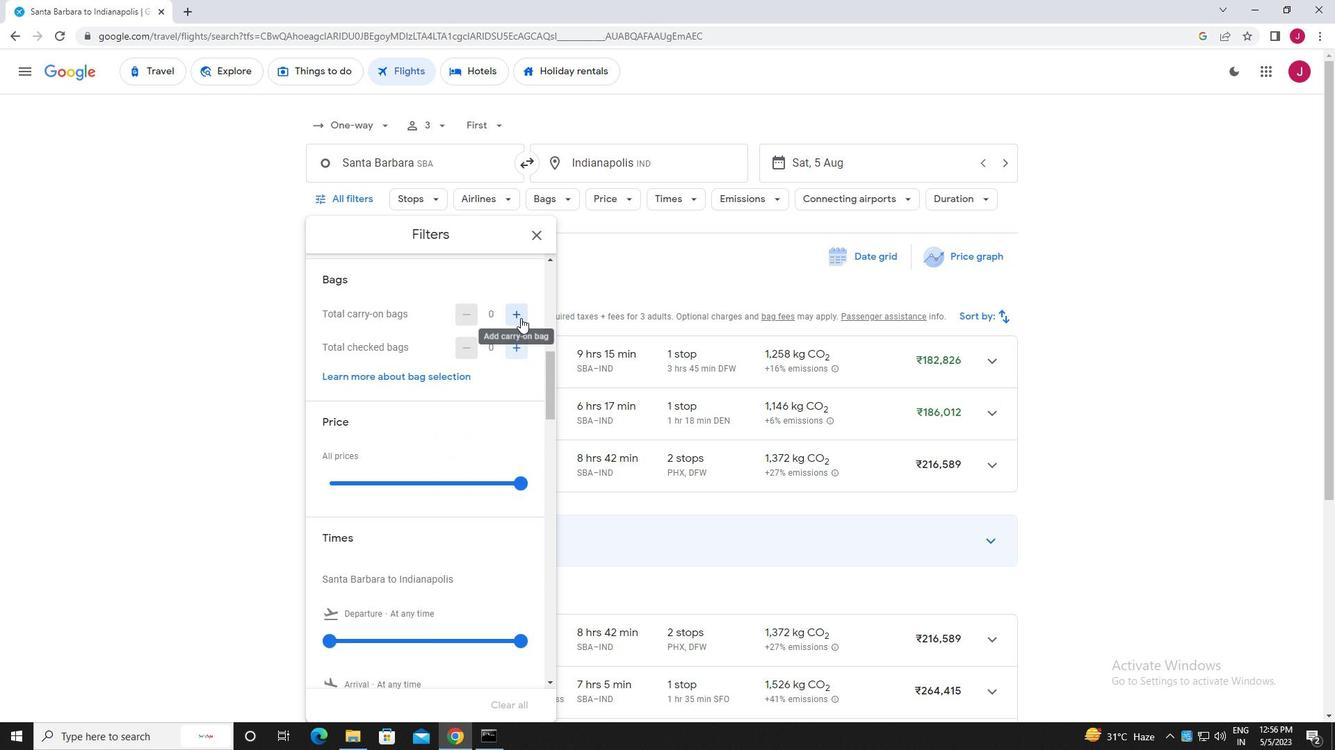 
Action: Mouse moved to (523, 479)
Screenshot: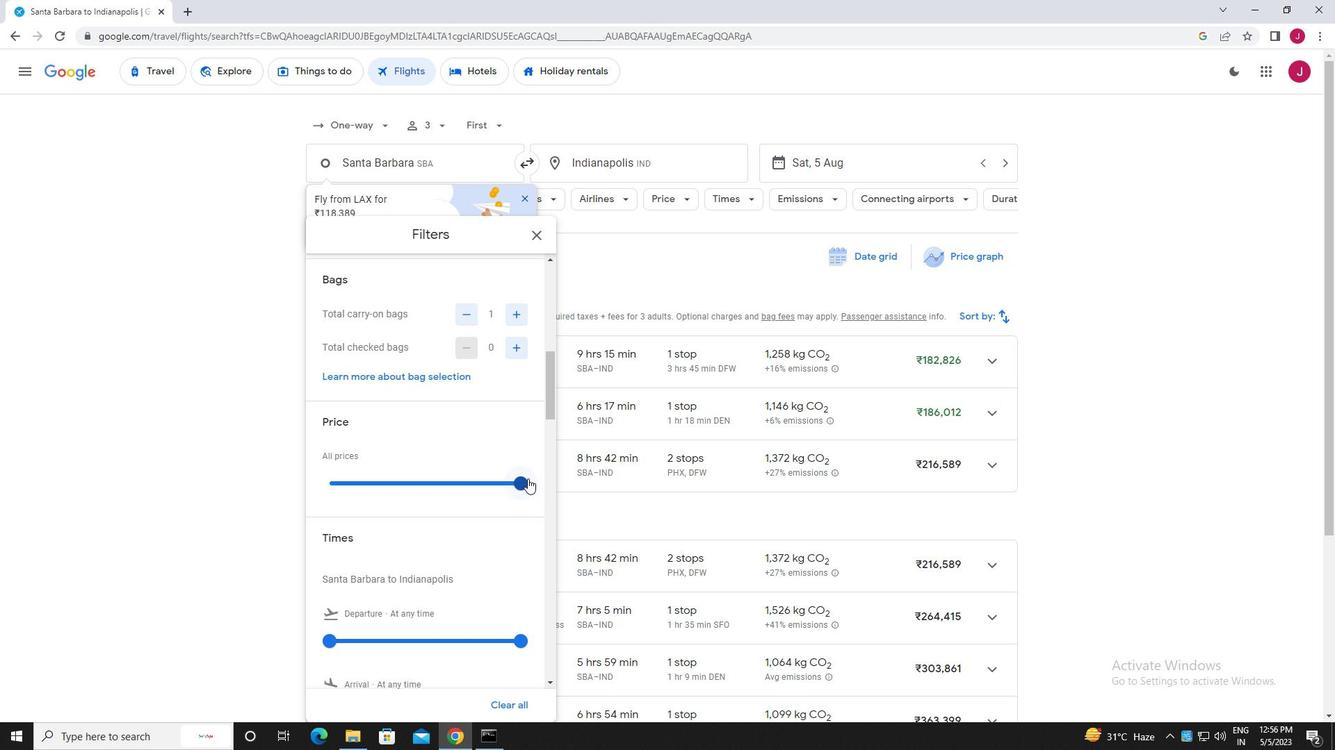 
Action: Mouse pressed left at (523, 479)
Screenshot: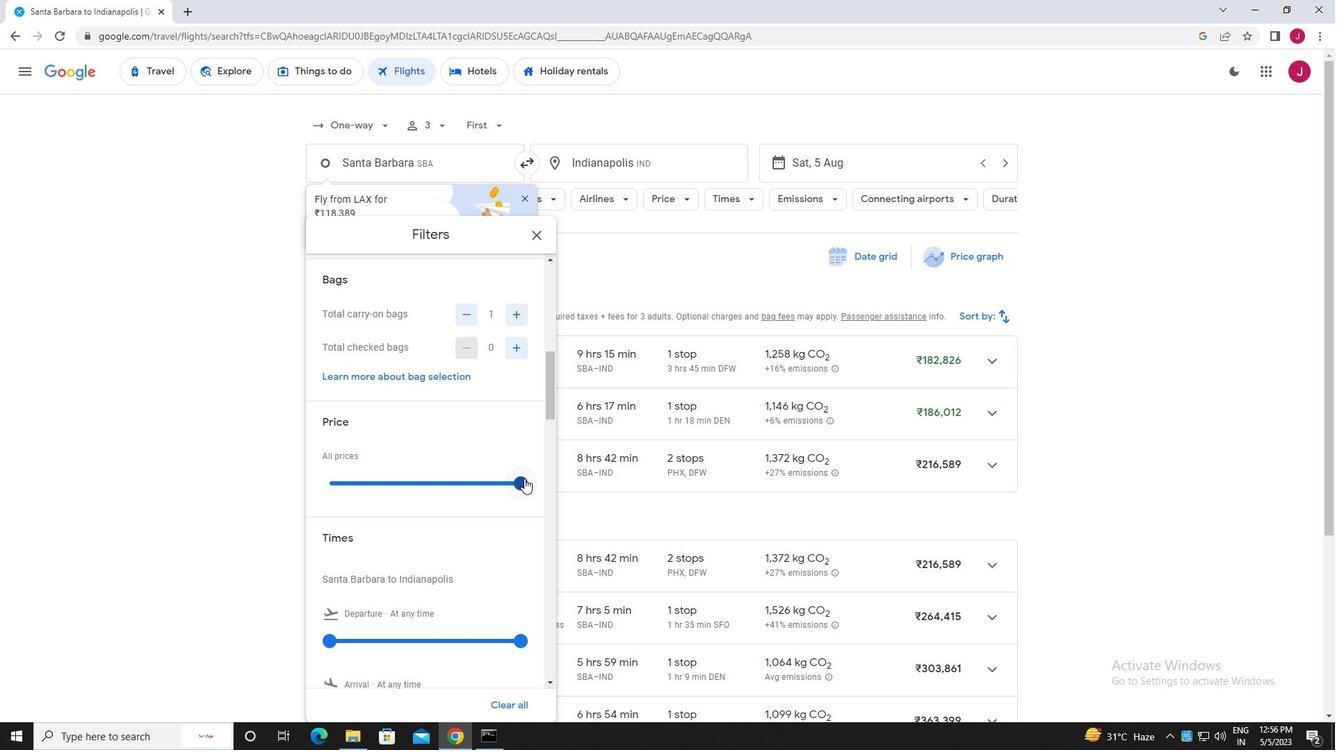 
Action: Mouse moved to (413, 415)
Screenshot: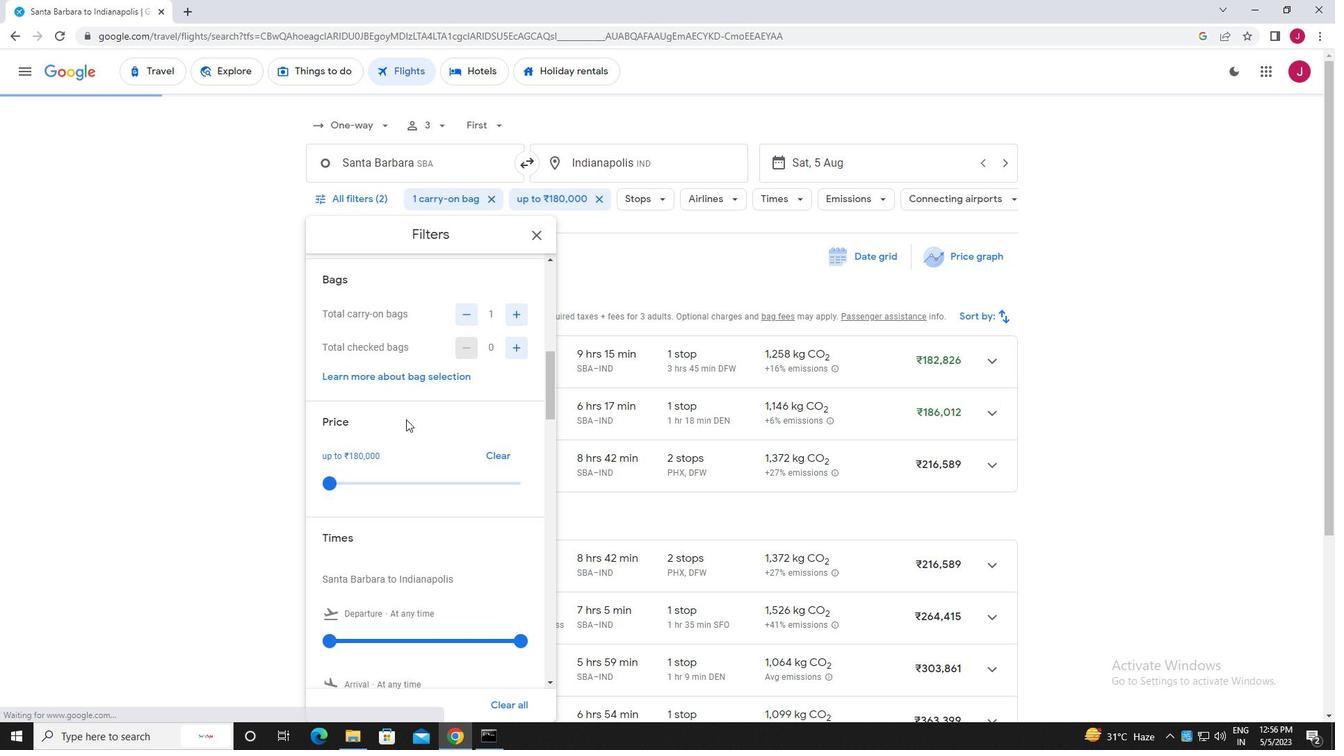
Action: Mouse scrolled (413, 414) with delta (0, 0)
Screenshot: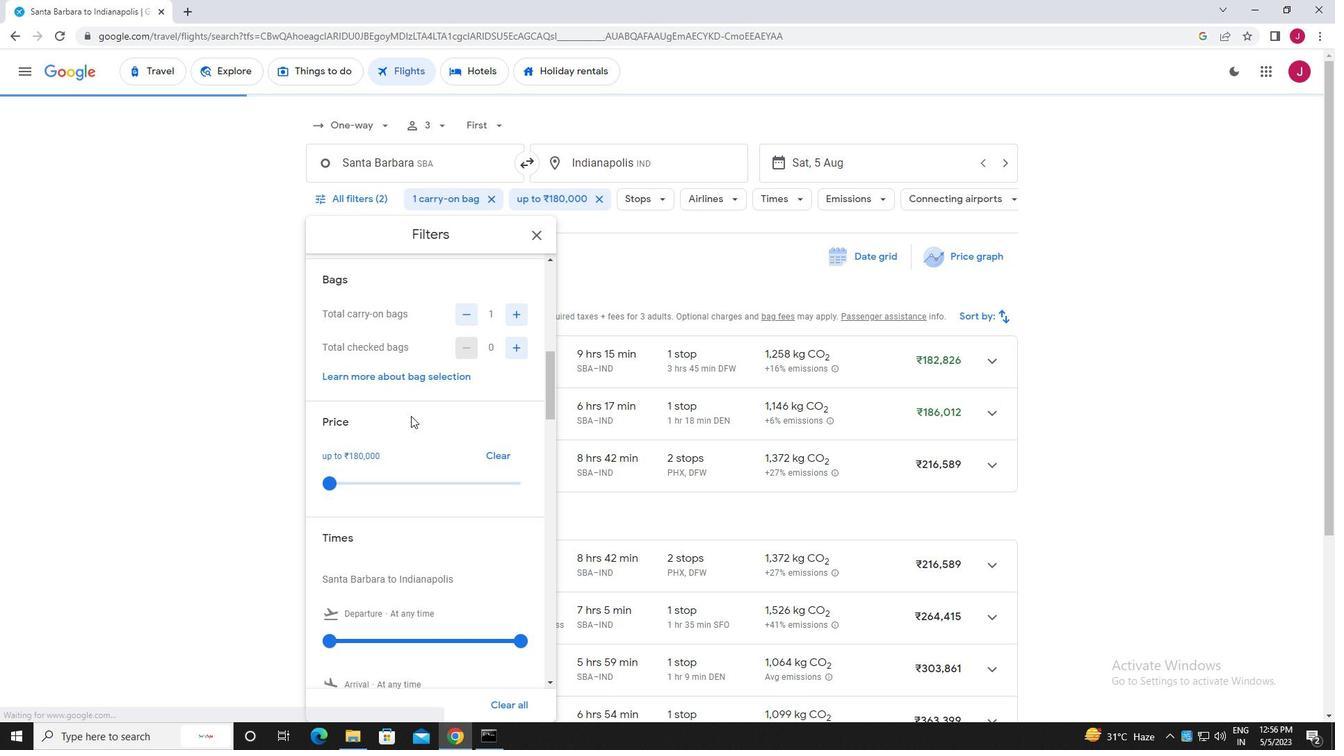 
Action: Mouse moved to (413, 415)
Screenshot: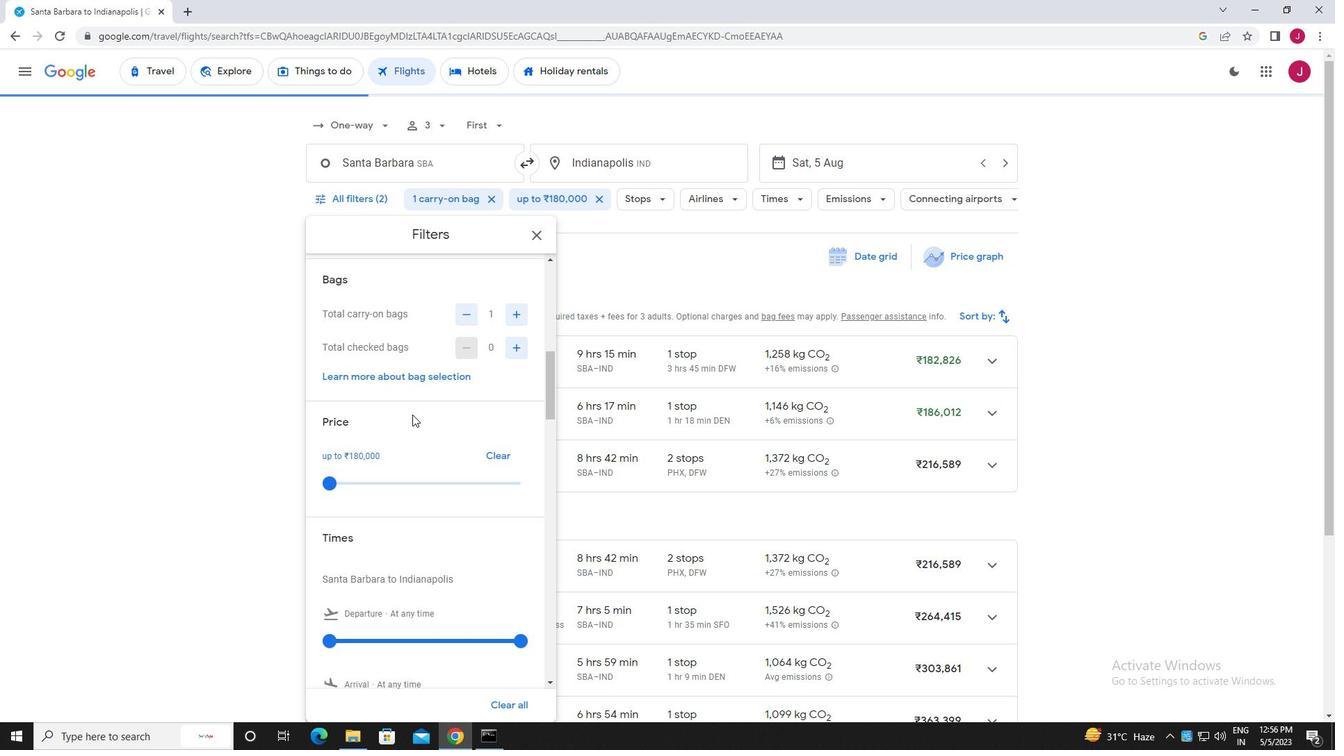 
Action: Mouse scrolled (413, 414) with delta (0, 0)
Screenshot: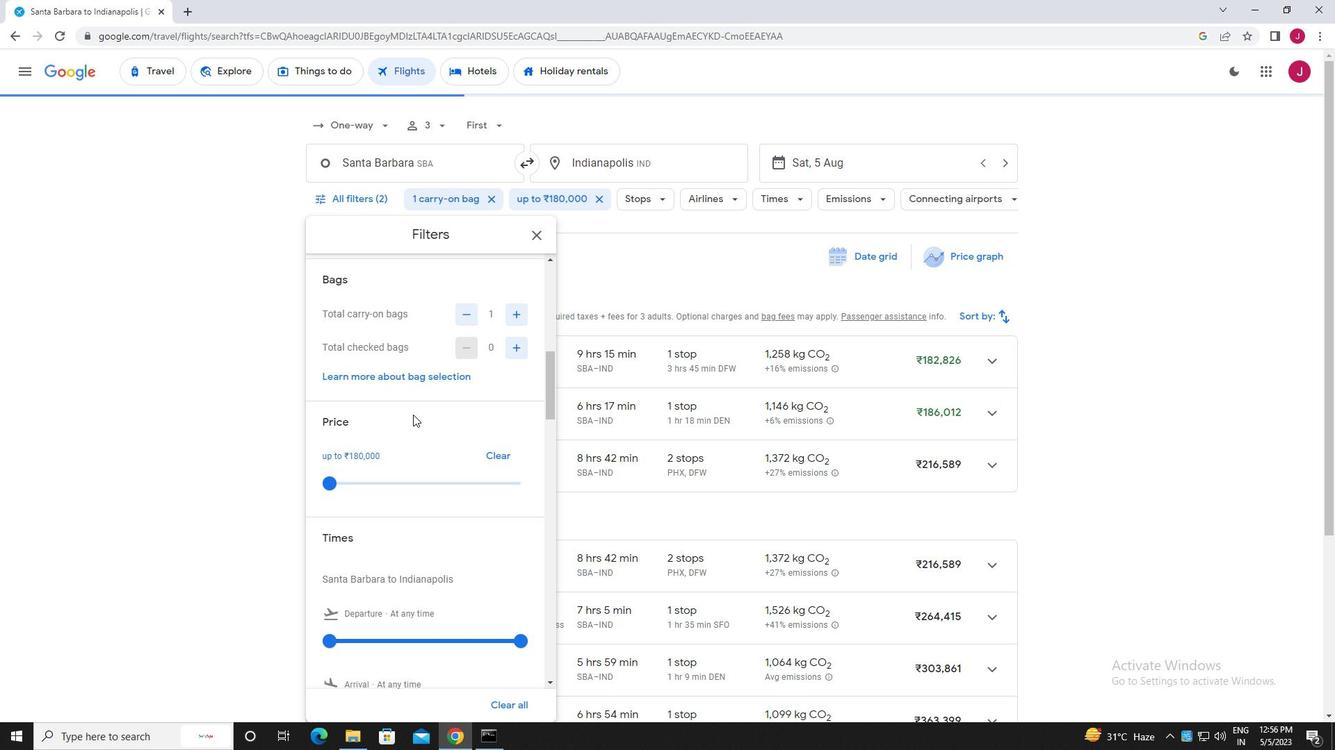 
Action: Mouse moved to (332, 501)
Screenshot: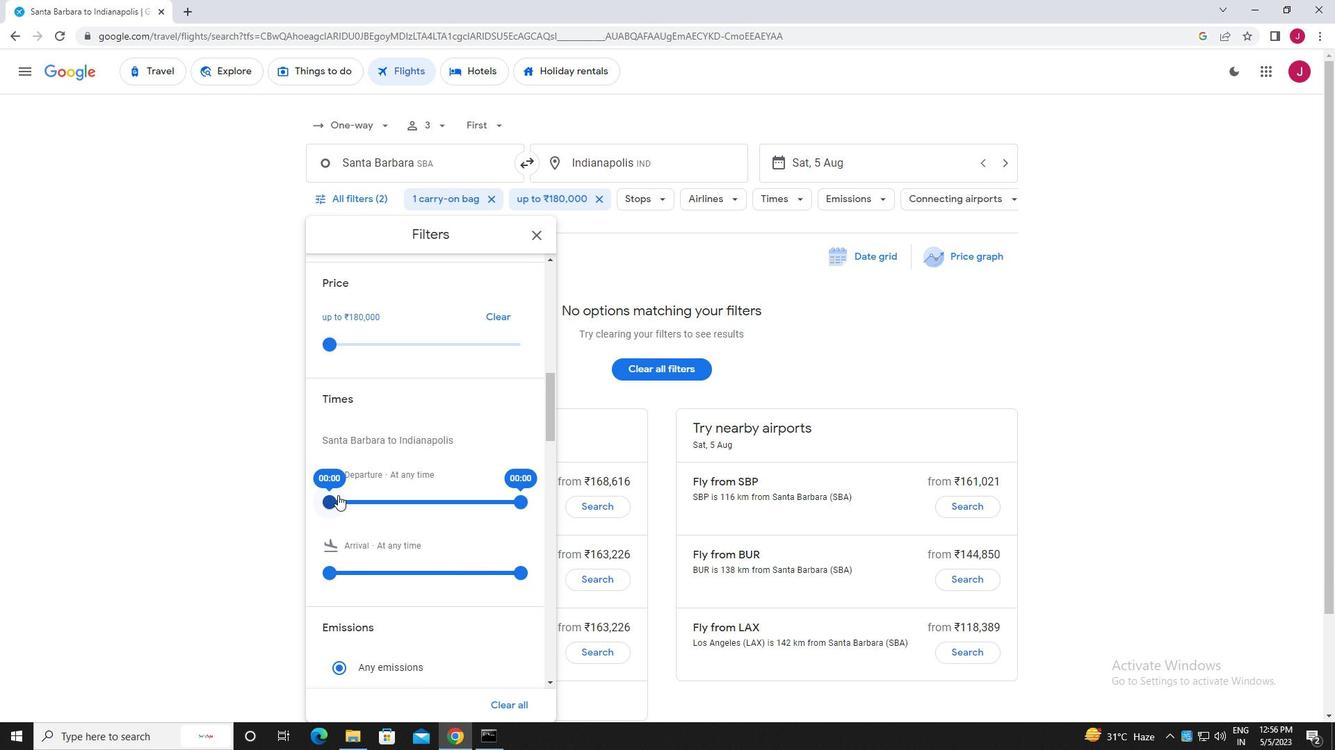 
Action: Mouse pressed left at (332, 501)
Screenshot: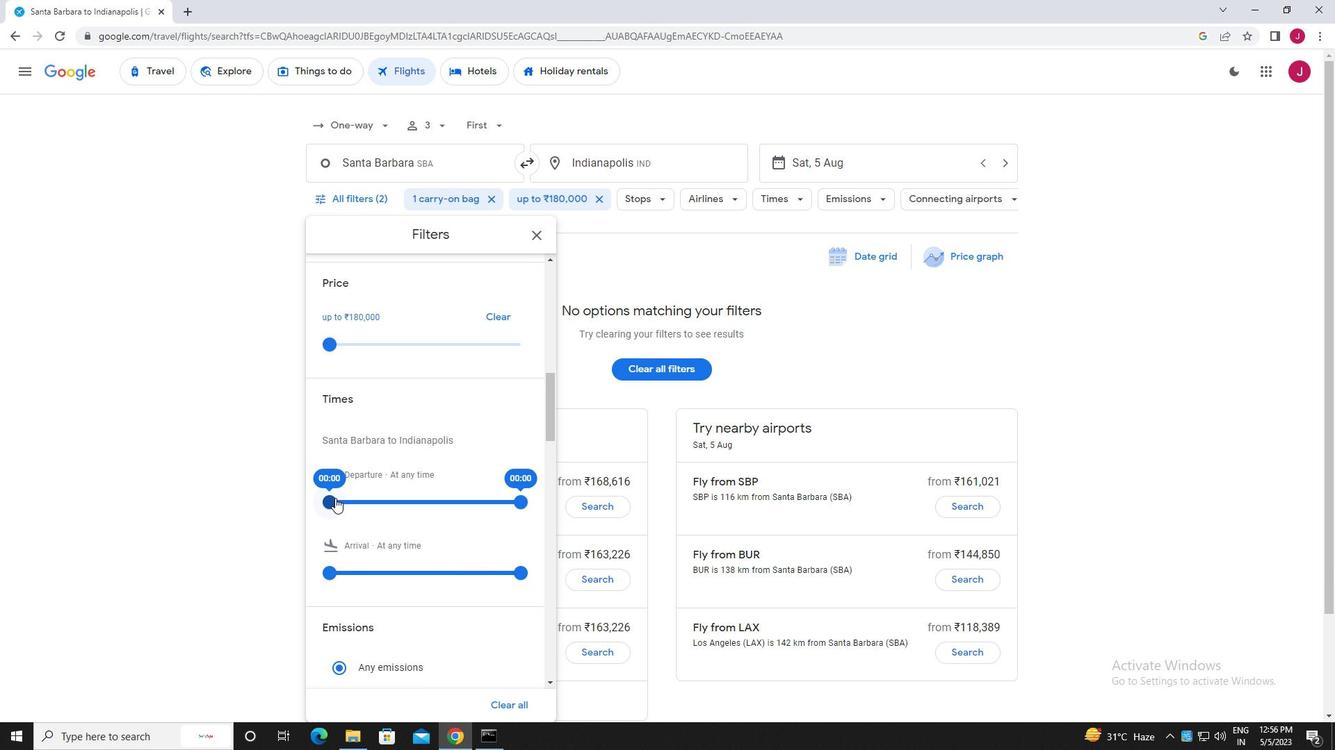 
Action: Mouse moved to (520, 503)
Screenshot: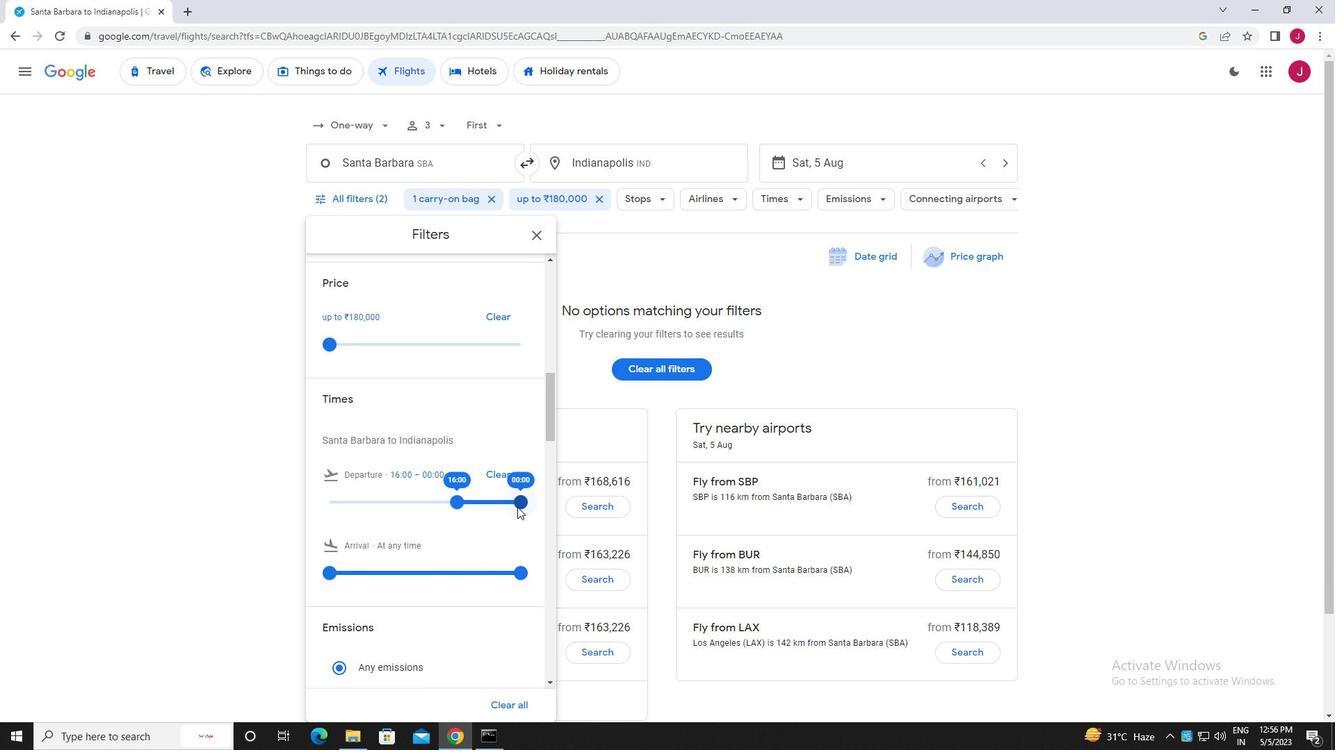 
Action: Mouse pressed left at (520, 503)
Screenshot: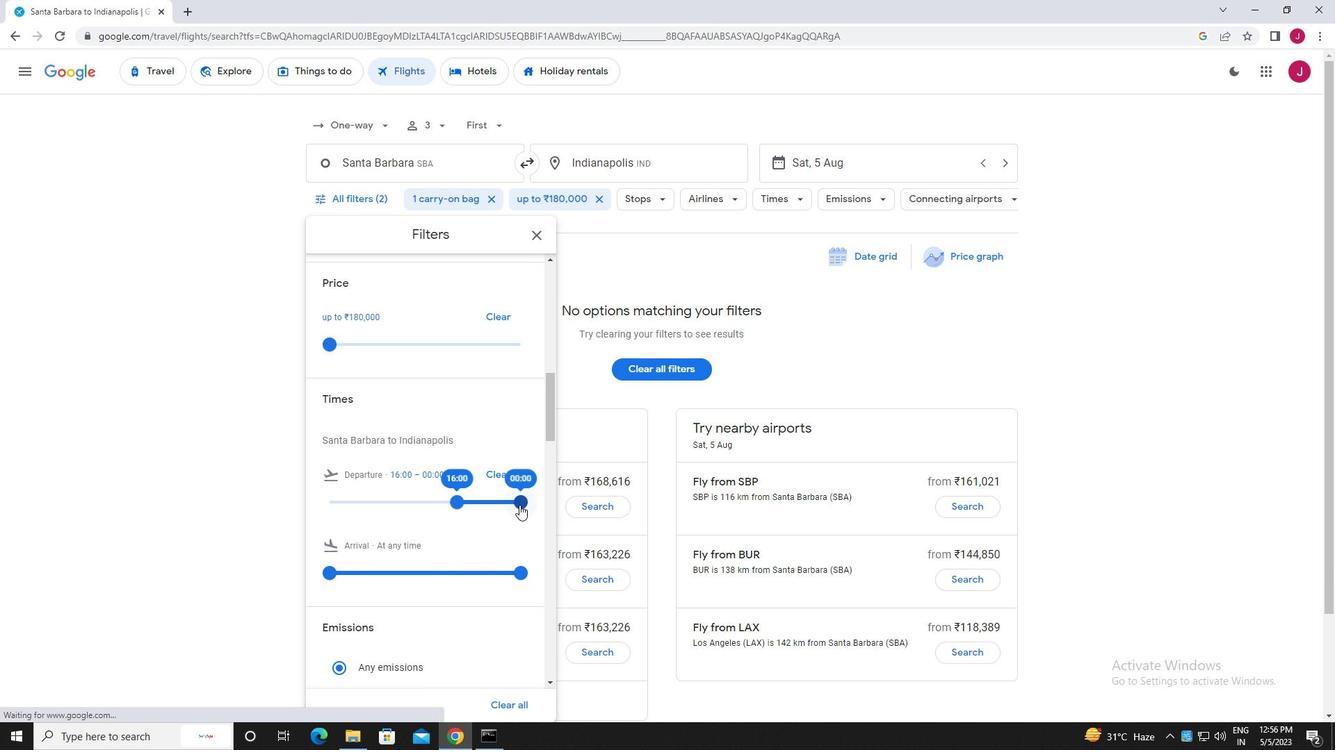 
Action: Mouse moved to (540, 237)
Screenshot: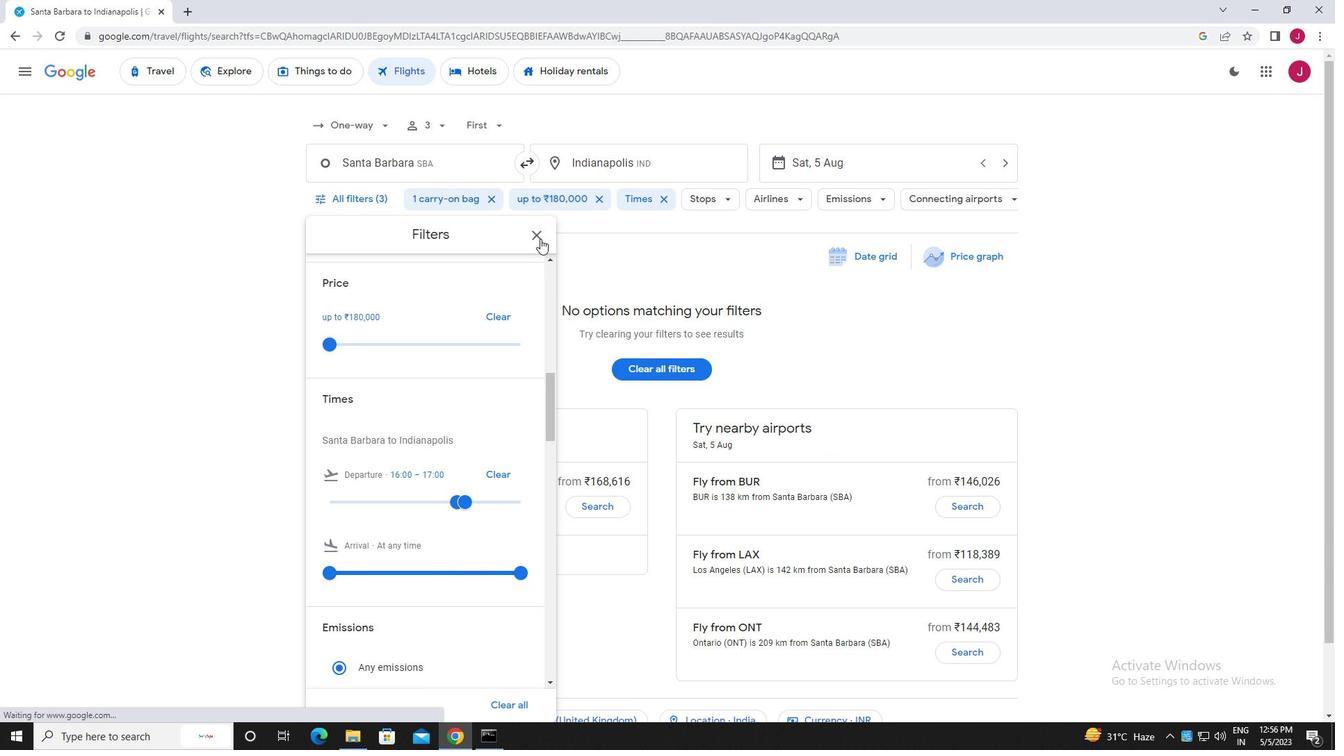 
Action: Mouse pressed left at (540, 237)
Screenshot: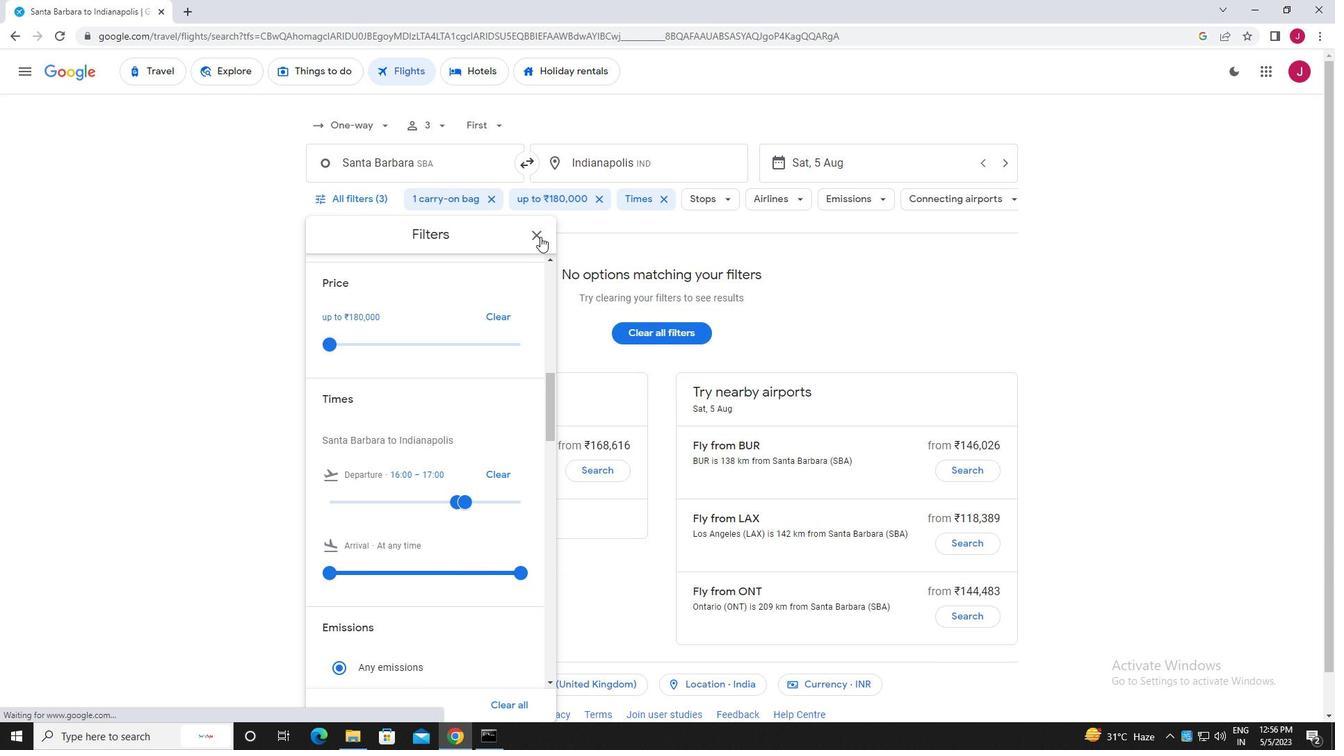 
Action: Mouse moved to (538, 235)
Screenshot: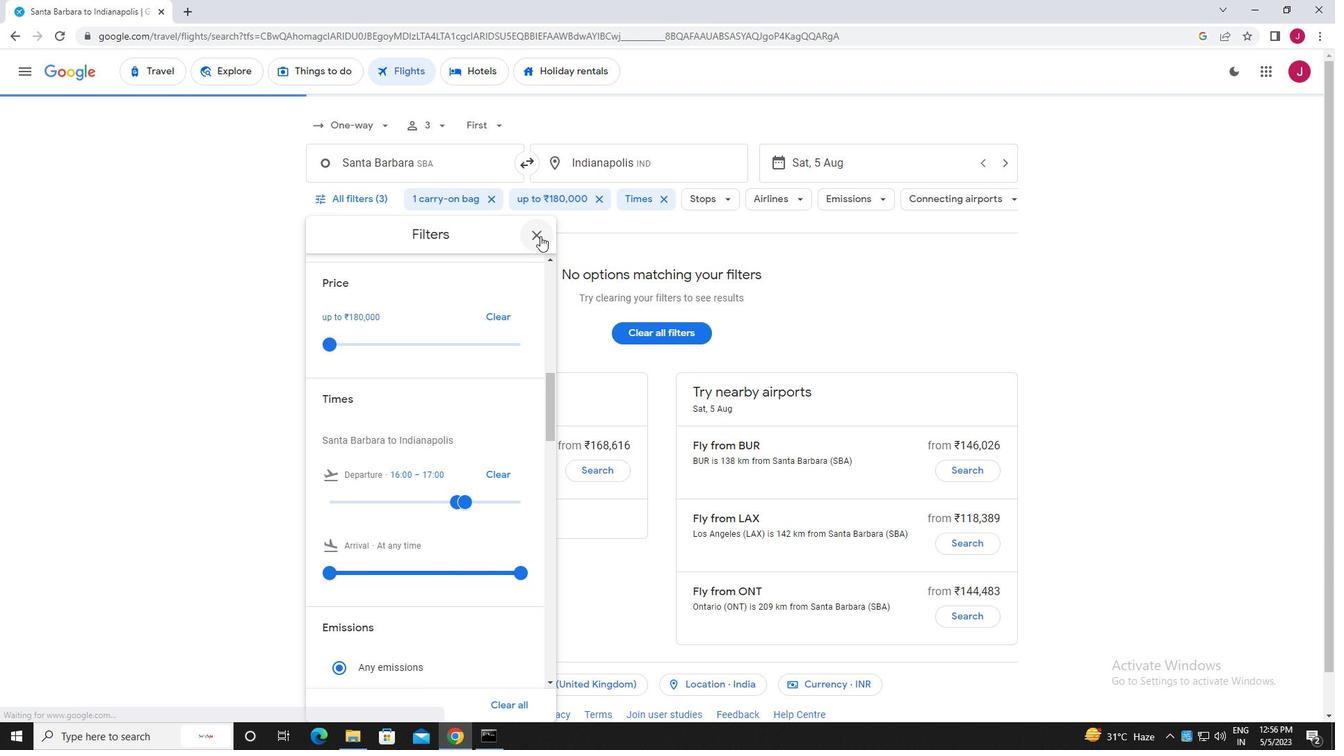 
